 Task: Find connections with filter location Santa Gertrudes with filter topic #wfhwith filter profile language English with filter current company Armstrong Fluid Technology with filter school MAAC with filter industry IT Services and IT Consulting with filter service category Telecommunications with filter keywords title Research Assistant
Action: Mouse moved to (166, 255)
Screenshot: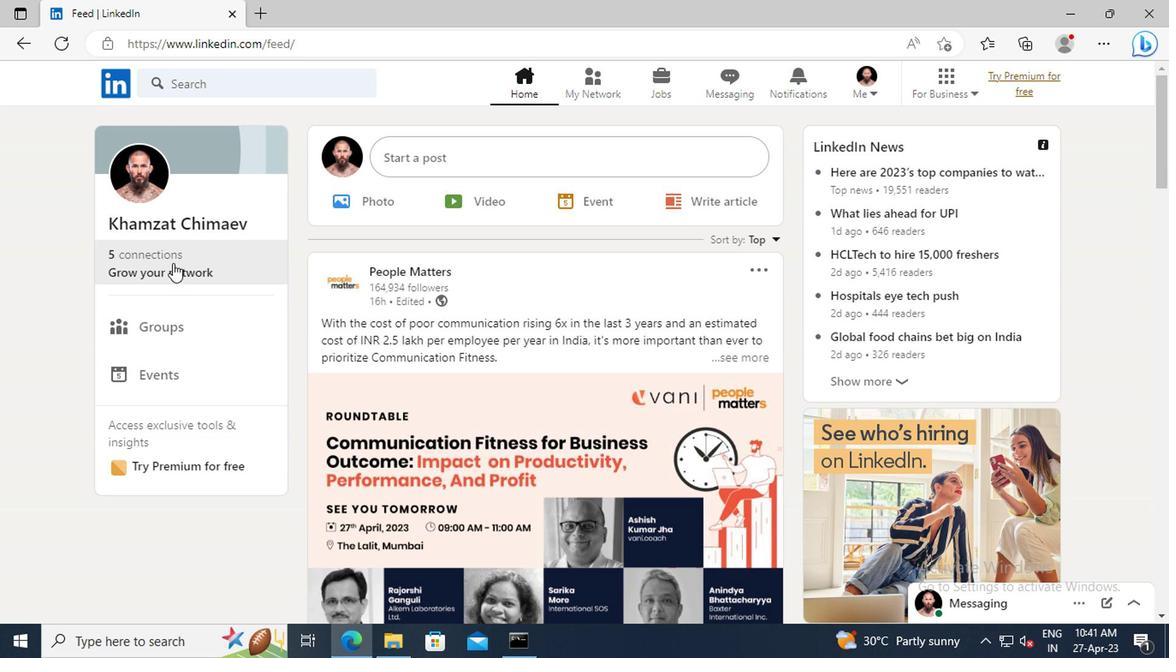 
Action: Mouse pressed left at (166, 255)
Screenshot: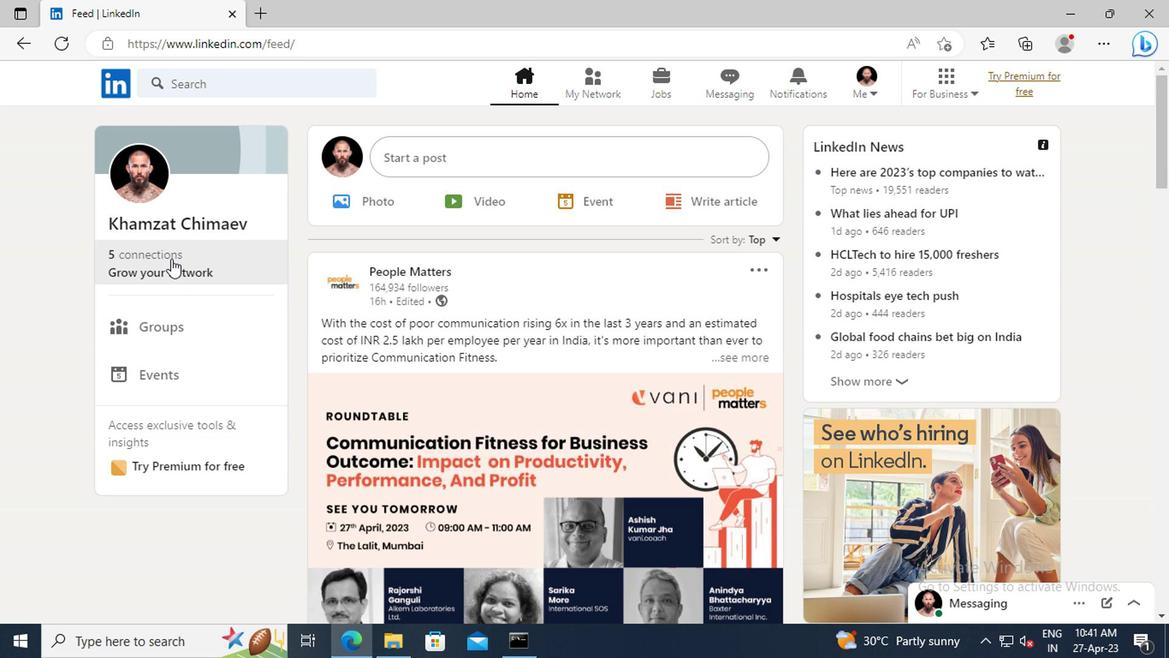 
Action: Mouse moved to (177, 183)
Screenshot: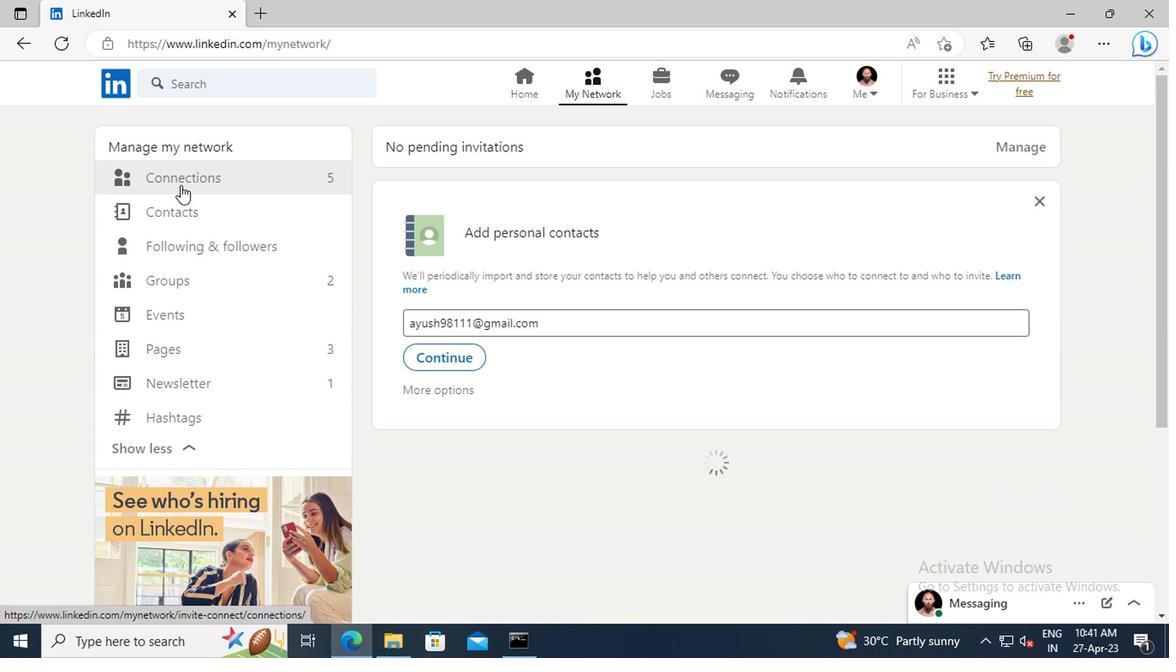 
Action: Mouse pressed left at (177, 183)
Screenshot: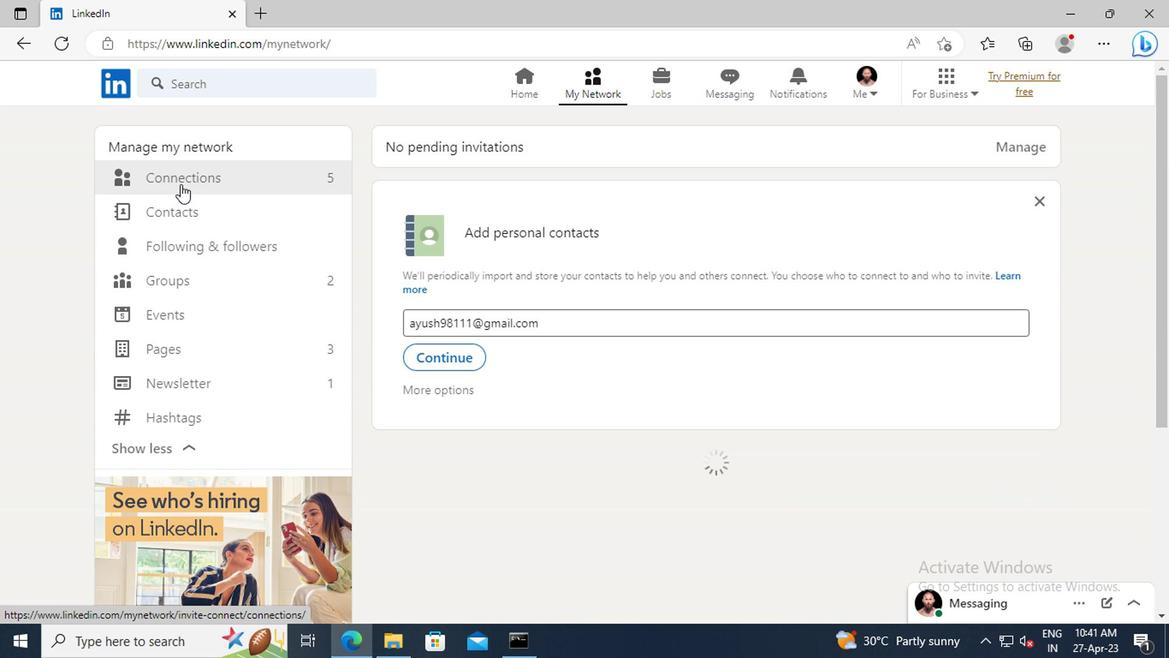 
Action: Mouse moved to (706, 182)
Screenshot: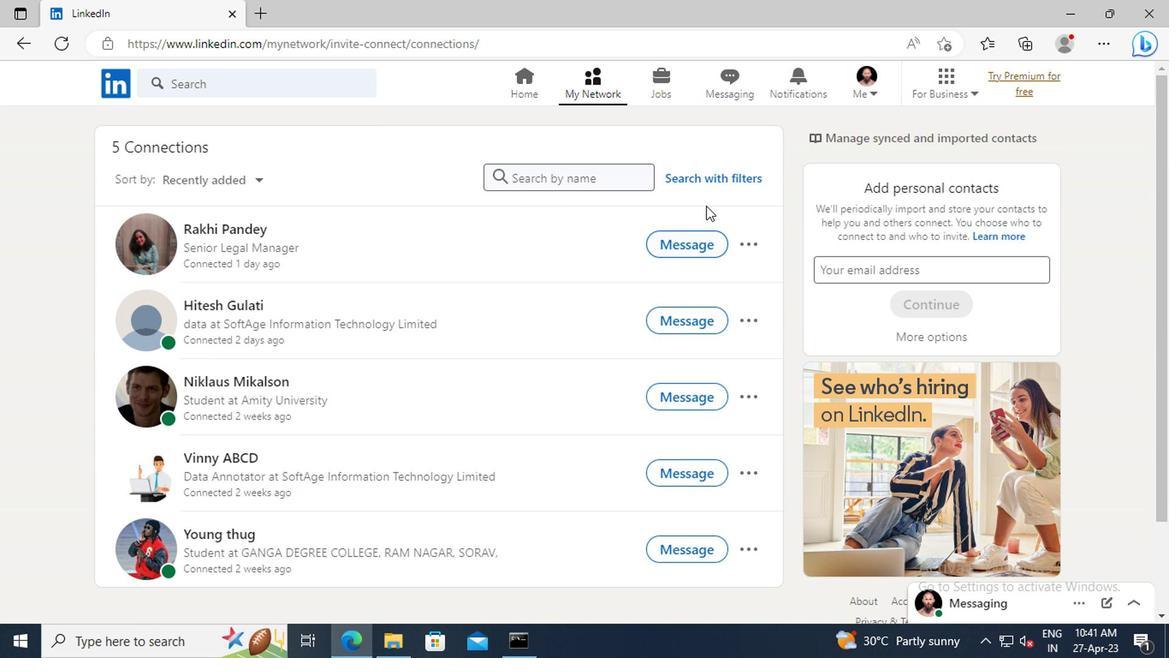 
Action: Mouse pressed left at (706, 182)
Screenshot: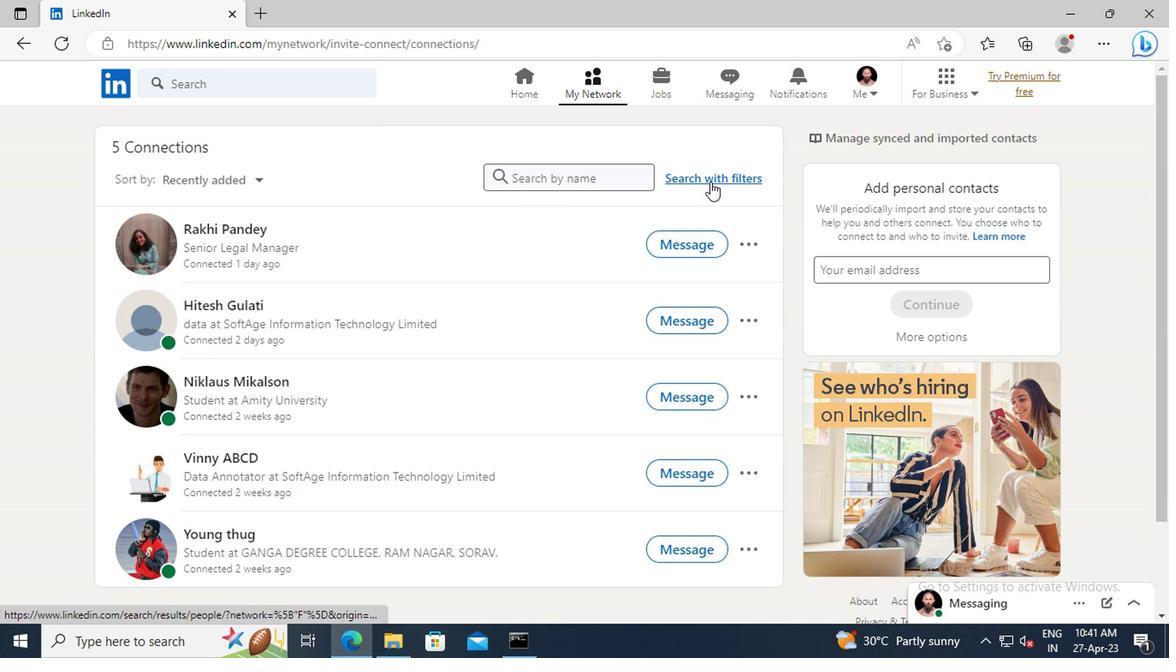 
Action: Mouse moved to (651, 138)
Screenshot: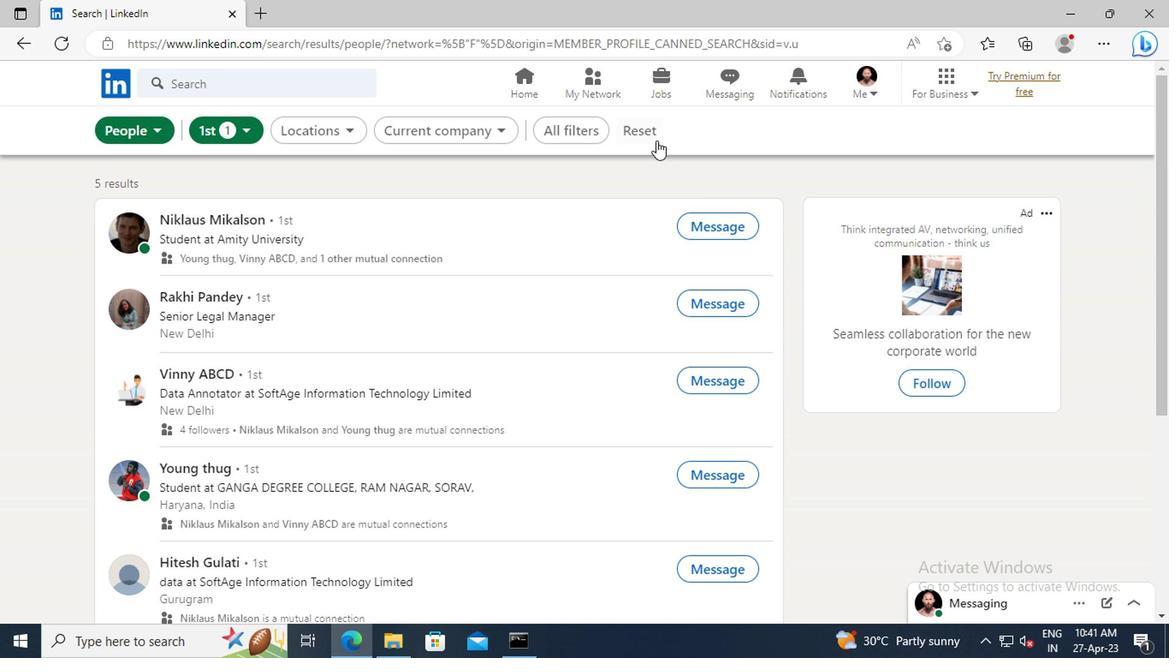 
Action: Mouse pressed left at (651, 138)
Screenshot: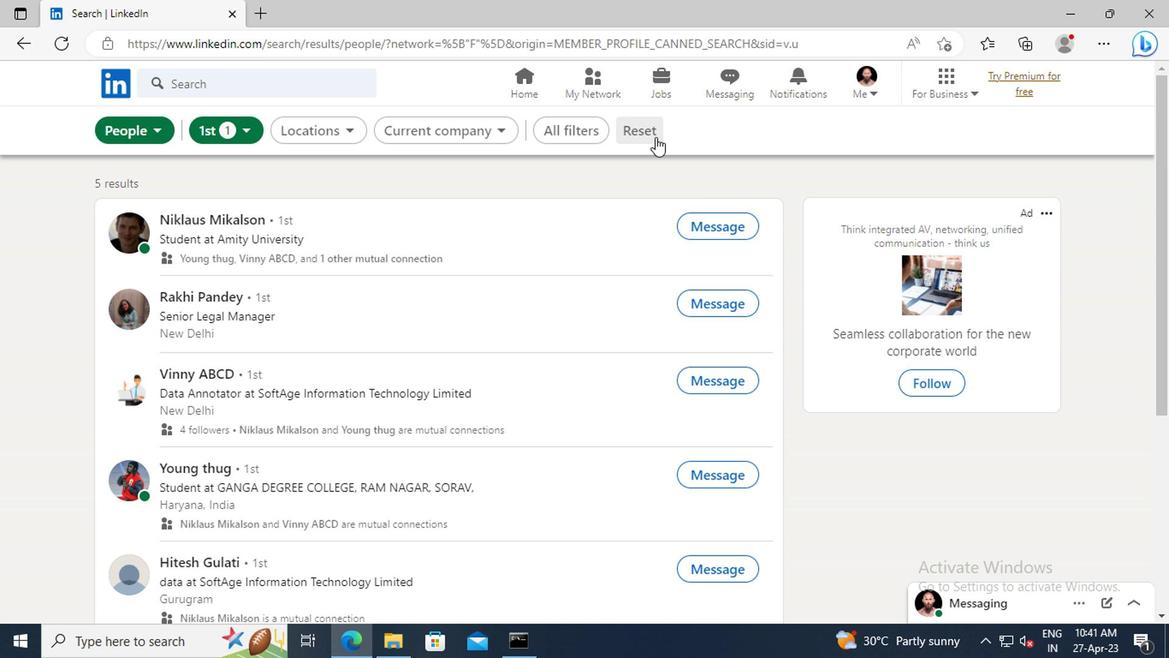 
Action: Mouse moved to (618, 134)
Screenshot: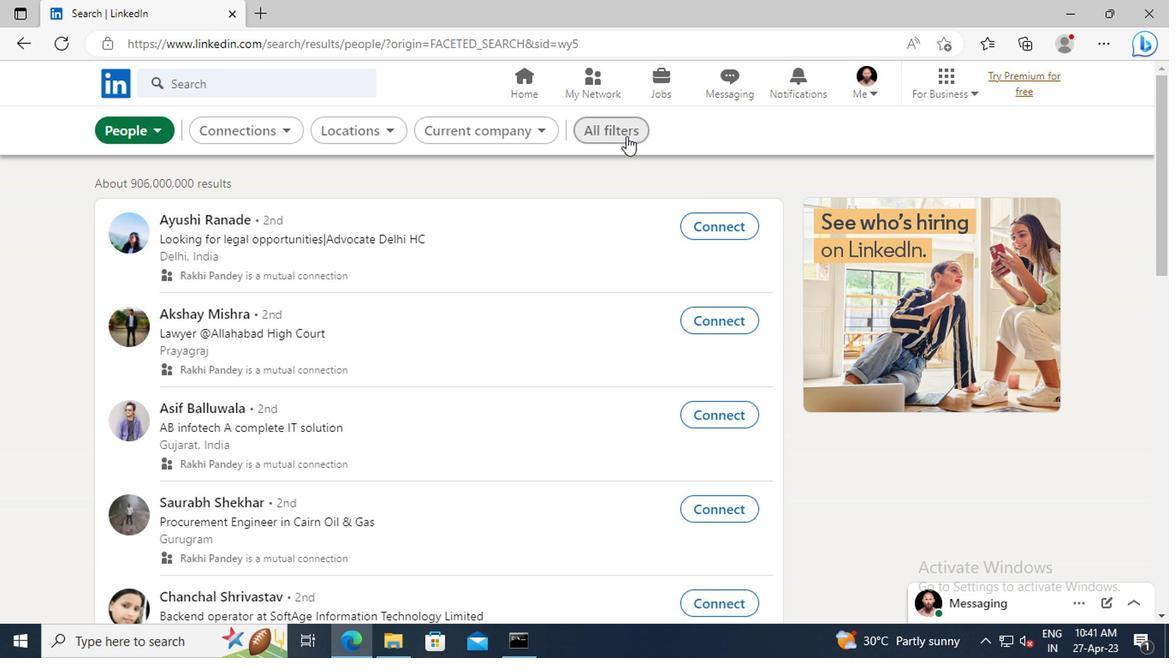
Action: Mouse pressed left at (618, 134)
Screenshot: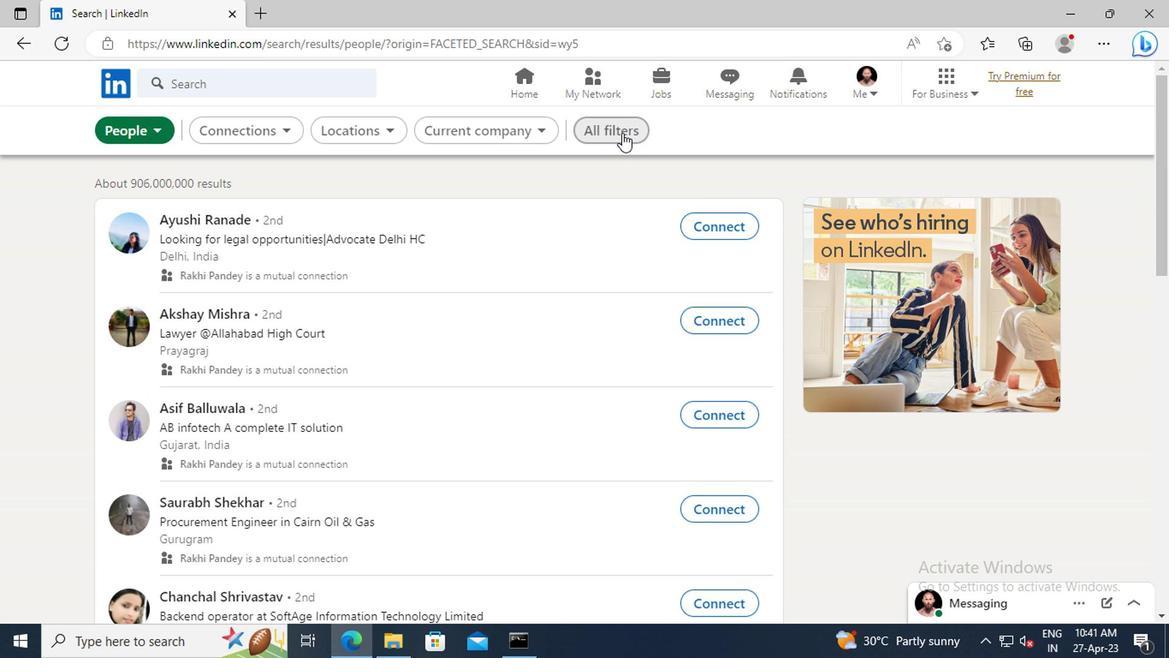 
Action: Mouse moved to (1010, 368)
Screenshot: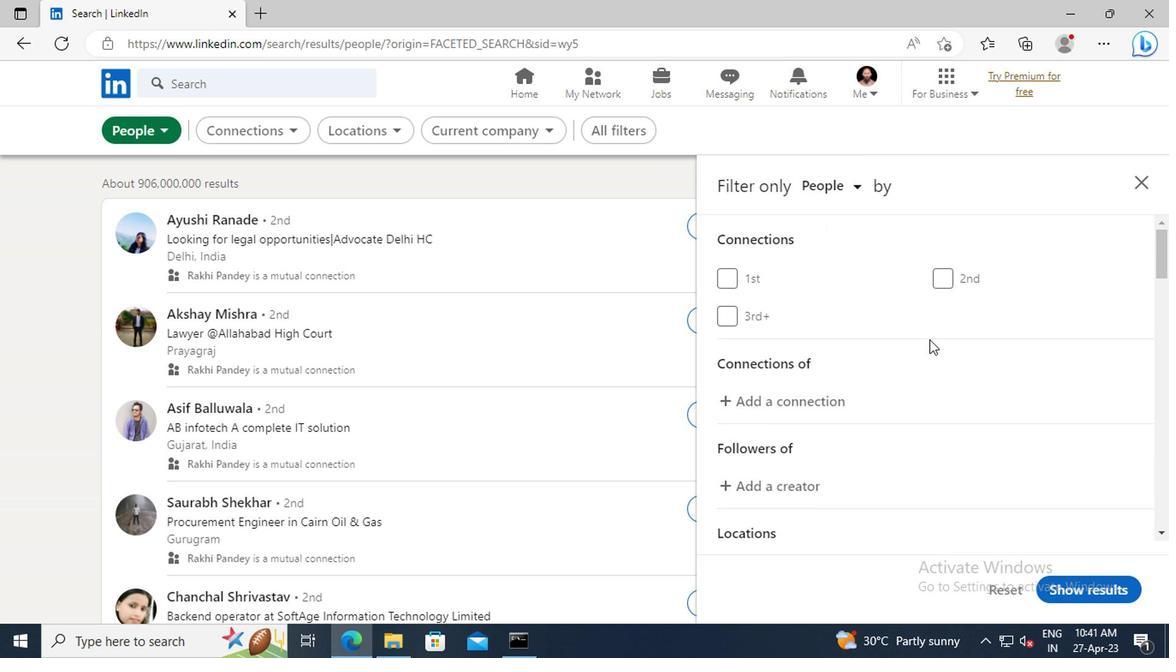 
Action: Mouse scrolled (1010, 366) with delta (0, -1)
Screenshot: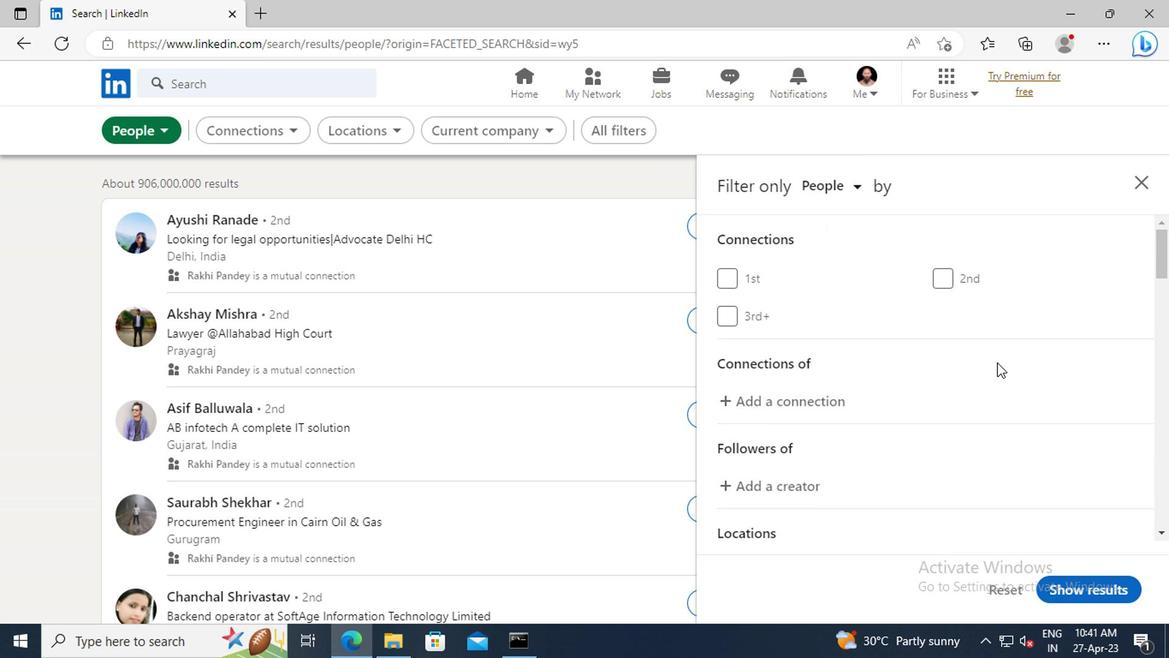 
Action: Mouse scrolled (1010, 366) with delta (0, -1)
Screenshot: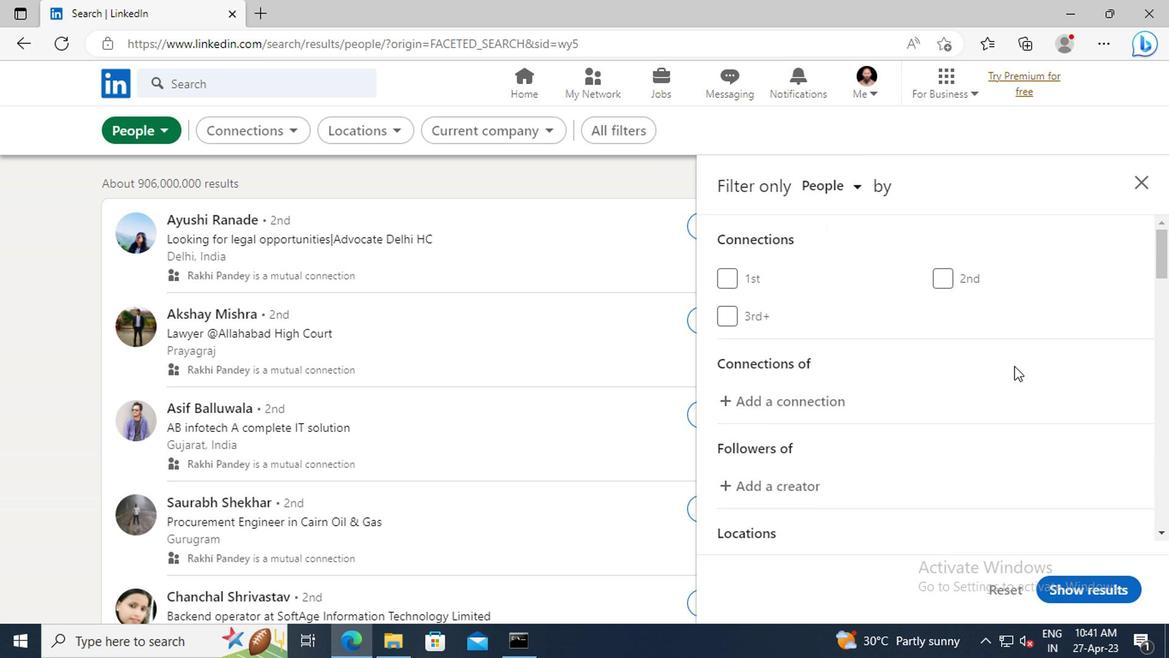 
Action: Mouse scrolled (1010, 366) with delta (0, -1)
Screenshot: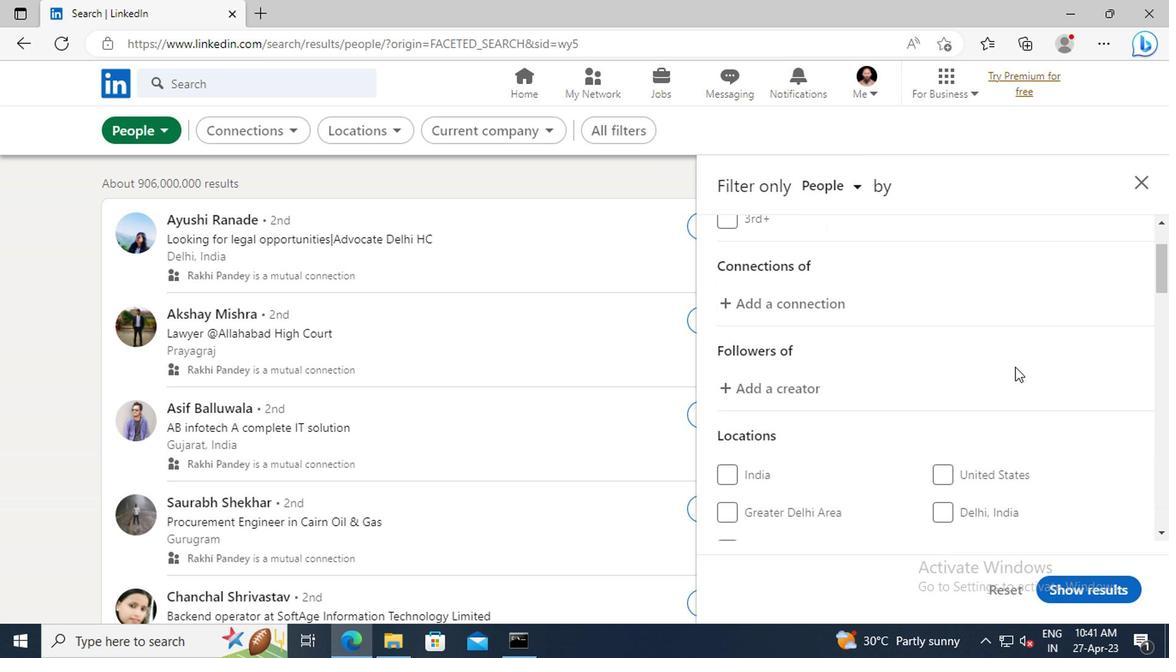 
Action: Mouse scrolled (1010, 366) with delta (0, -1)
Screenshot: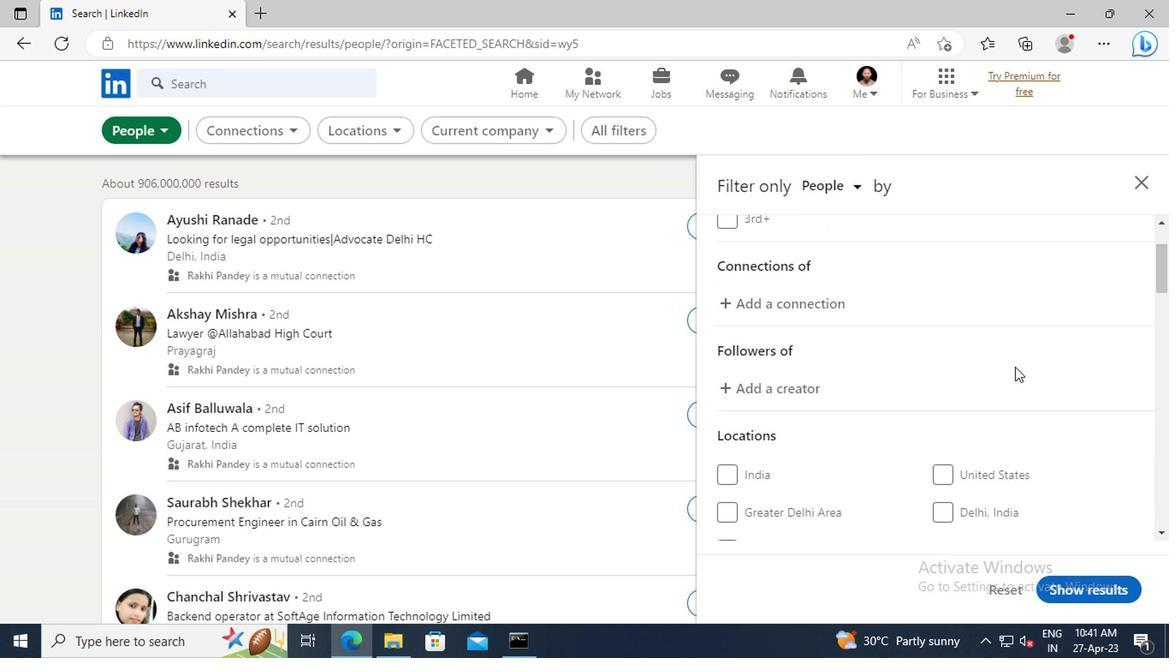
Action: Mouse scrolled (1010, 366) with delta (0, -1)
Screenshot: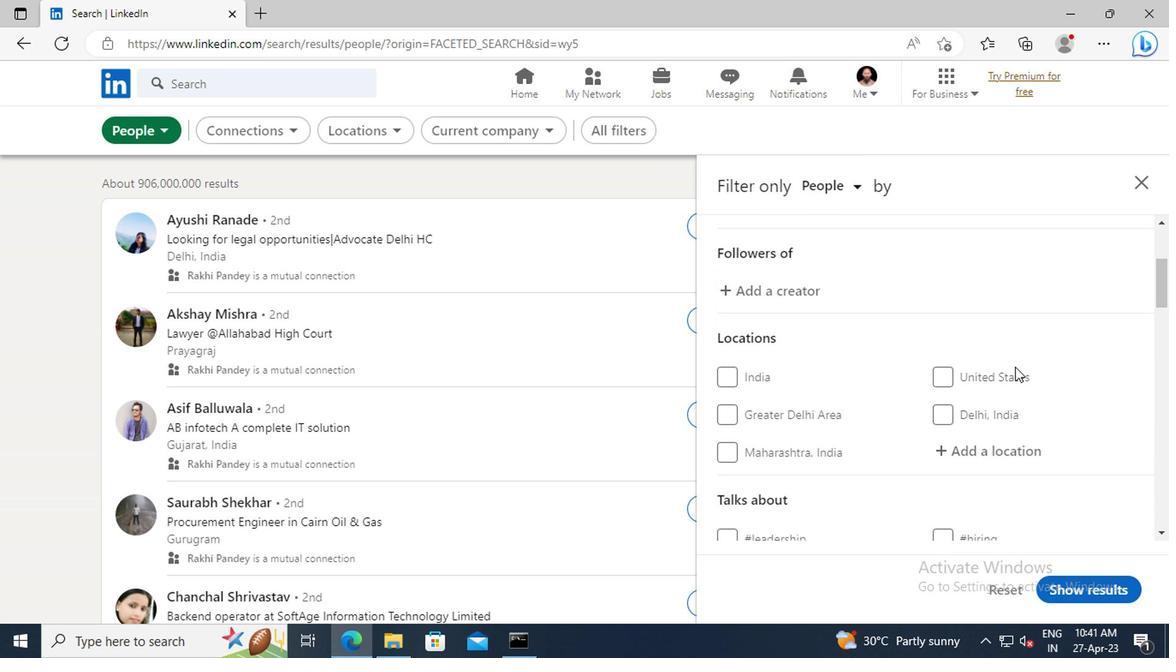 
Action: Mouse scrolled (1010, 366) with delta (0, -1)
Screenshot: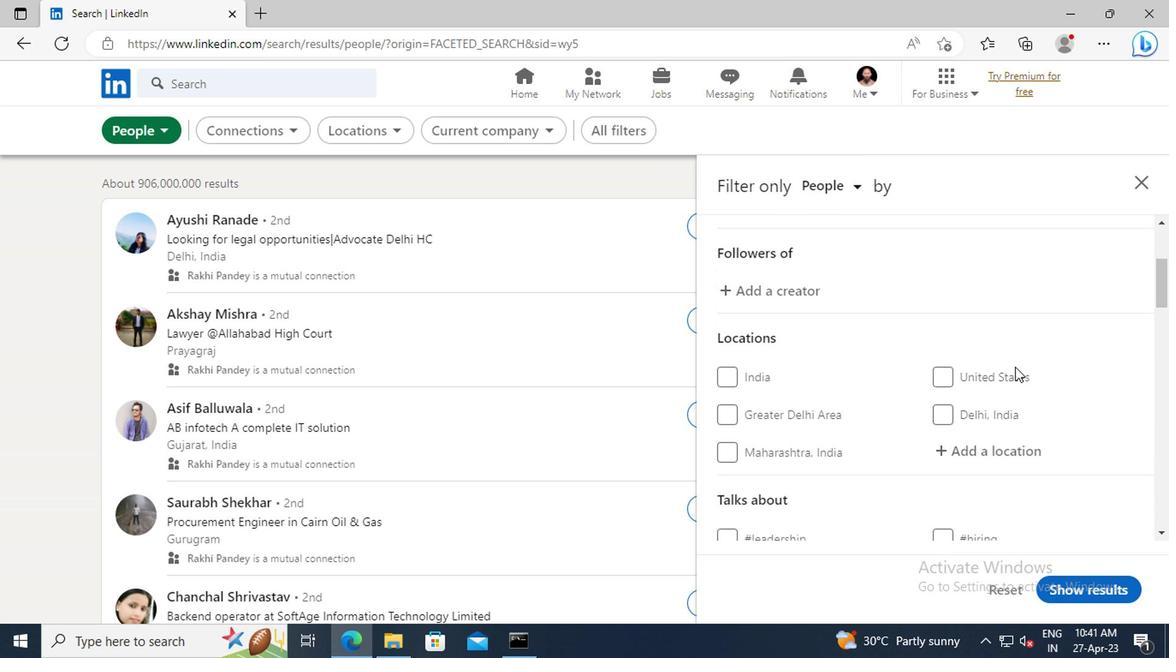 
Action: Mouse moved to (960, 353)
Screenshot: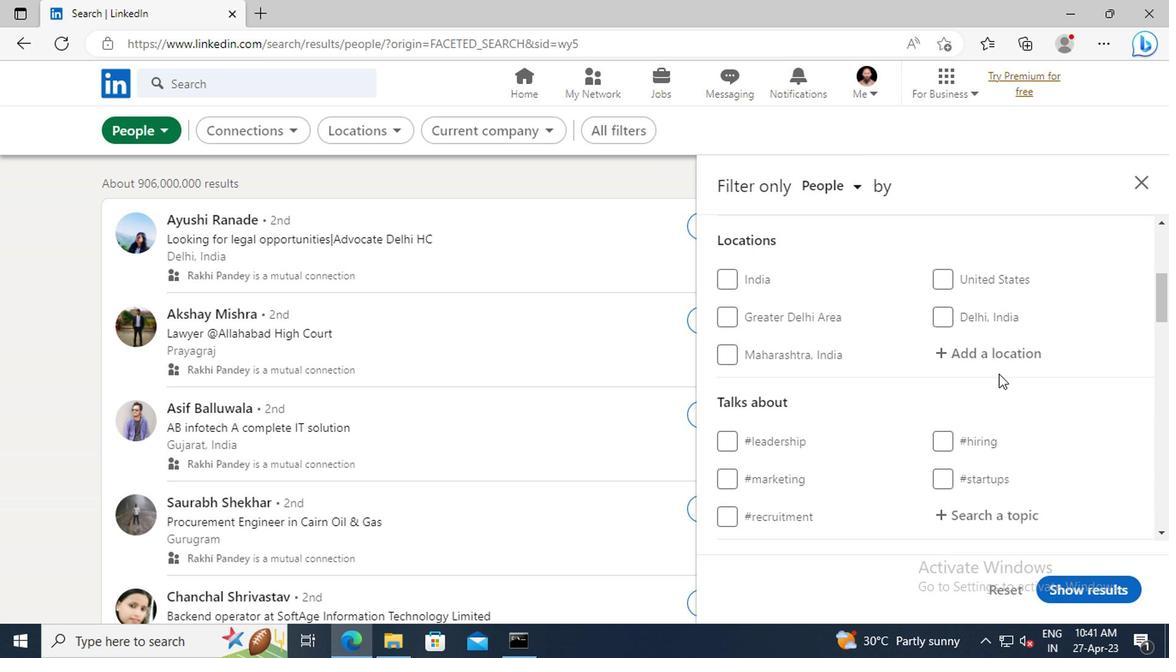 
Action: Mouse pressed left at (960, 353)
Screenshot: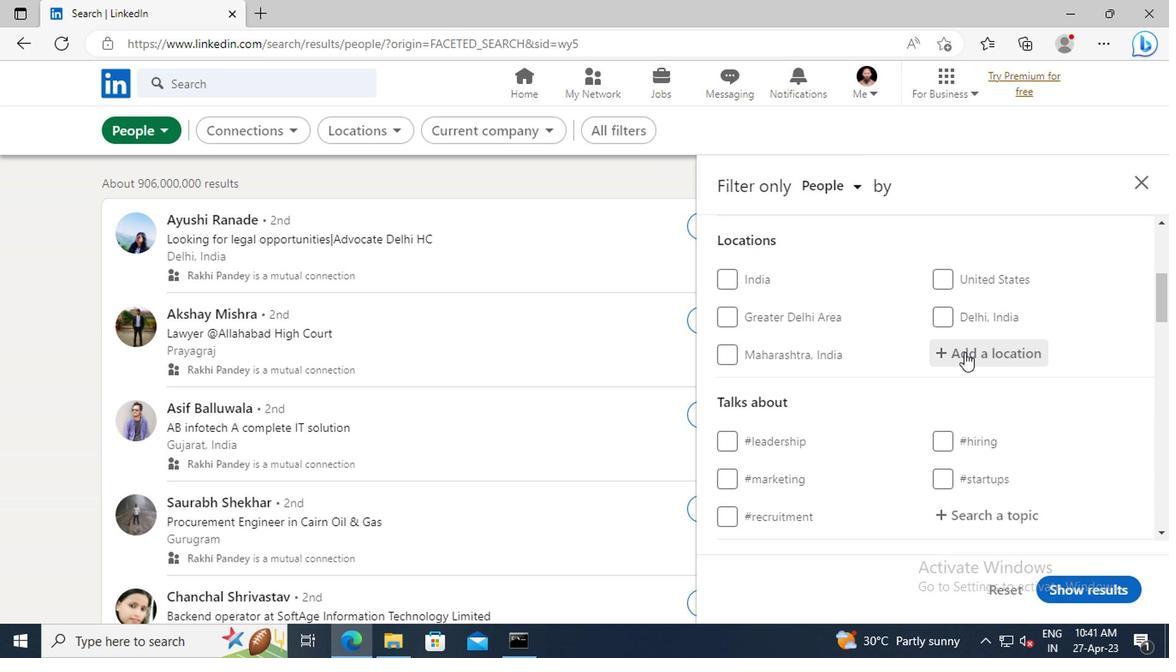 
Action: Key pressed <Key.shift>SANTA<Key.space><Key.shift>GERTRUDES
Screenshot: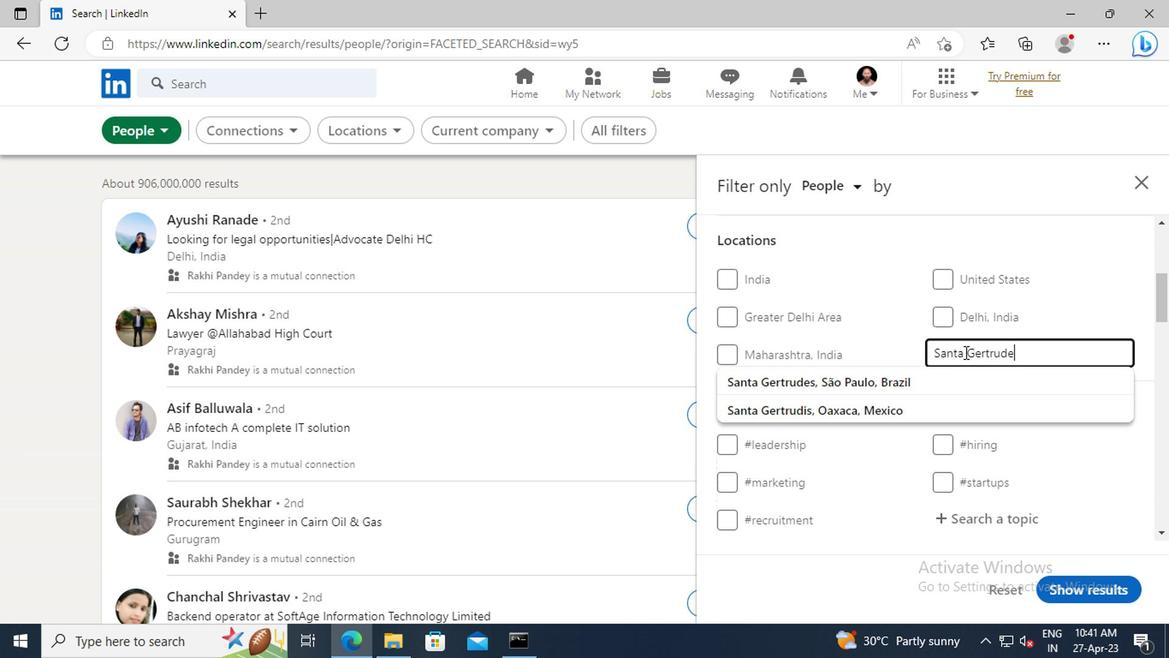
Action: Mouse moved to (960, 377)
Screenshot: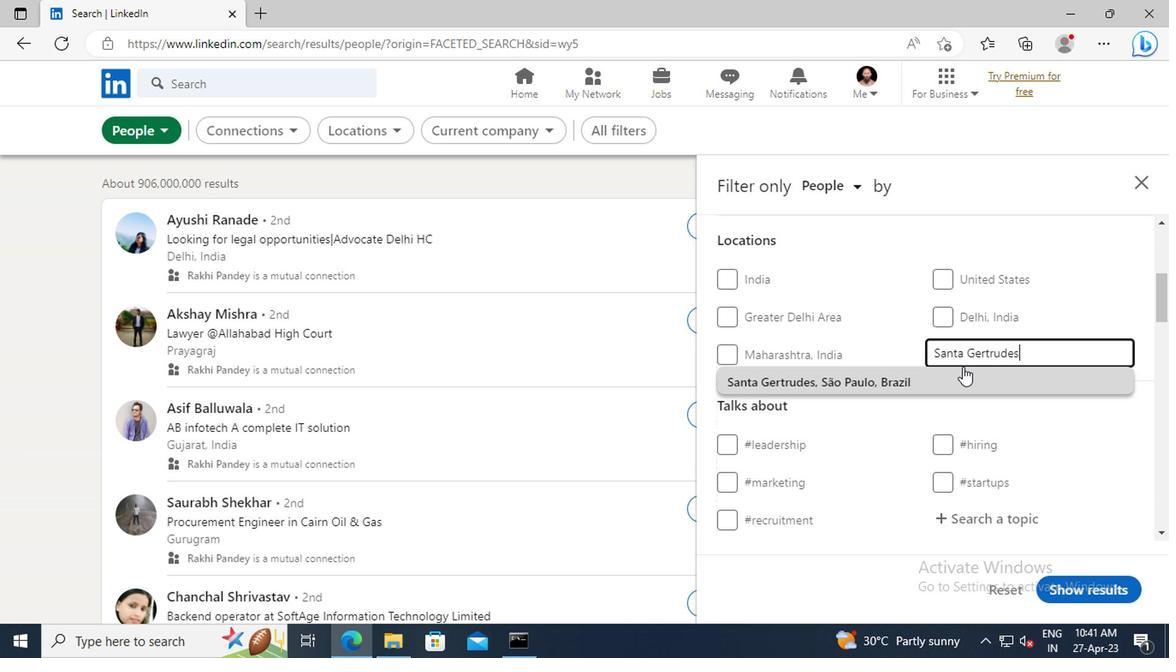 
Action: Mouse pressed left at (960, 377)
Screenshot: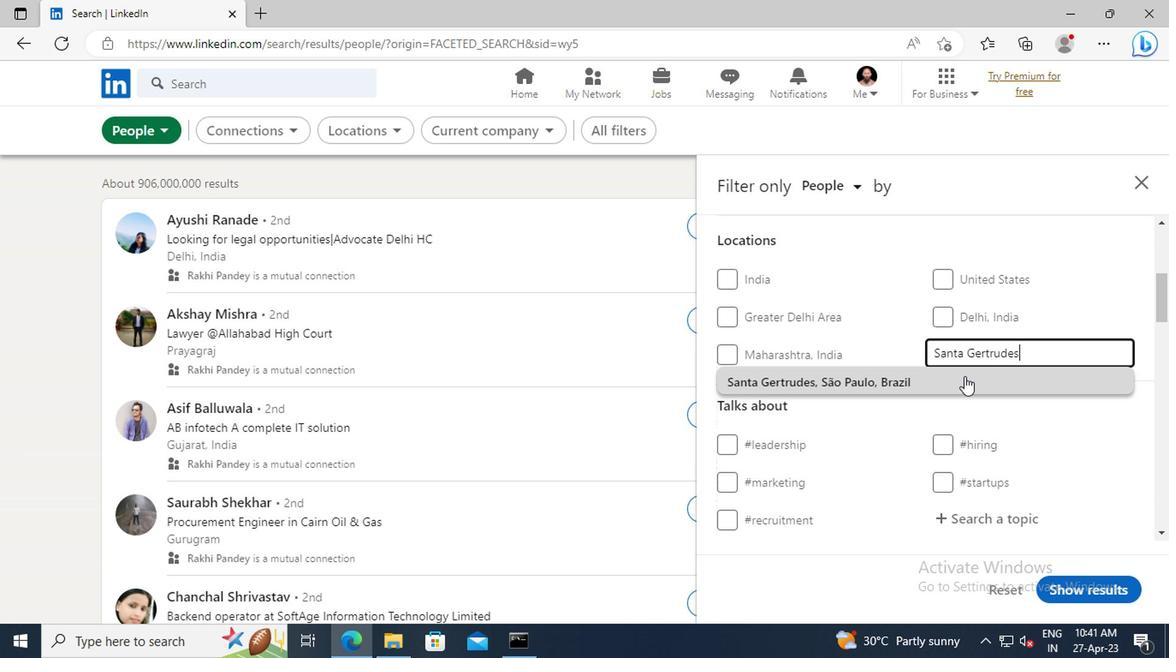 
Action: Mouse moved to (956, 338)
Screenshot: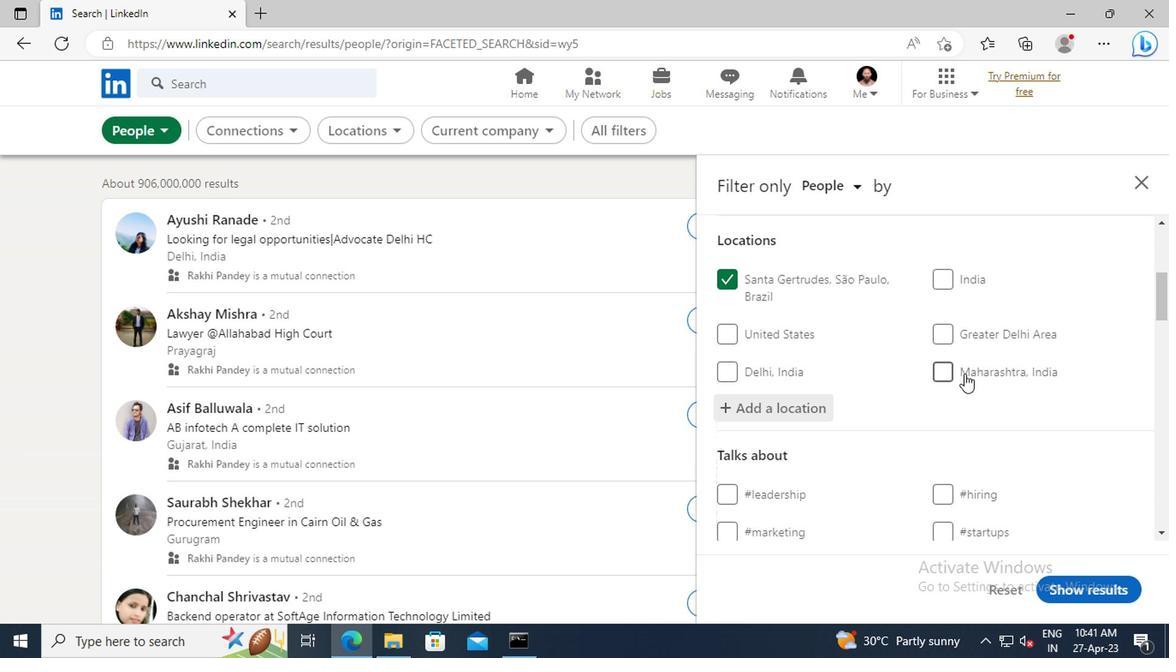 
Action: Mouse scrolled (956, 337) with delta (0, -1)
Screenshot: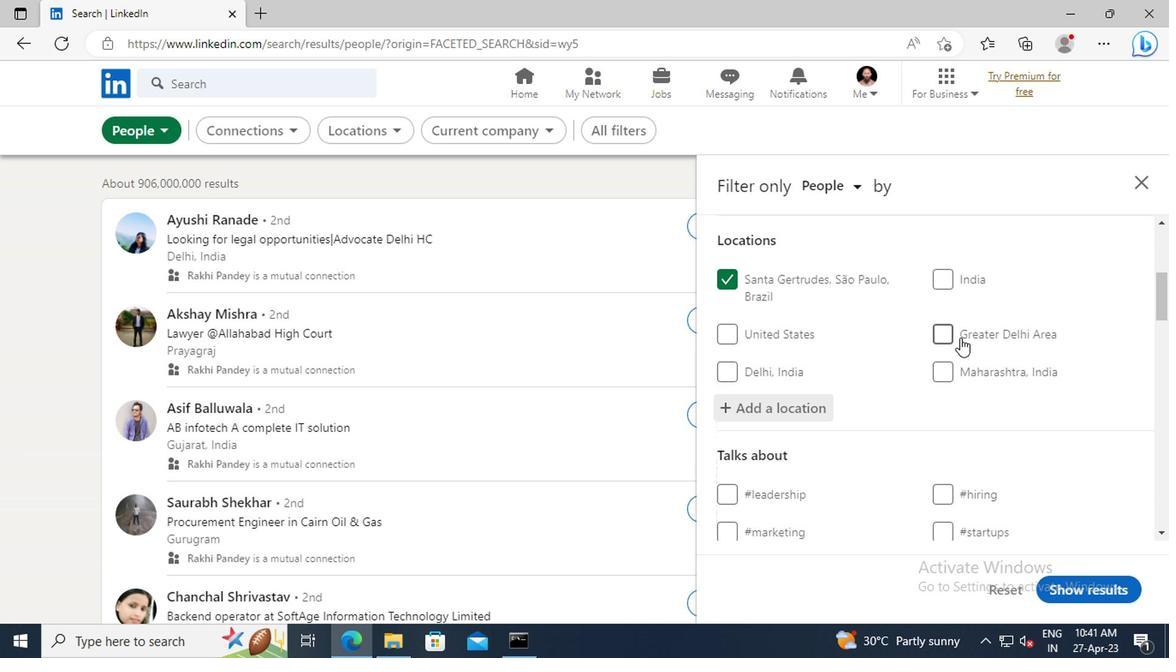 
Action: Mouse scrolled (956, 337) with delta (0, -1)
Screenshot: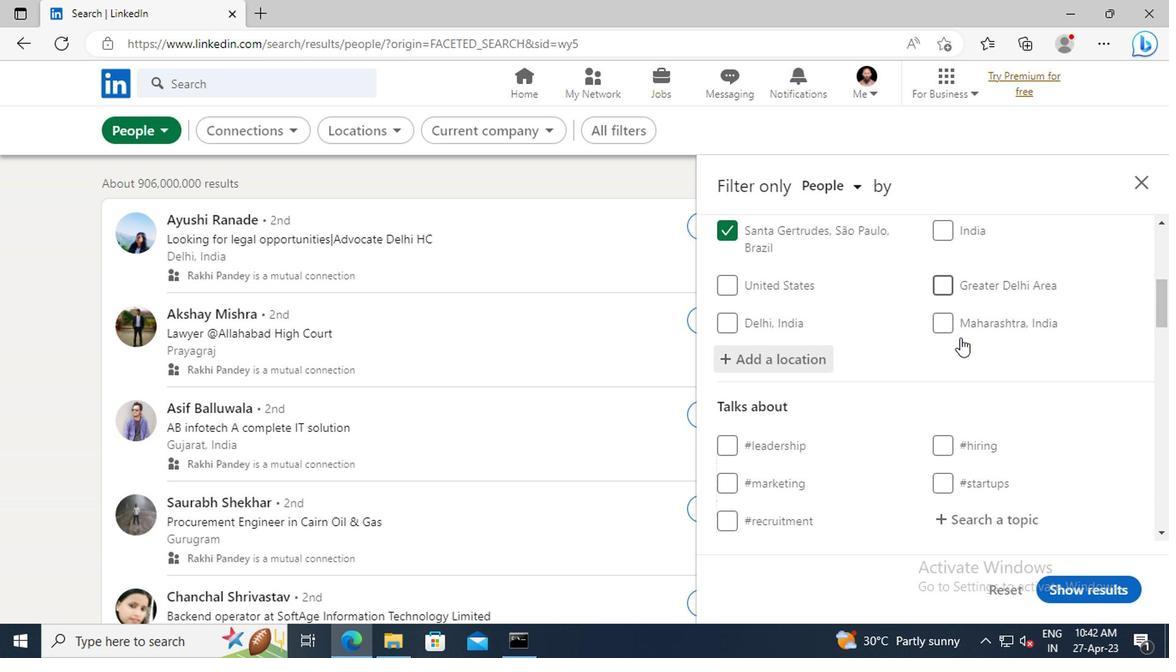 
Action: Mouse scrolled (956, 337) with delta (0, -1)
Screenshot: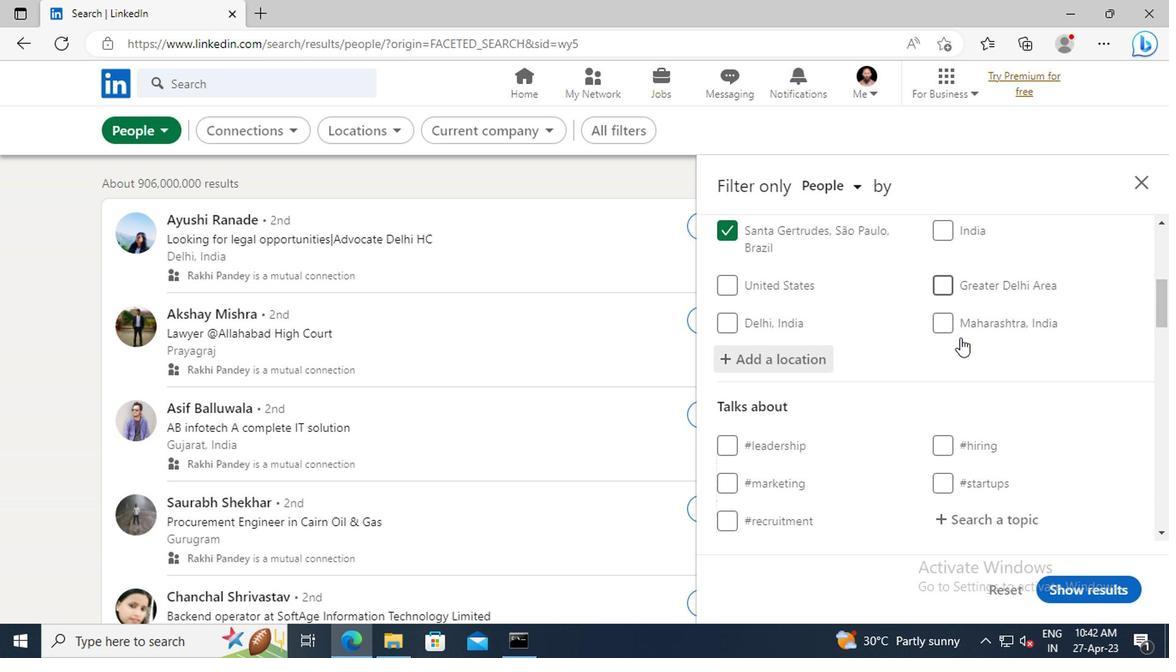 
Action: Mouse moved to (973, 421)
Screenshot: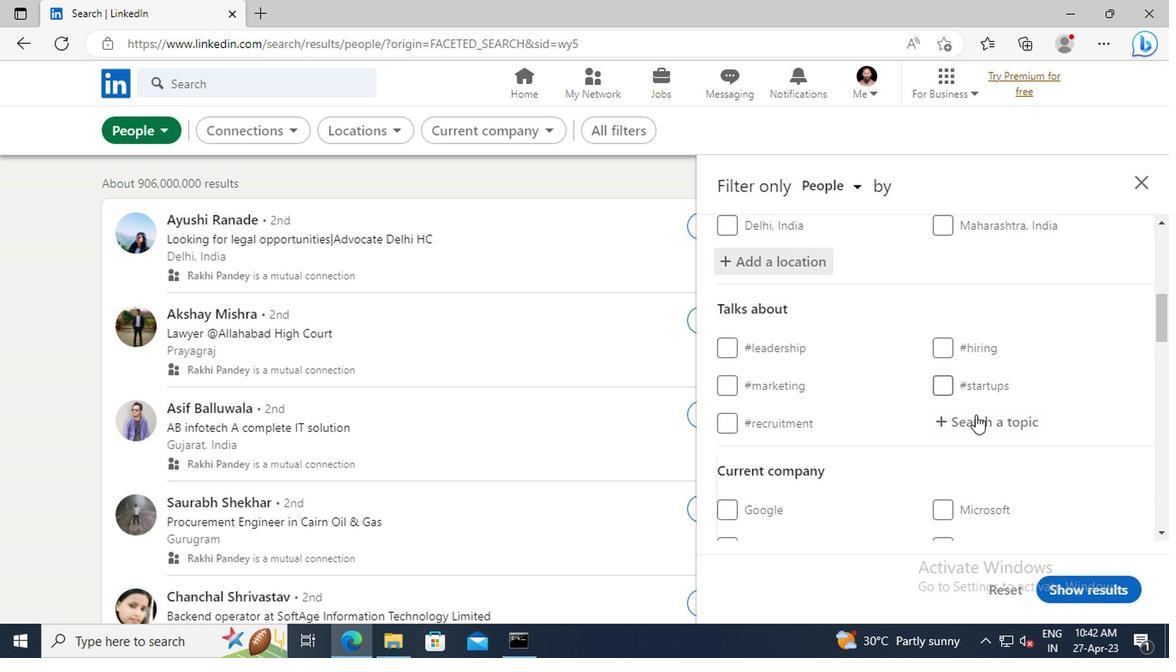 
Action: Mouse pressed left at (973, 421)
Screenshot: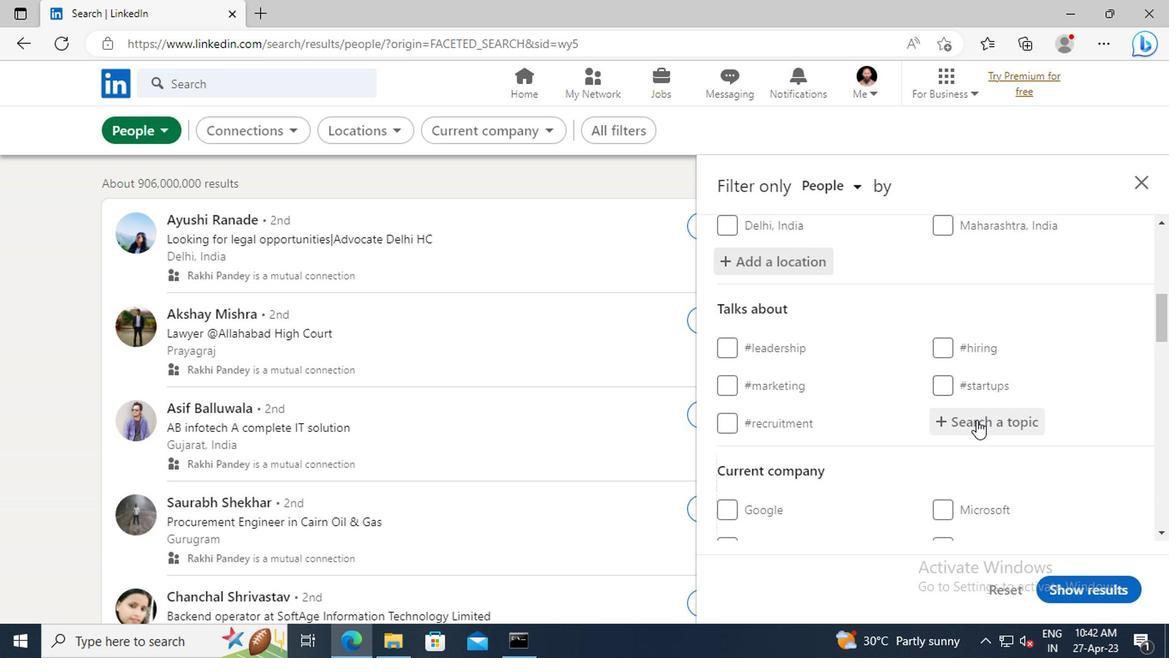
Action: Key pressed <Key.shift>#WFHWITH<Key.enter>
Screenshot: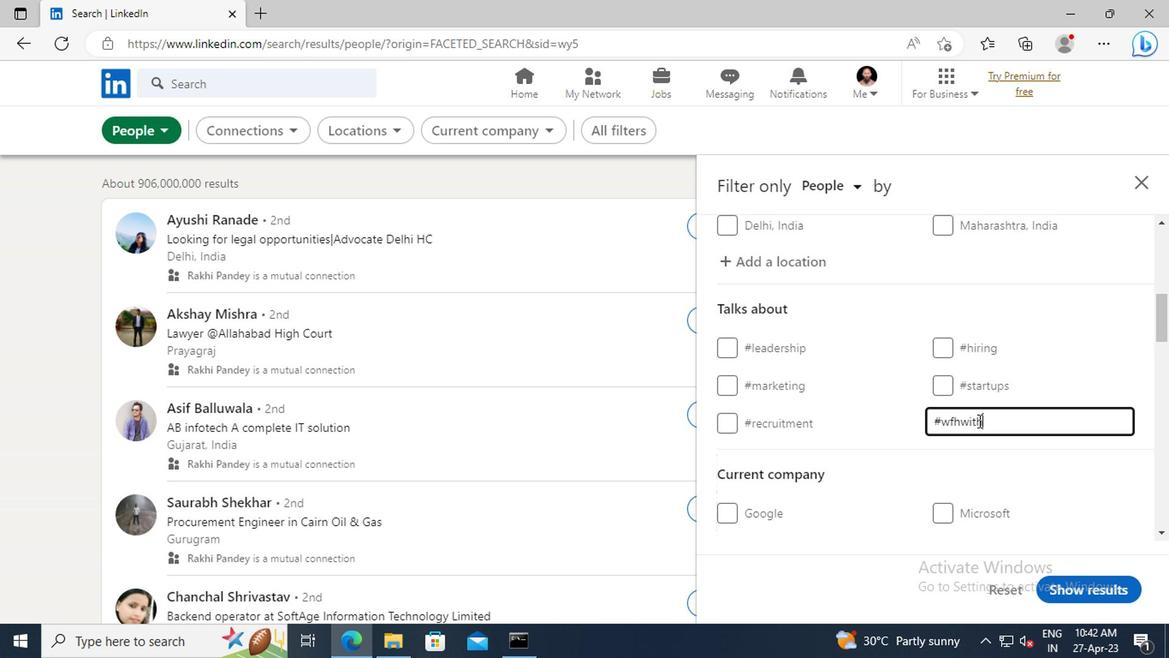 
Action: Mouse moved to (917, 393)
Screenshot: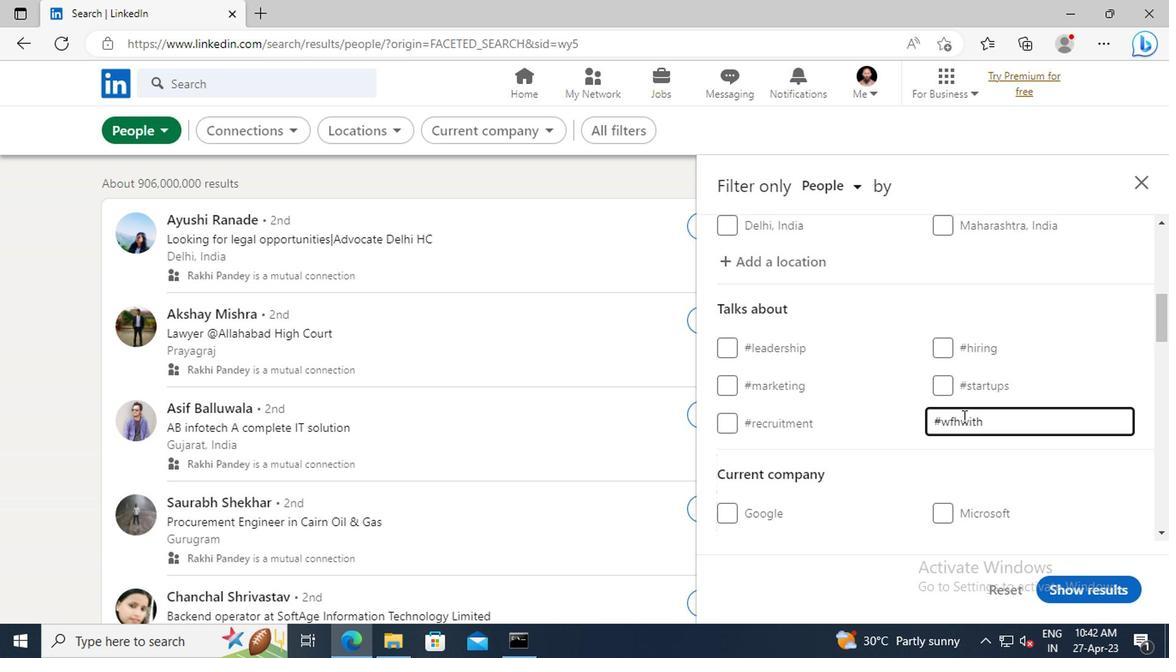 
Action: Mouse scrolled (917, 392) with delta (0, -1)
Screenshot: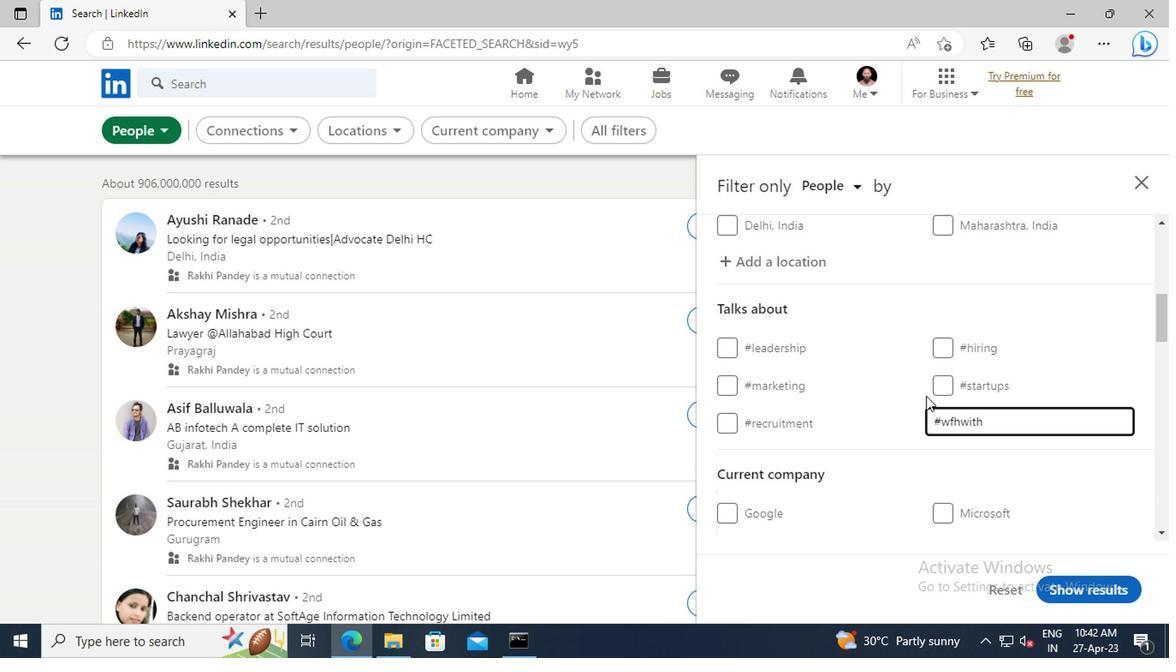 
Action: Mouse scrolled (917, 392) with delta (0, -1)
Screenshot: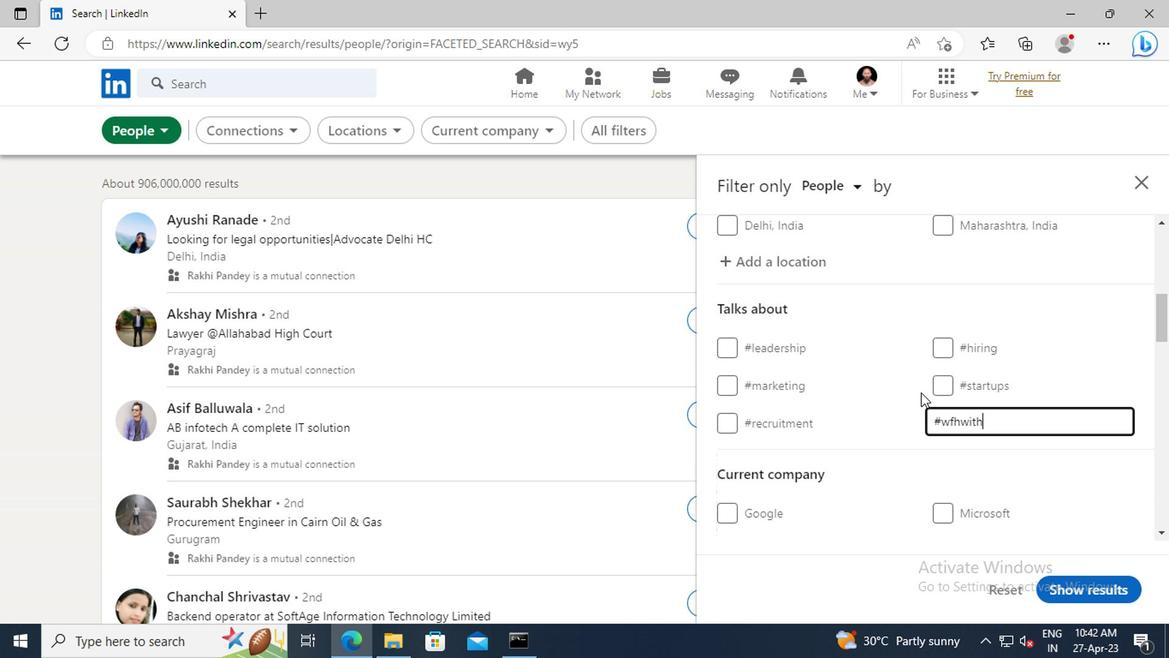 
Action: Mouse scrolled (917, 392) with delta (0, -1)
Screenshot: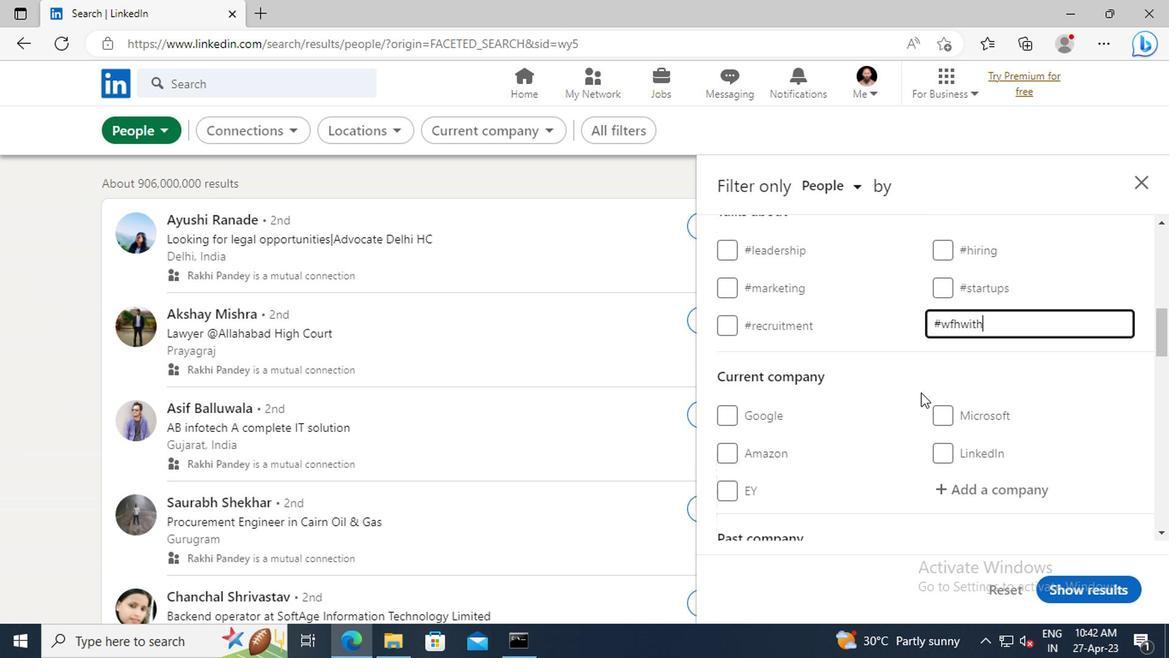 
Action: Mouse scrolled (917, 392) with delta (0, -1)
Screenshot: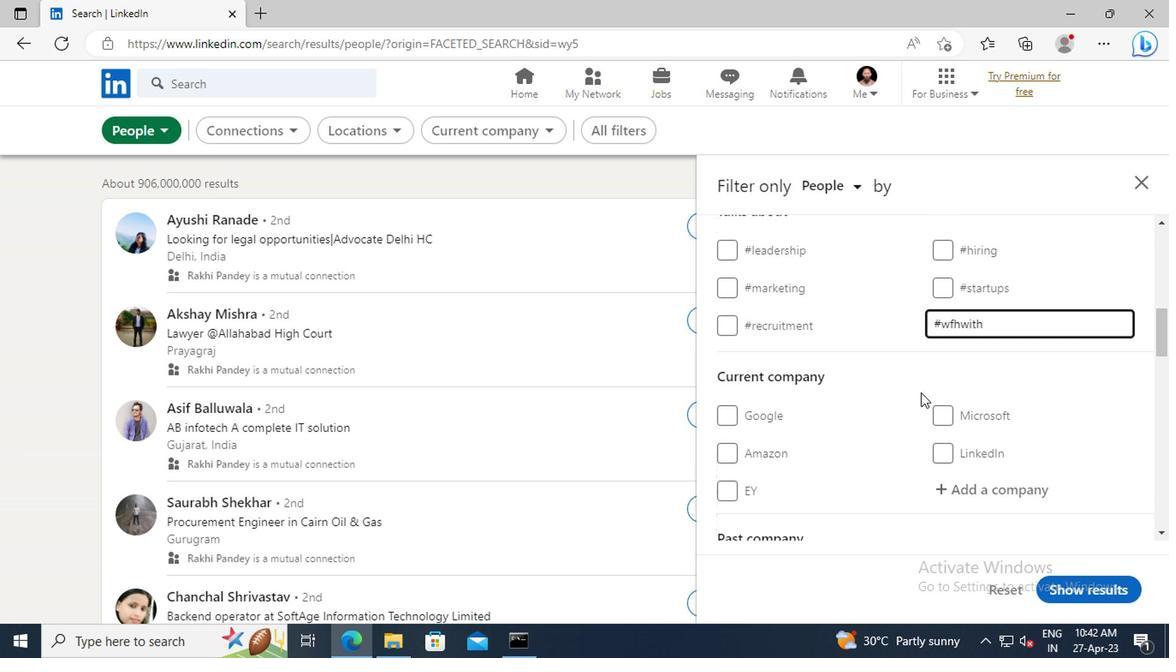 
Action: Mouse scrolled (917, 392) with delta (0, -1)
Screenshot: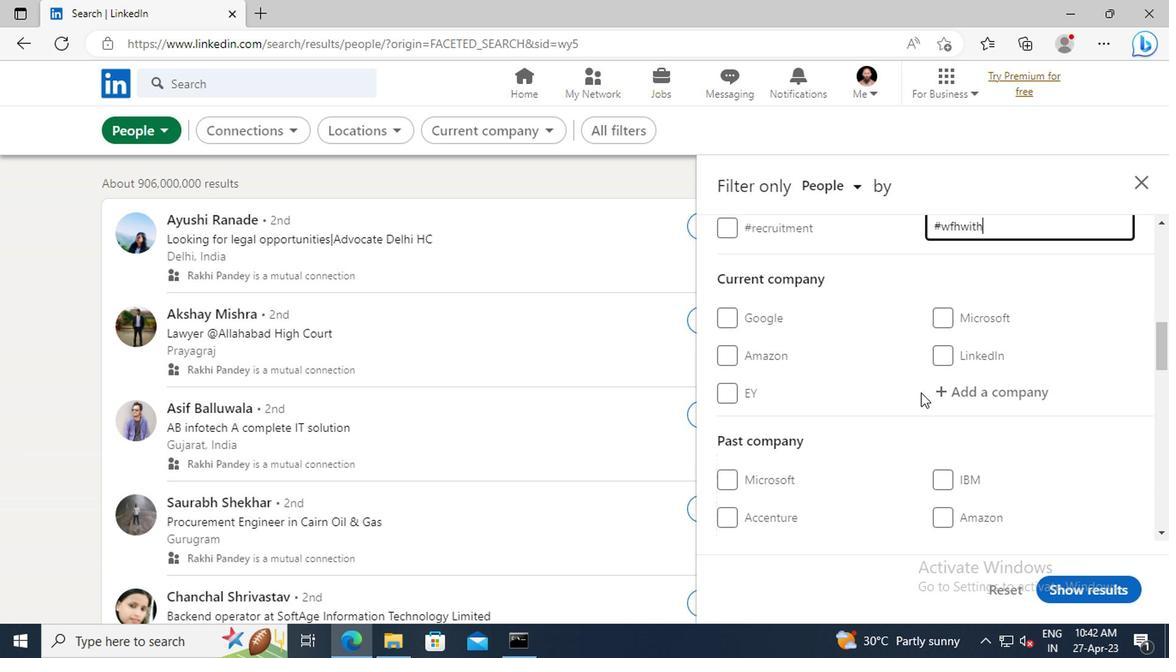 
Action: Mouse scrolled (917, 392) with delta (0, -1)
Screenshot: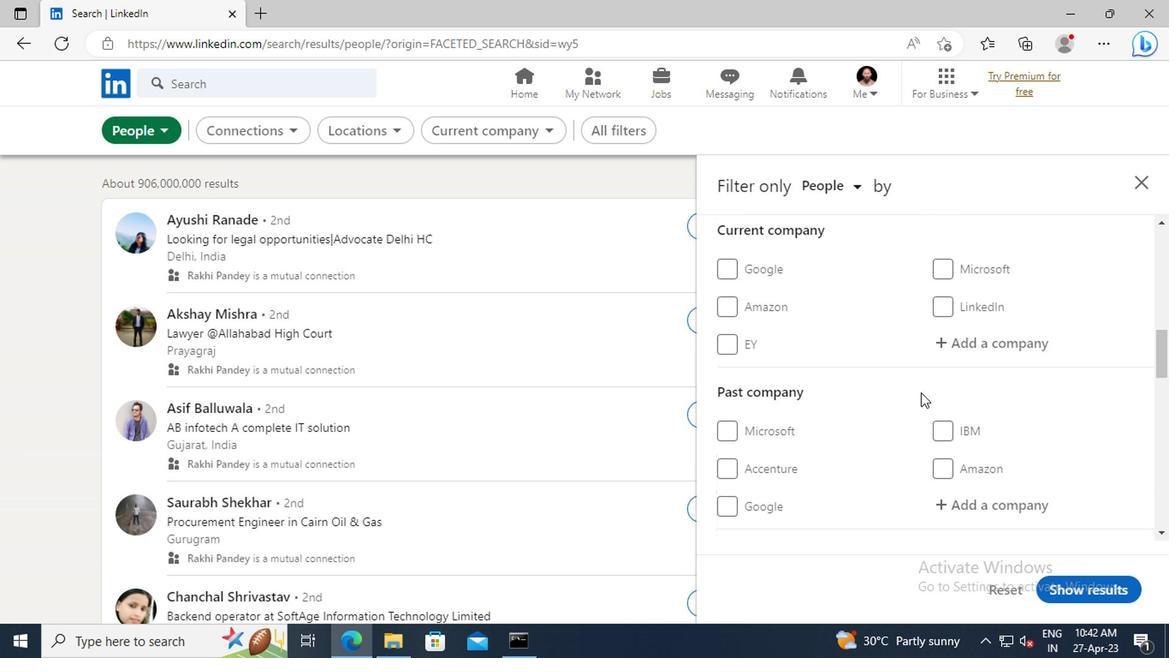 
Action: Mouse scrolled (917, 392) with delta (0, -1)
Screenshot: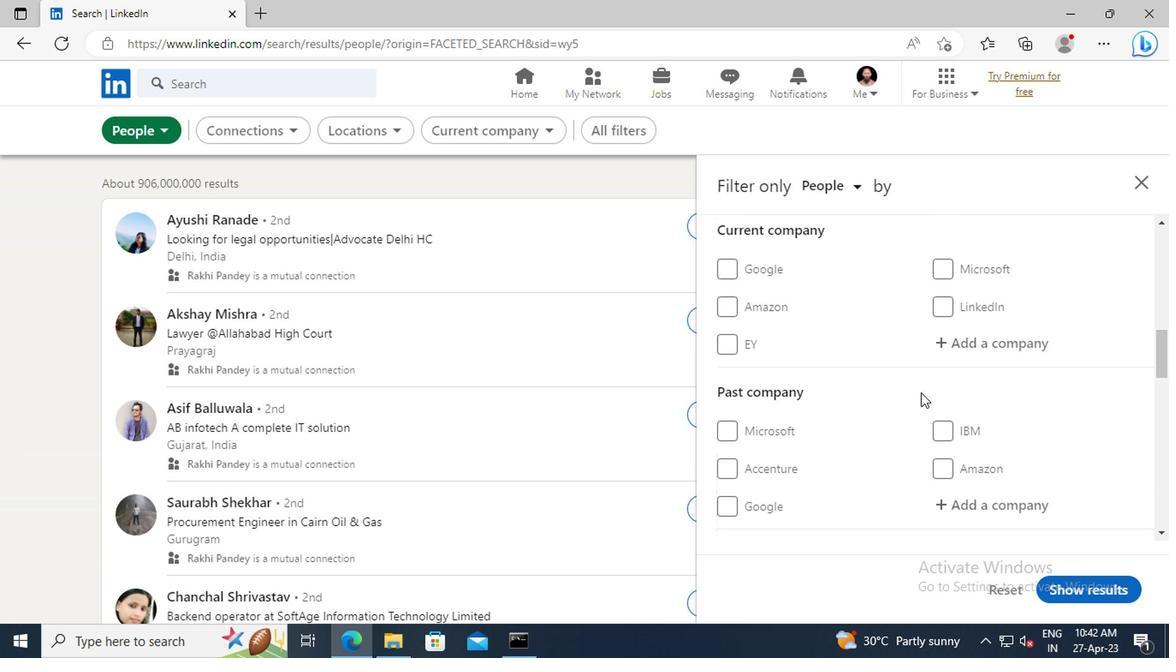 
Action: Mouse scrolled (917, 392) with delta (0, -1)
Screenshot: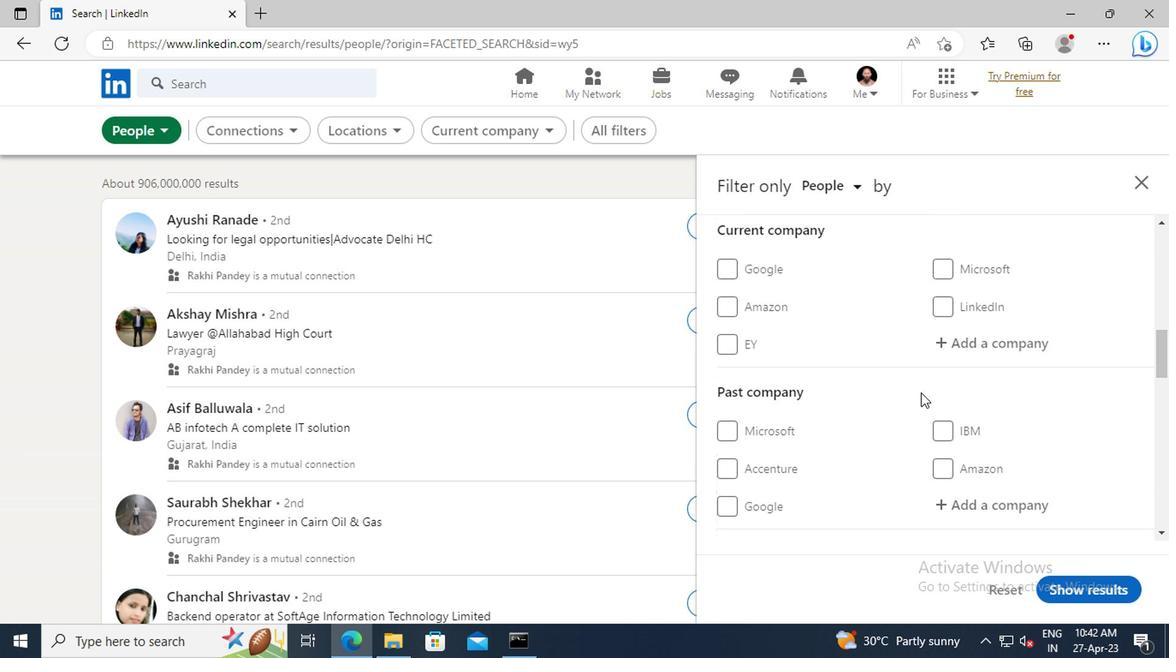 
Action: Mouse scrolled (917, 392) with delta (0, -1)
Screenshot: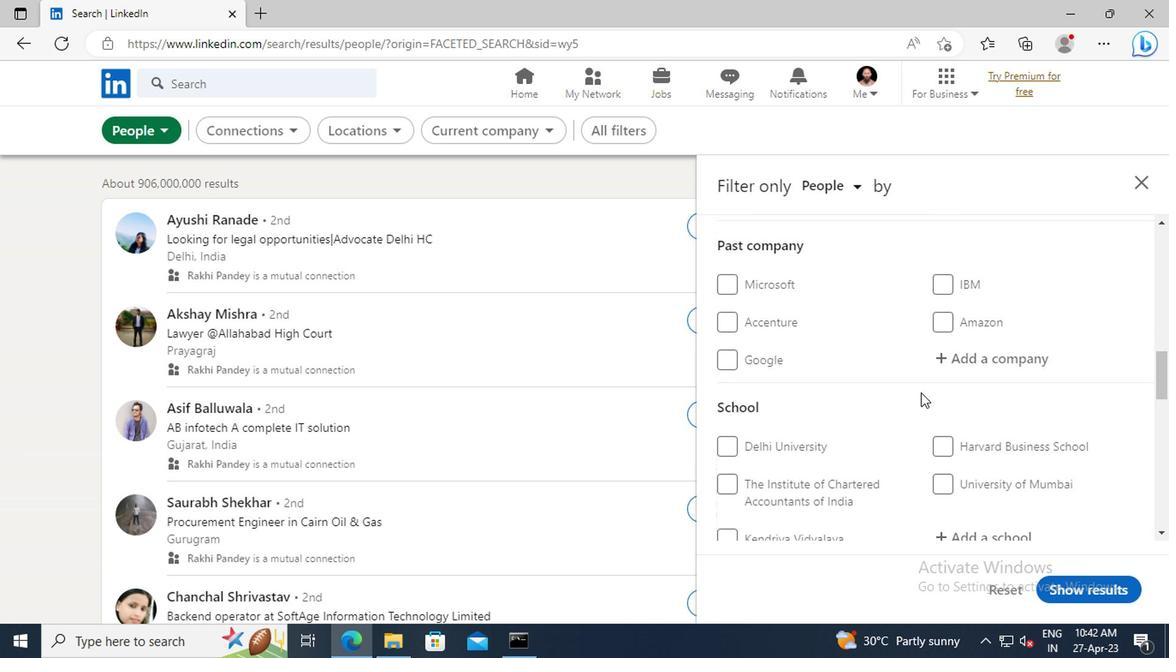 
Action: Mouse scrolled (917, 392) with delta (0, -1)
Screenshot: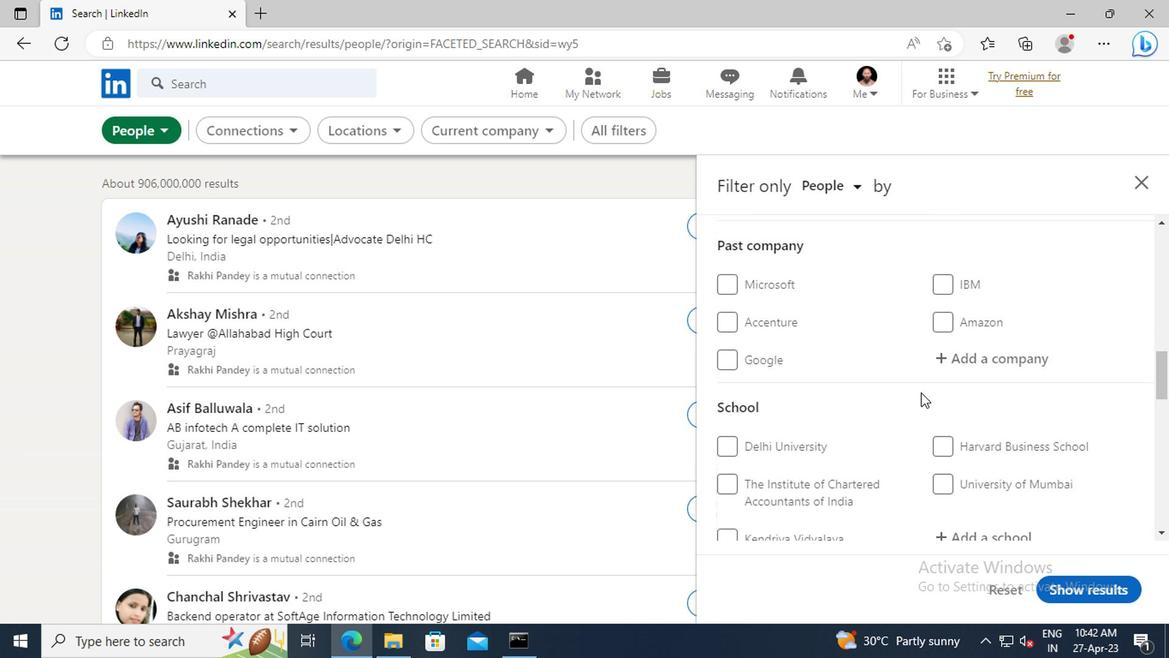 
Action: Mouse scrolled (917, 392) with delta (0, -1)
Screenshot: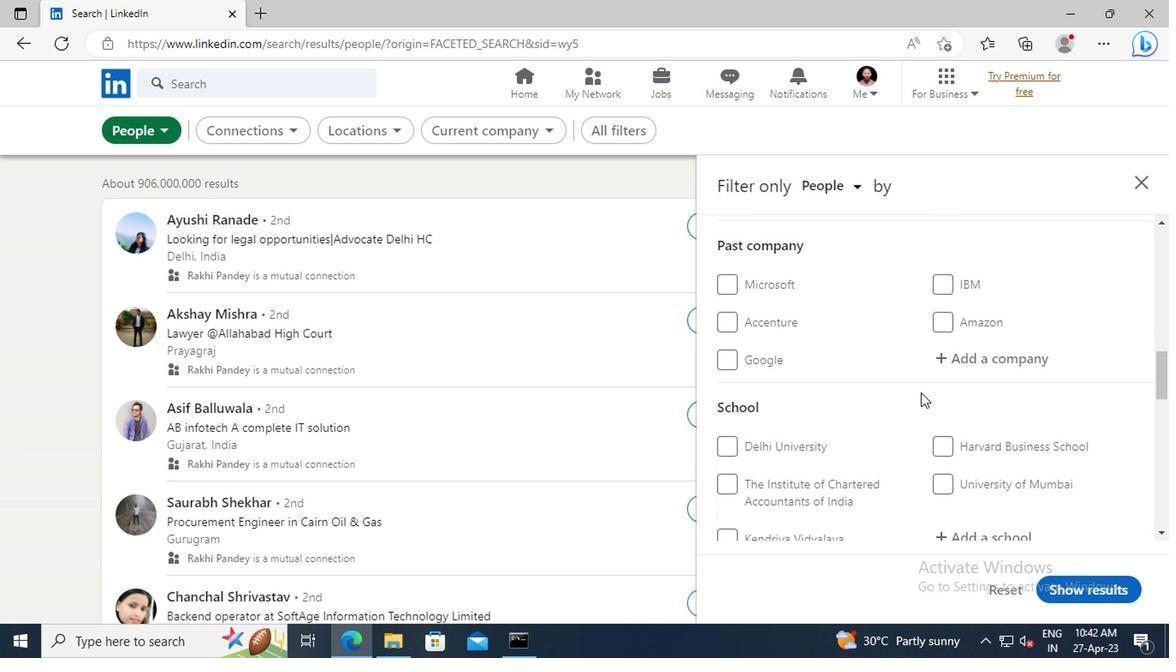 
Action: Mouse scrolled (917, 392) with delta (0, -1)
Screenshot: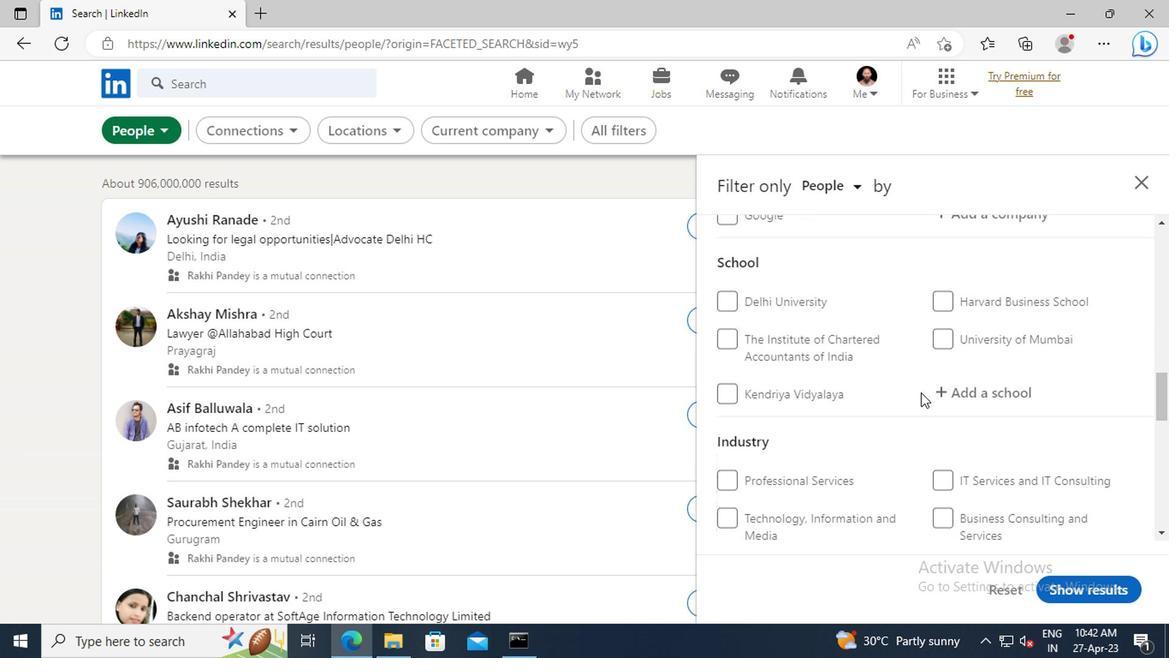 
Action: Mouse scrolled (917, 392) with delta (0, -1)
Screenshot: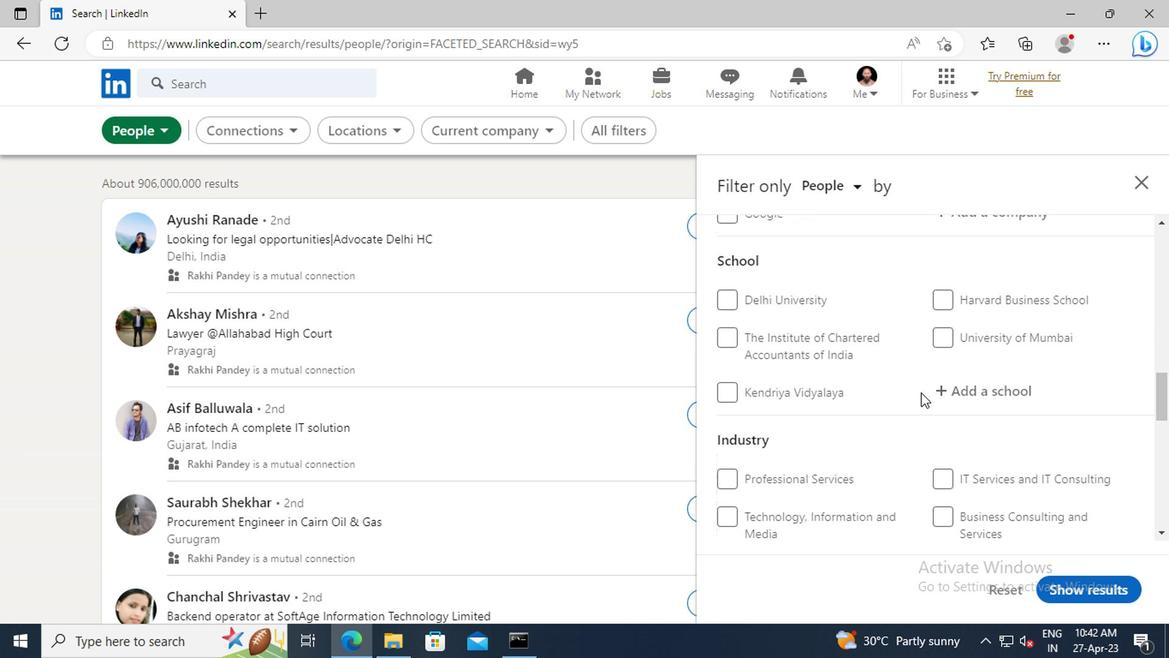 
Action: Mouse scrolled (917, 392) with delta (0, -1)
Screenshot: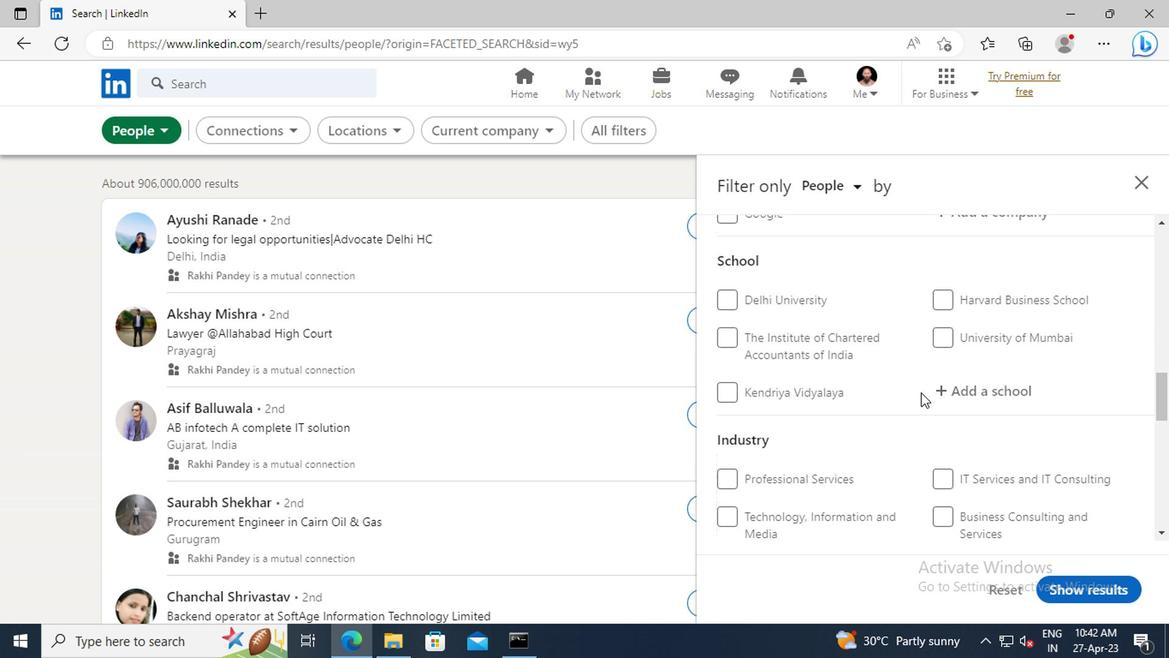 
Action: Mouse scrolled (917, 392) with delta (0, -1)
Screenshot: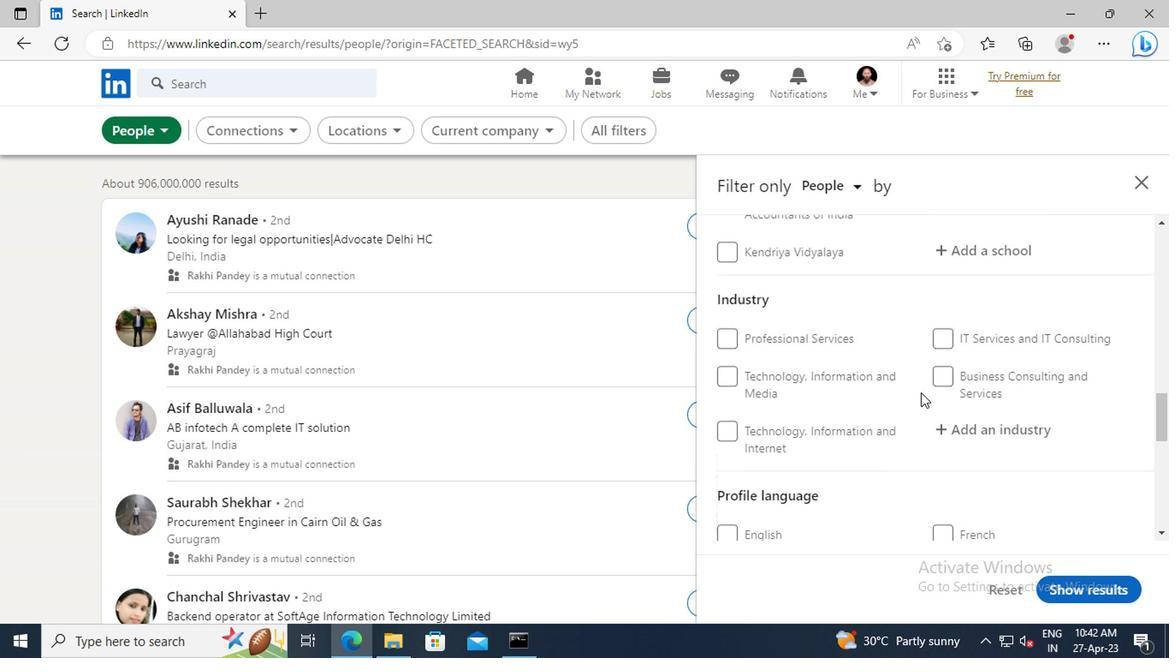
Action: Mouse scrolled (917, 392) with delta (0, -1)
Screenshot: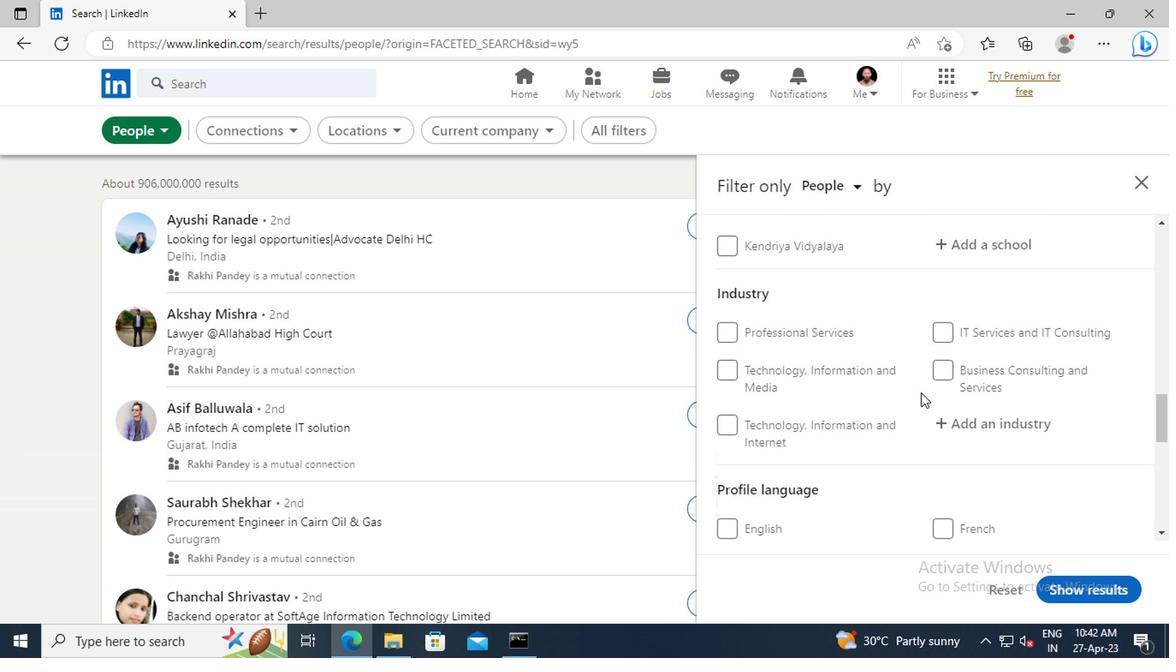 
Action: Mouse moved to (728, 434)
Screenshot: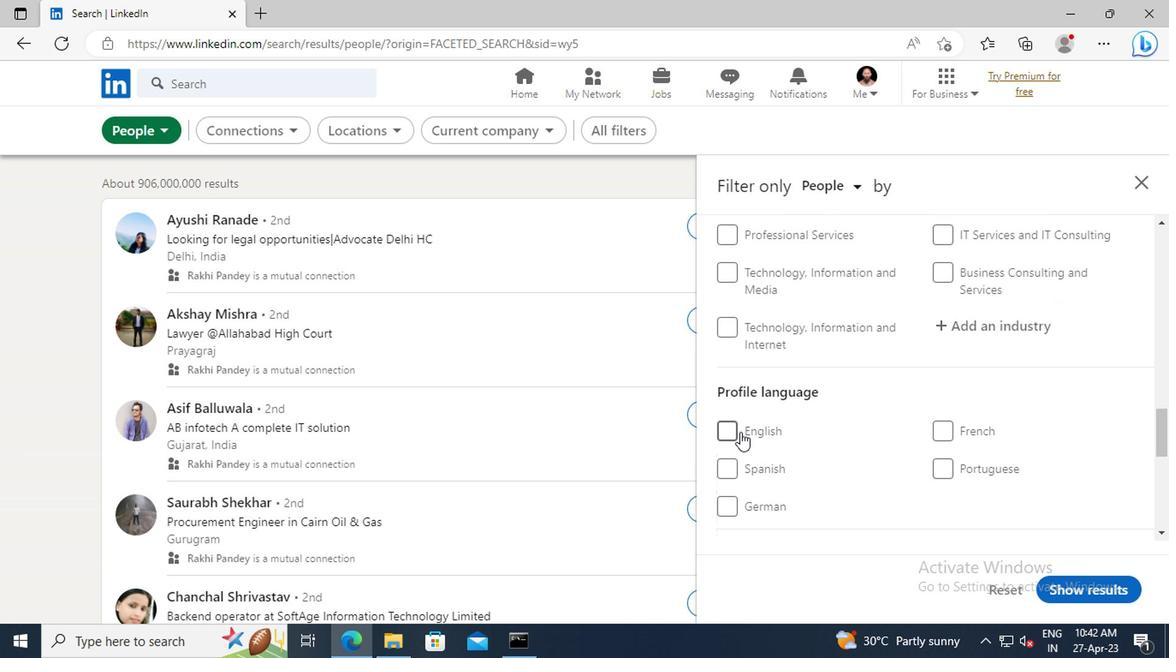 
Action: Mouse pressed left at (728, 434)
Screenshot: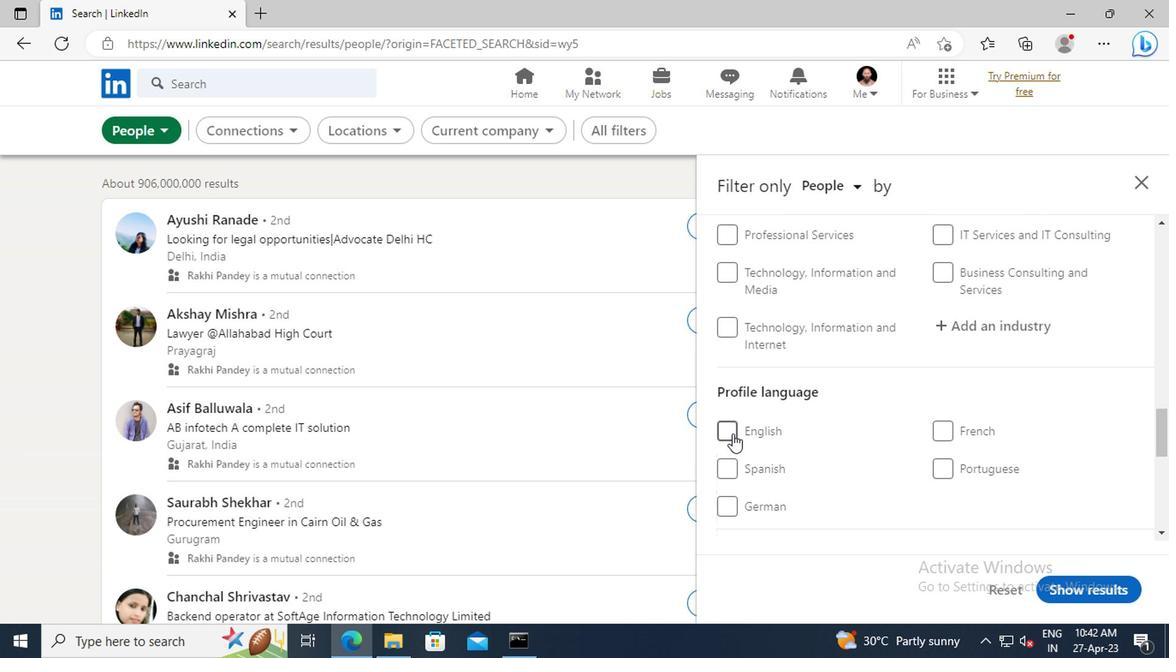 
Action: Mouse moved to (878, 421)
Screenshot: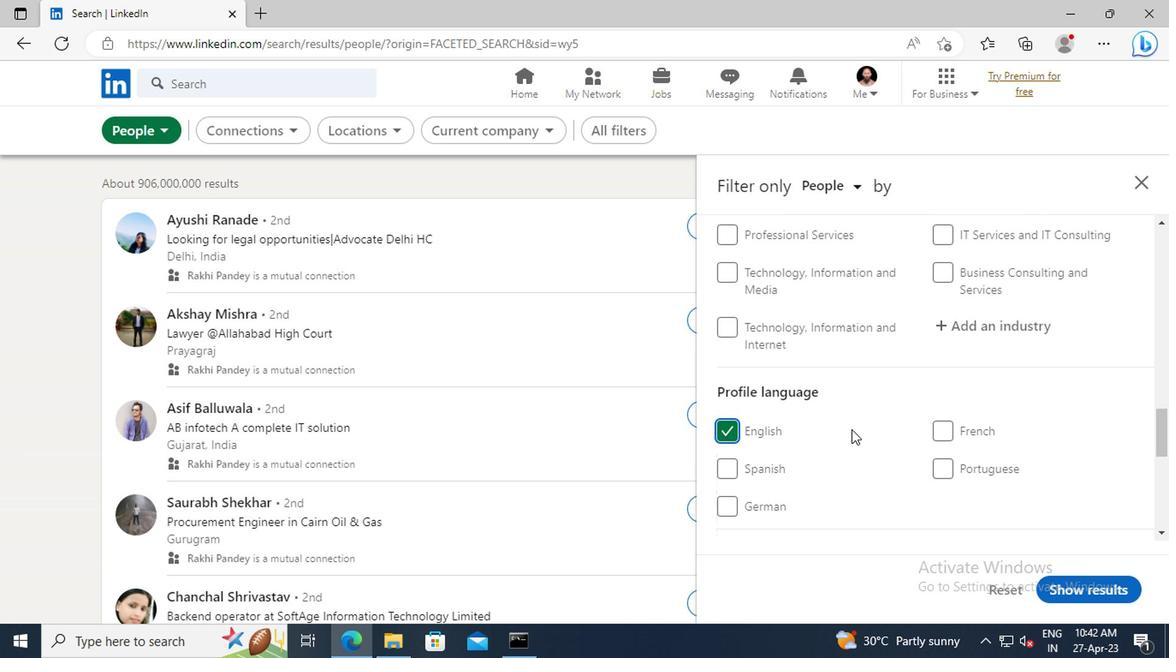 
Action: Mouse scrolled (878, 422) with delta (0, 1)
Screenshot: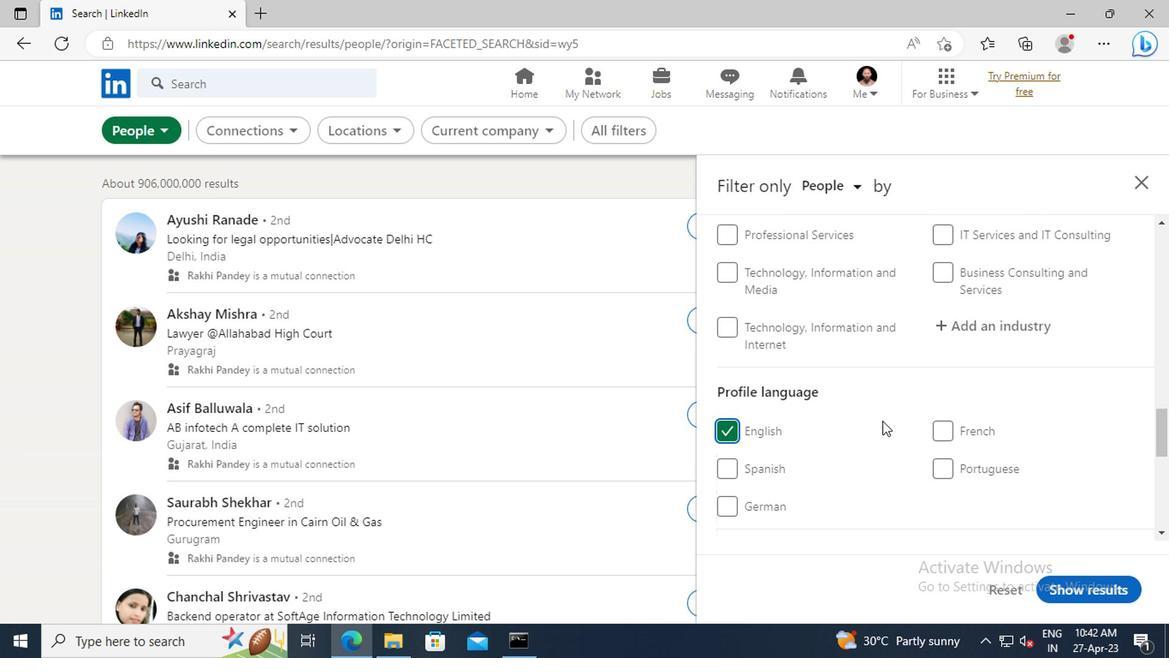 
Action: Mouse scrolled (878, 422) with delta (0, 1)
Screenshot: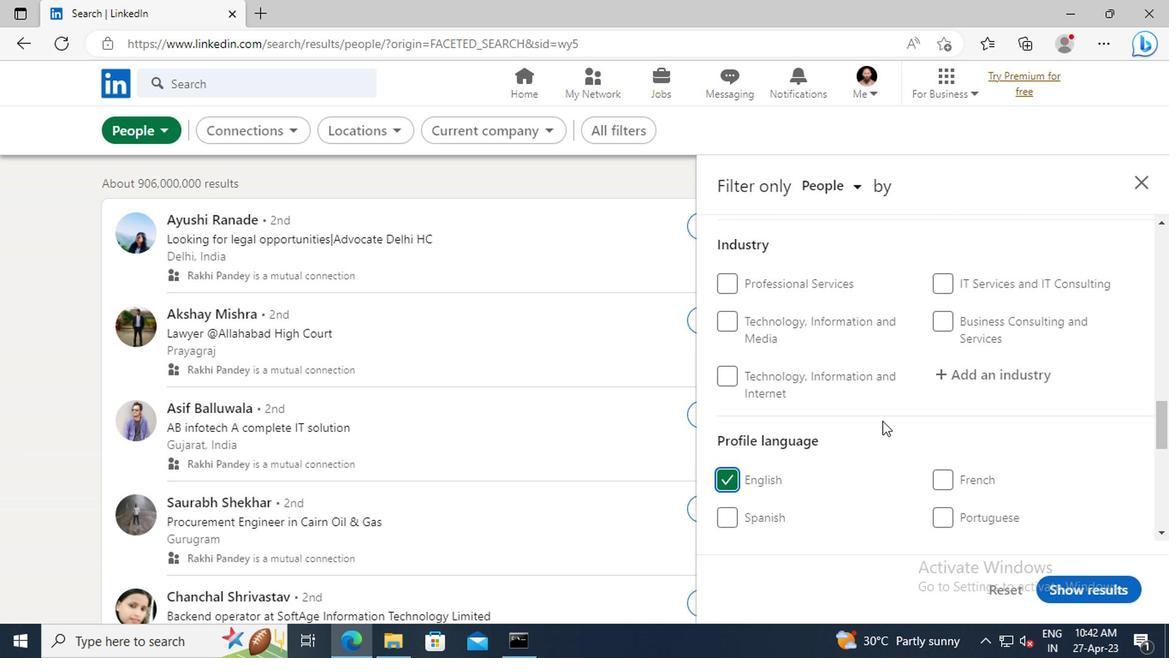 
Action: Mouse scrolled (878, 422) with delta (0, 1)
Screenshot: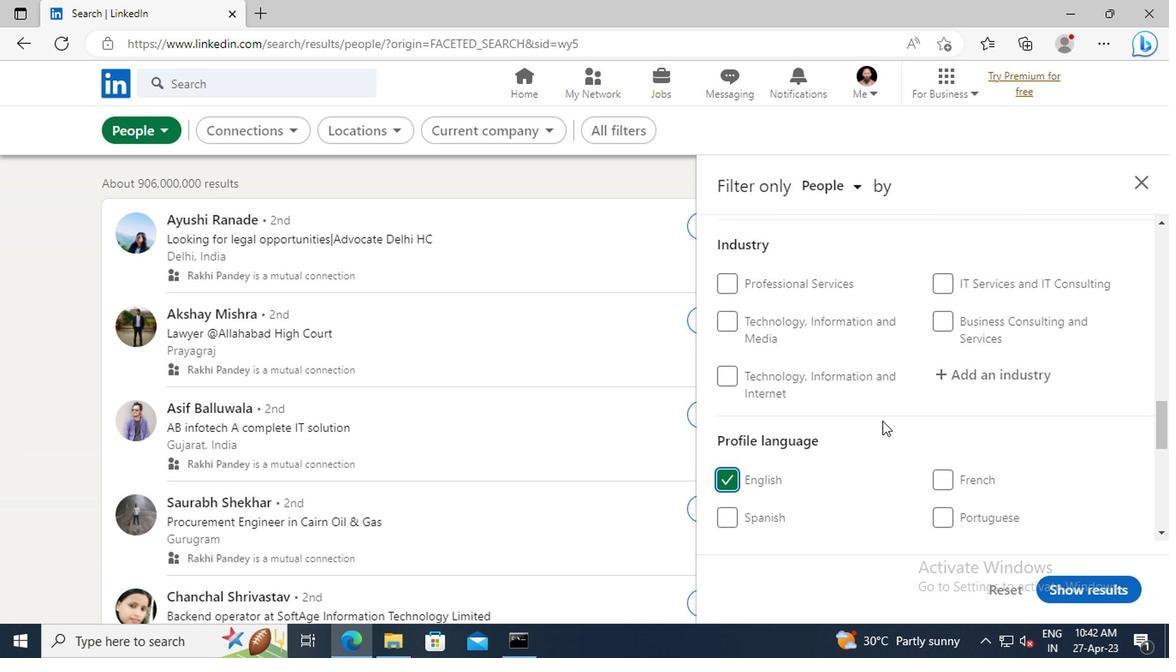 
Action: Mouse scrolled (878, 422) with delta (0, 1)
Screenshot: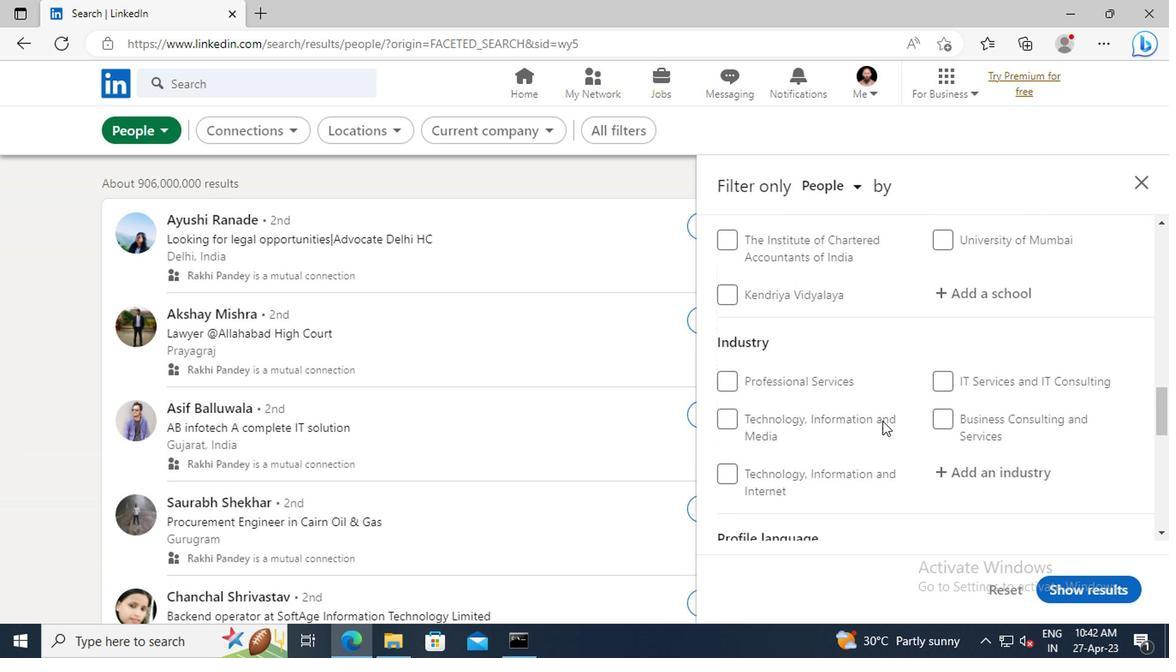 
Action: Mouse scrolled (878, 422) with delta (0, 1)
Screenshot: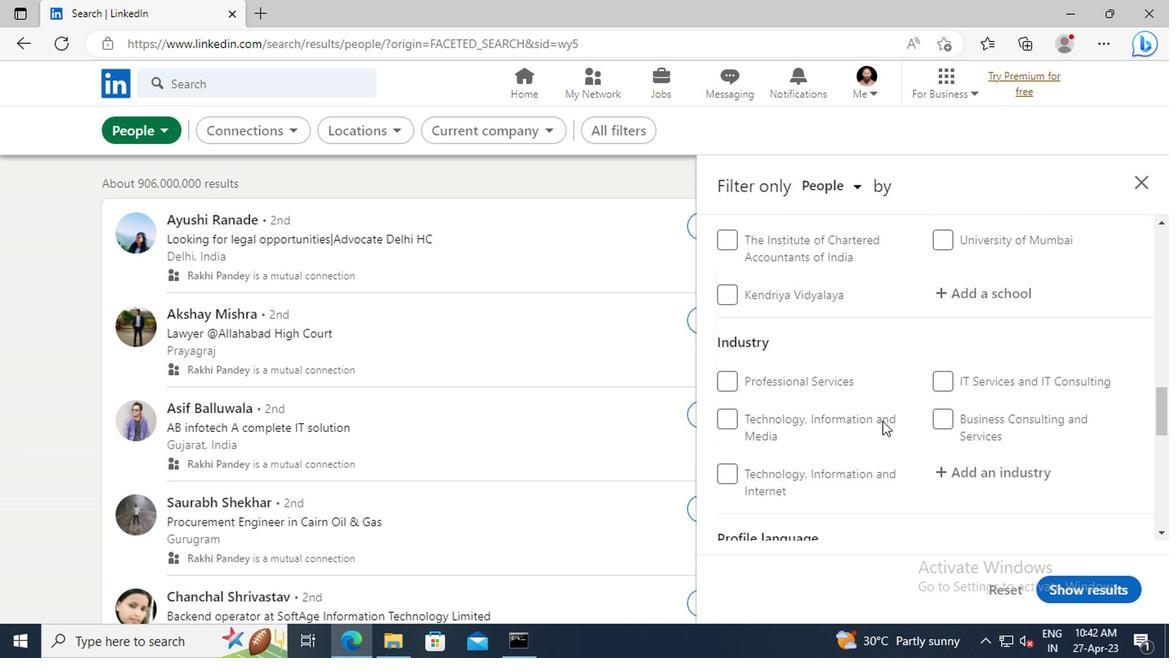 
Action: Mouse scrolled (878, 422) with delta (0, 1)
Screenshot: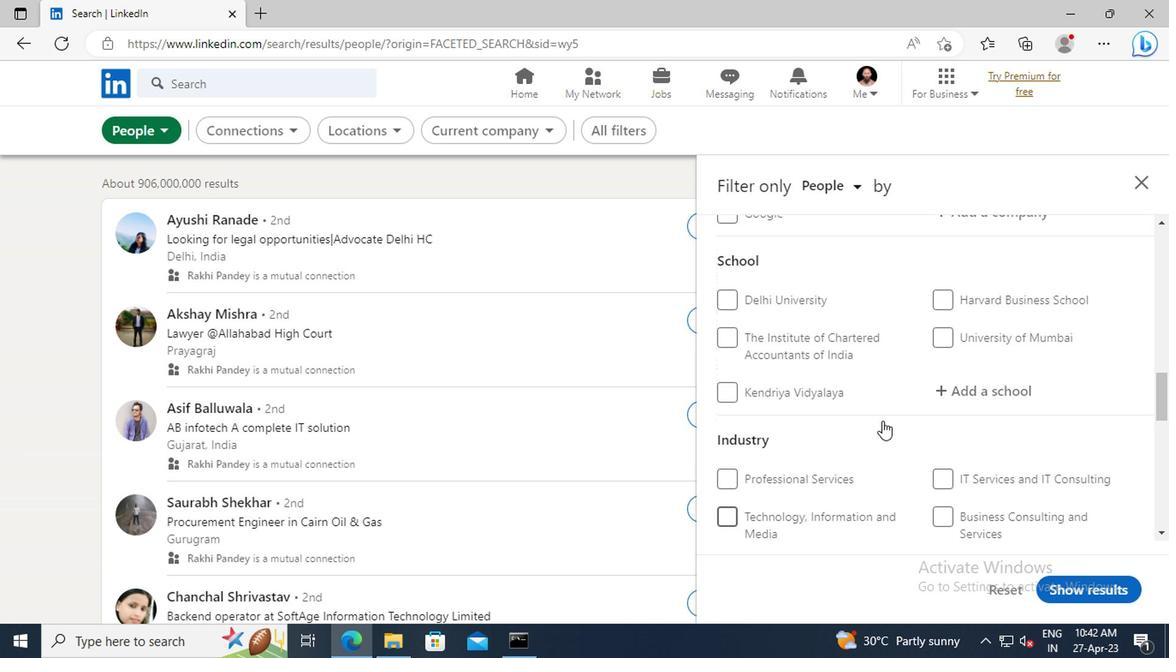 
Action: Mouse scrolled (878, 422) with delta (0, 1)
Screenshot: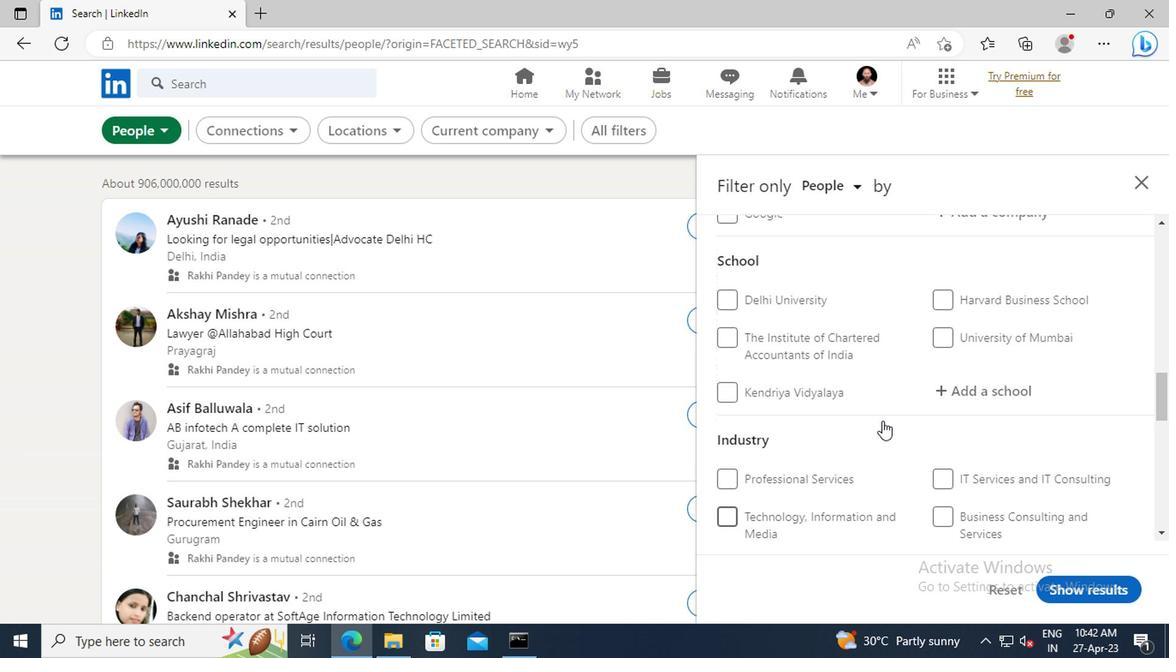 
Action: Mouse moved to (879, 414)
Screenshot: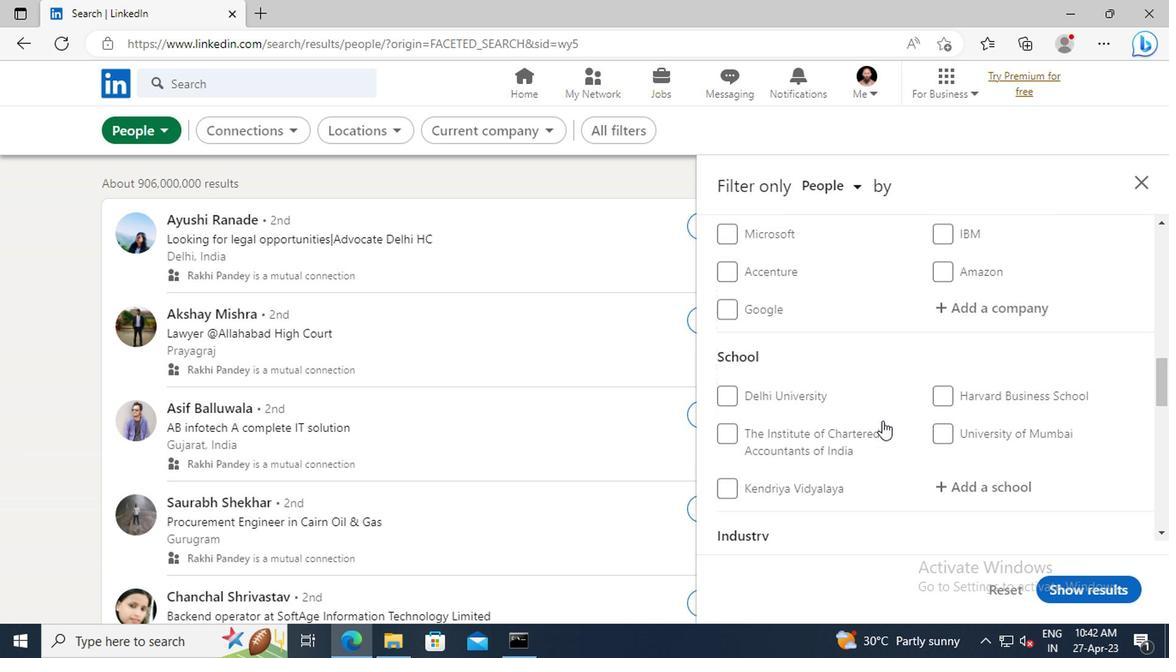 
Action: Mouse scrolled (879, 415) with delta (0, 0)
Screenshot: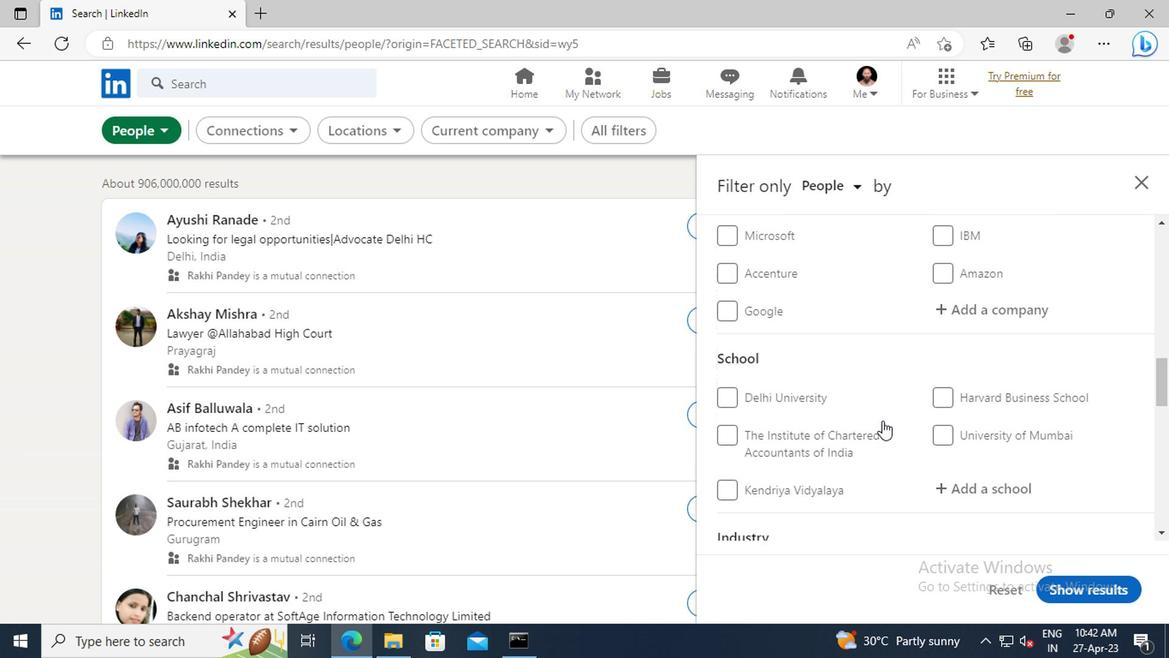 
Action: Mouse scrolled (879, 415) with delta (0, 0)
Screenshot: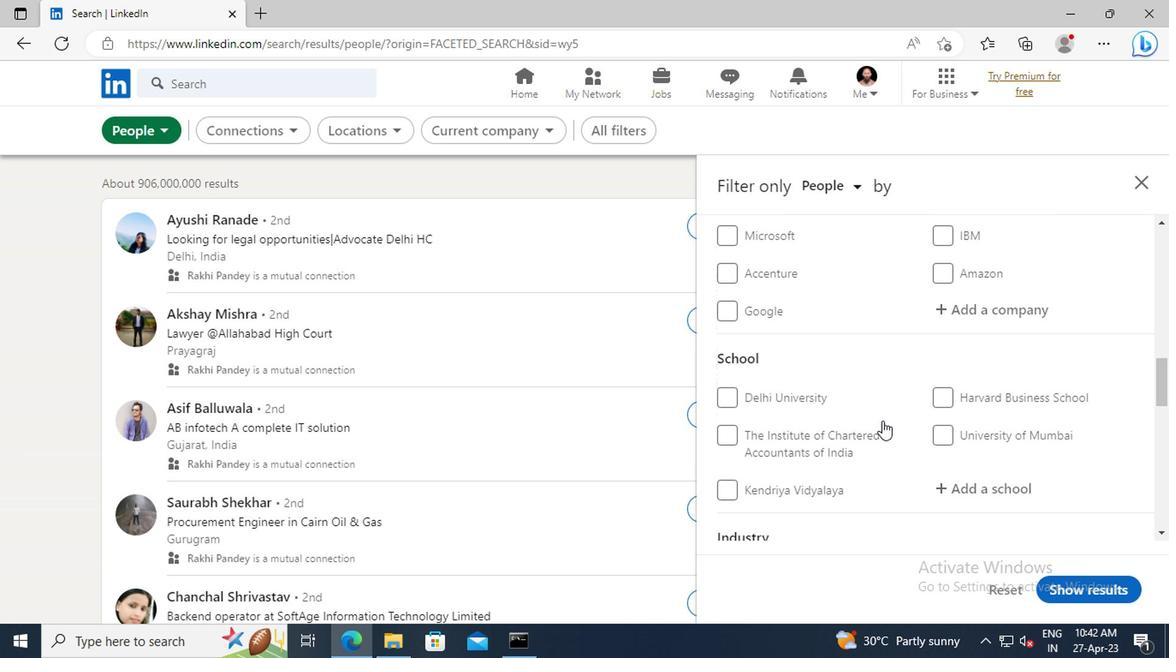 
Action: Mouse scrolled (879, 415) with delta (0, 0)
Screenshot: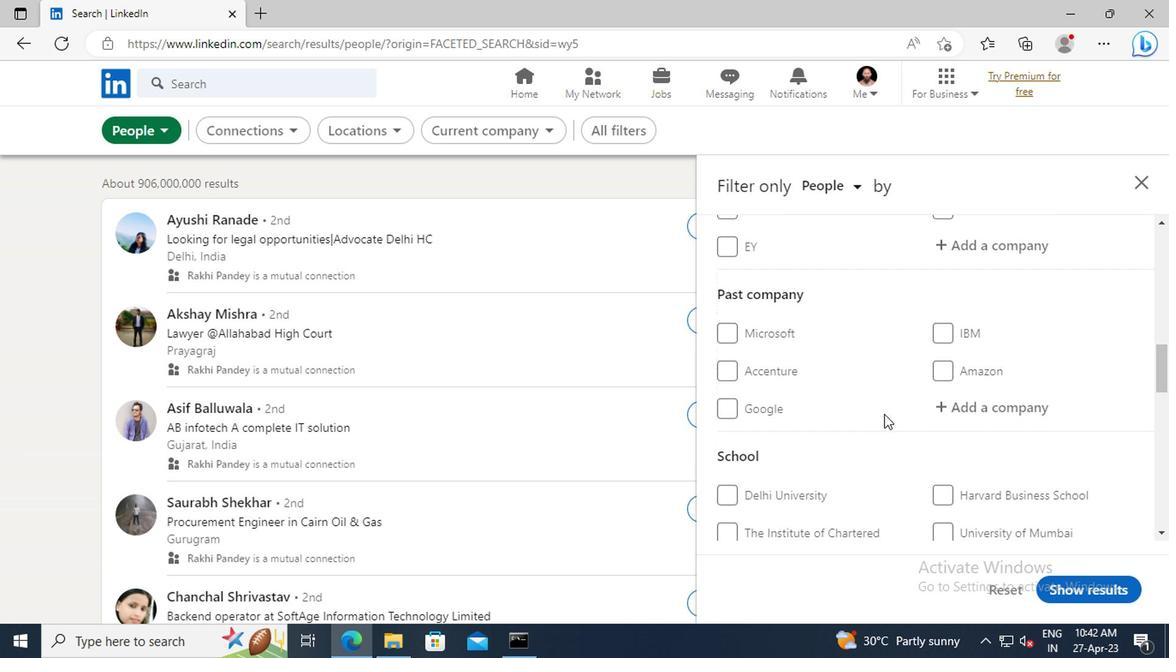 
Action: Mouse scrolled (879, 415) with delta (0, 0)
Screenshot: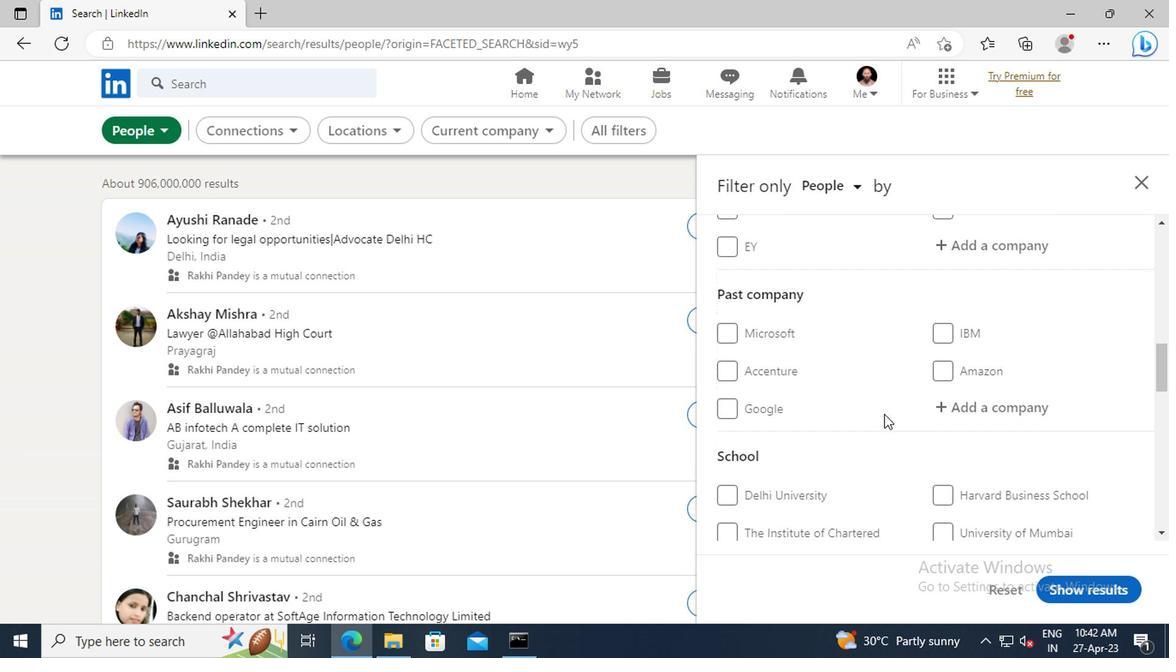 
Action: Mouse scrolled (879, 415) with delta (0, 0)
Screenshot: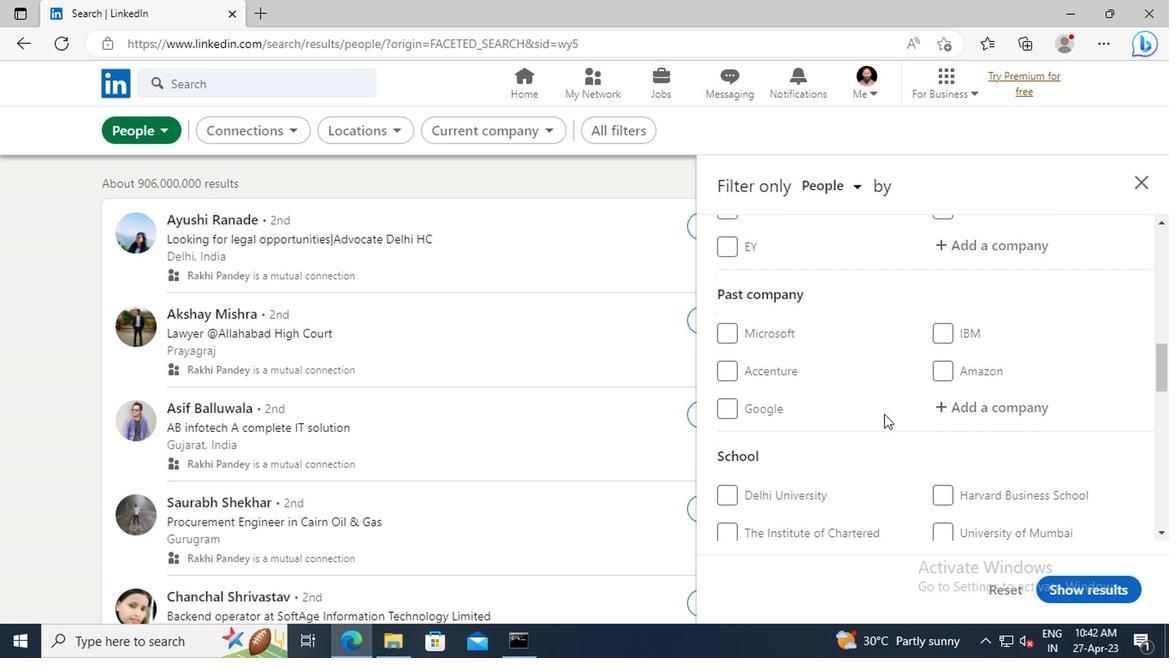 
Action: Mouse moved to (948, 393)
Screenshot: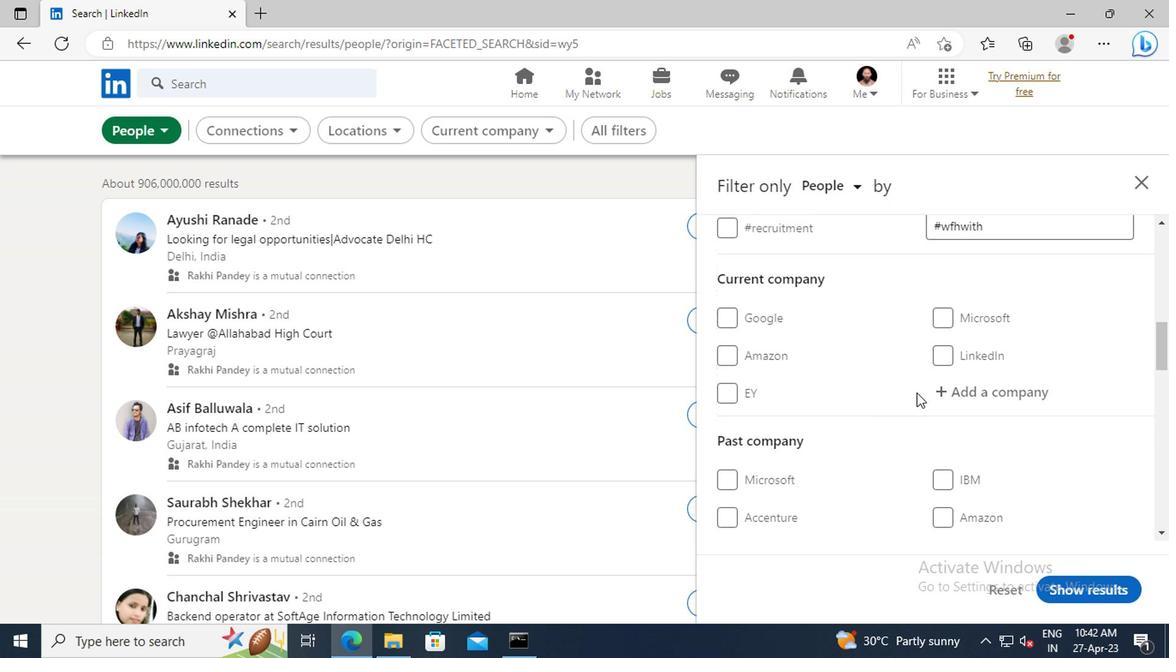
Action: Mouse pressed left at (948, 393)
Screenshot: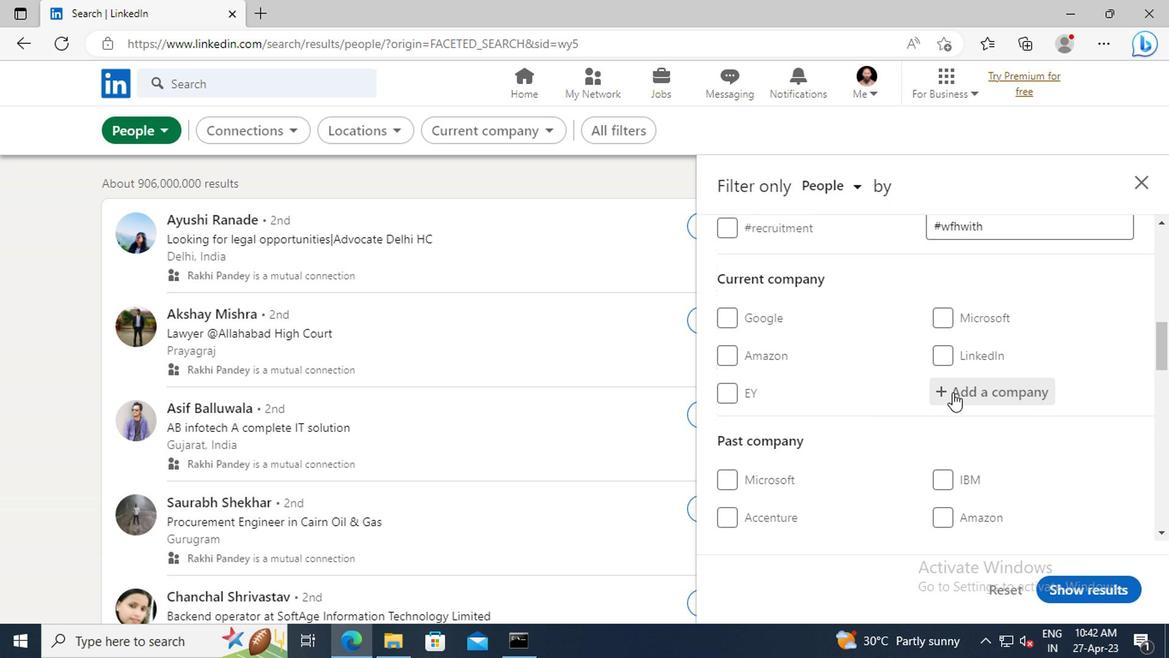 
Action: Key pressed <Key.shift>ARMSTRONG<Key.space><Key.shift>FLUID<Key.space><Key.shift>TECHNOLOGY
Screenshot: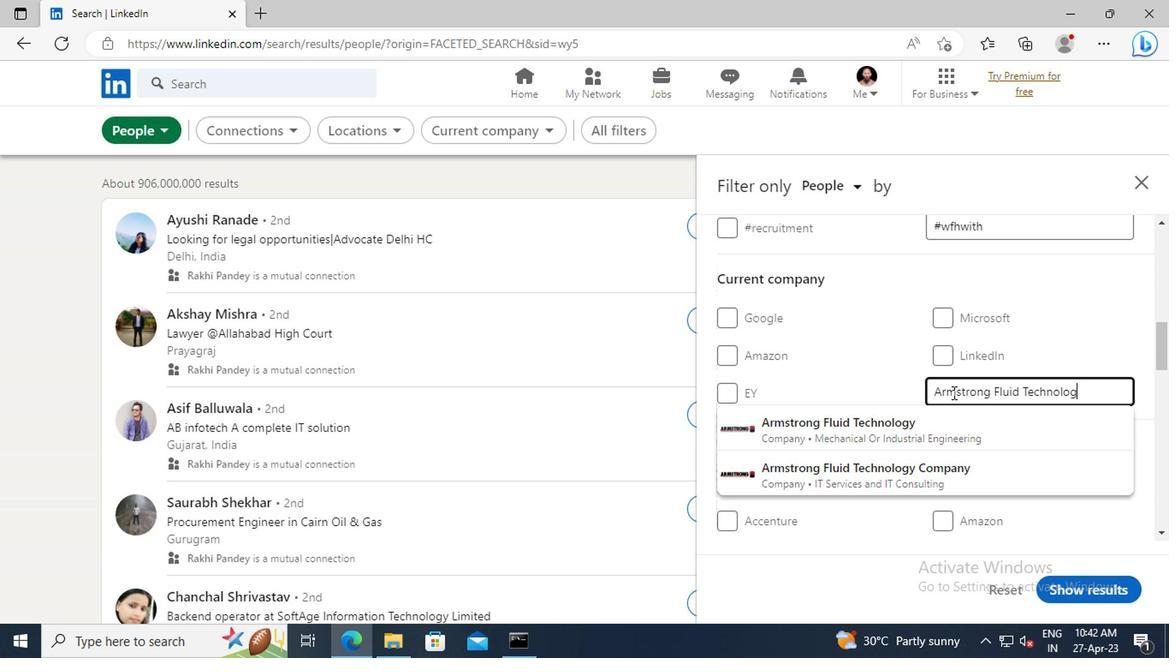 
Action: Mouse moved to (941, 423)
Screenshot: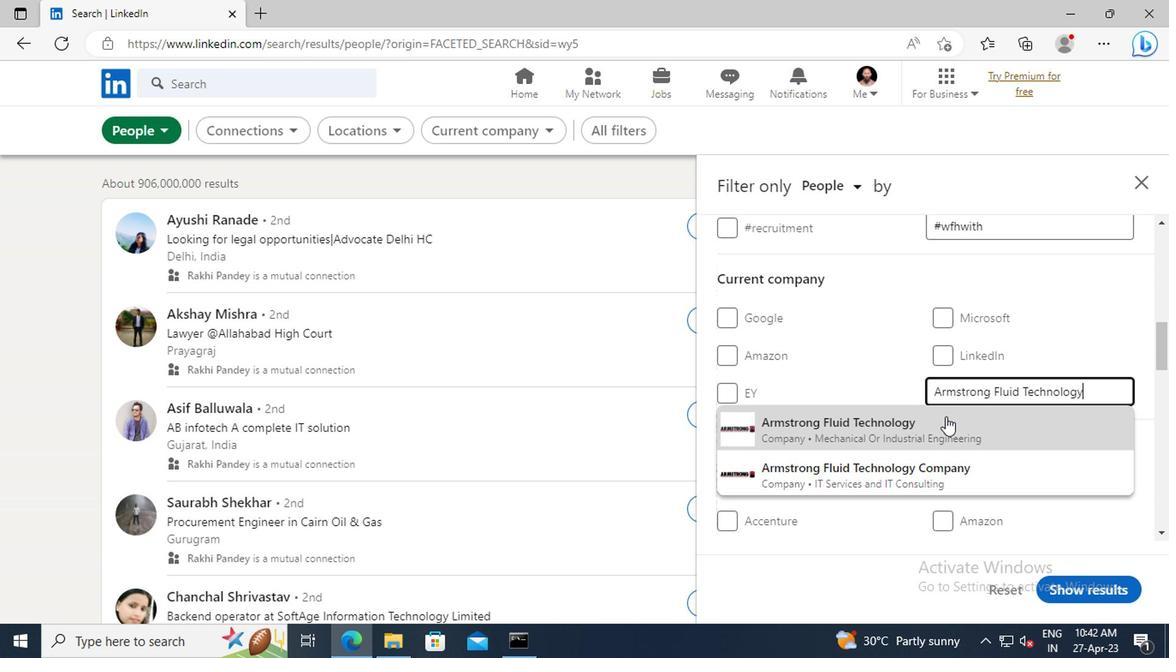 
Action: Mouse pressed left at (941, 423)
Screenshot: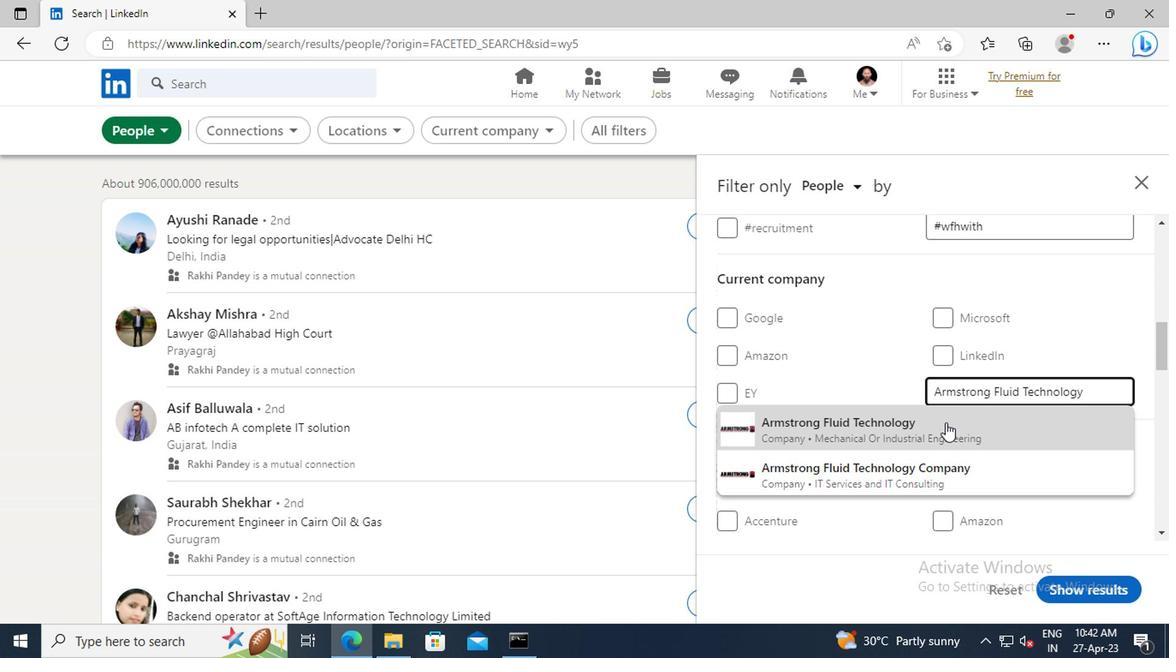 
Action: Mouse moved to (924, 349)
Screenshot: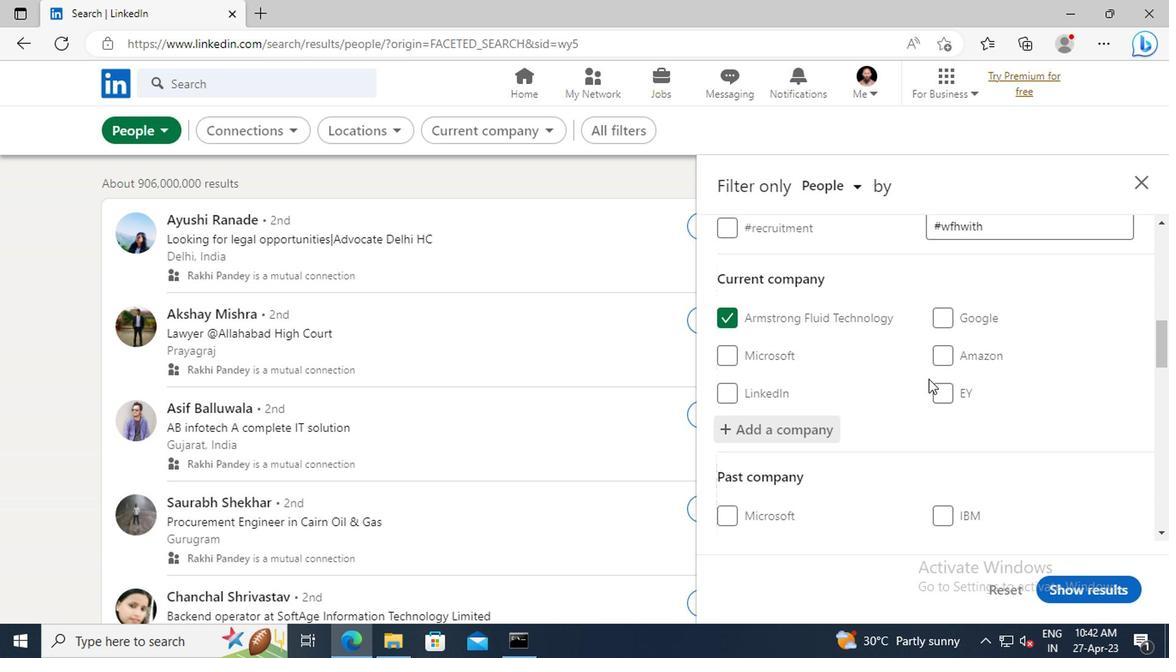 
Action: Mouse scrolled (924, 349) with delta (0, 0)
Screenshot: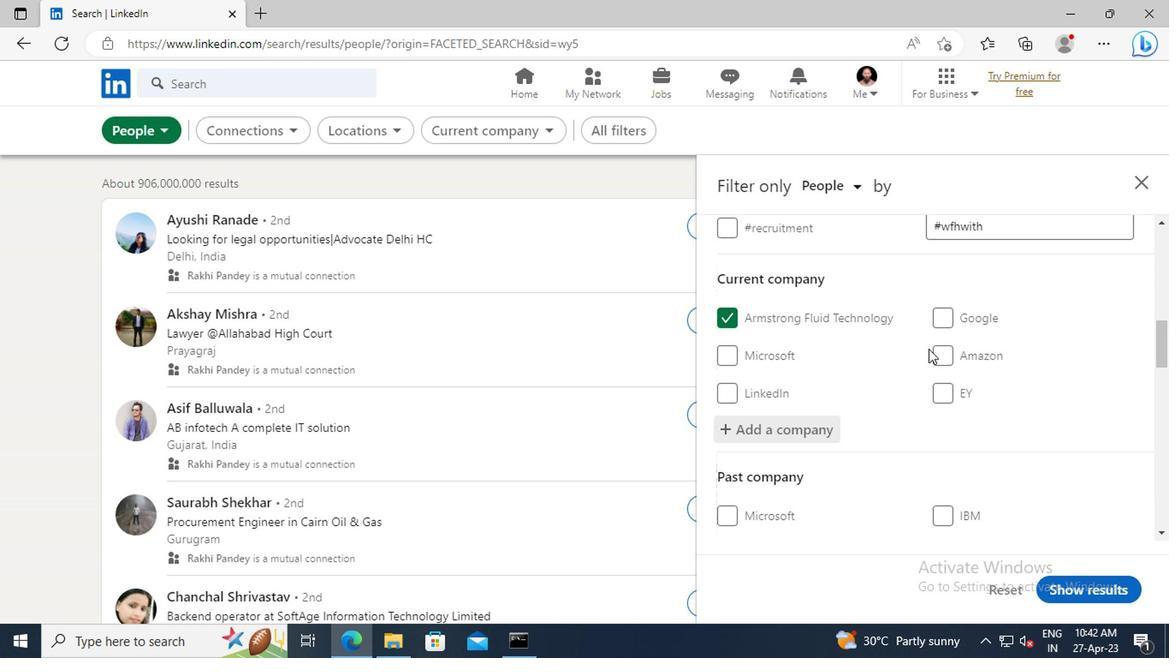 
Action: Mouse scrolled (924, 349) with delta (0, 0)
Screenshot: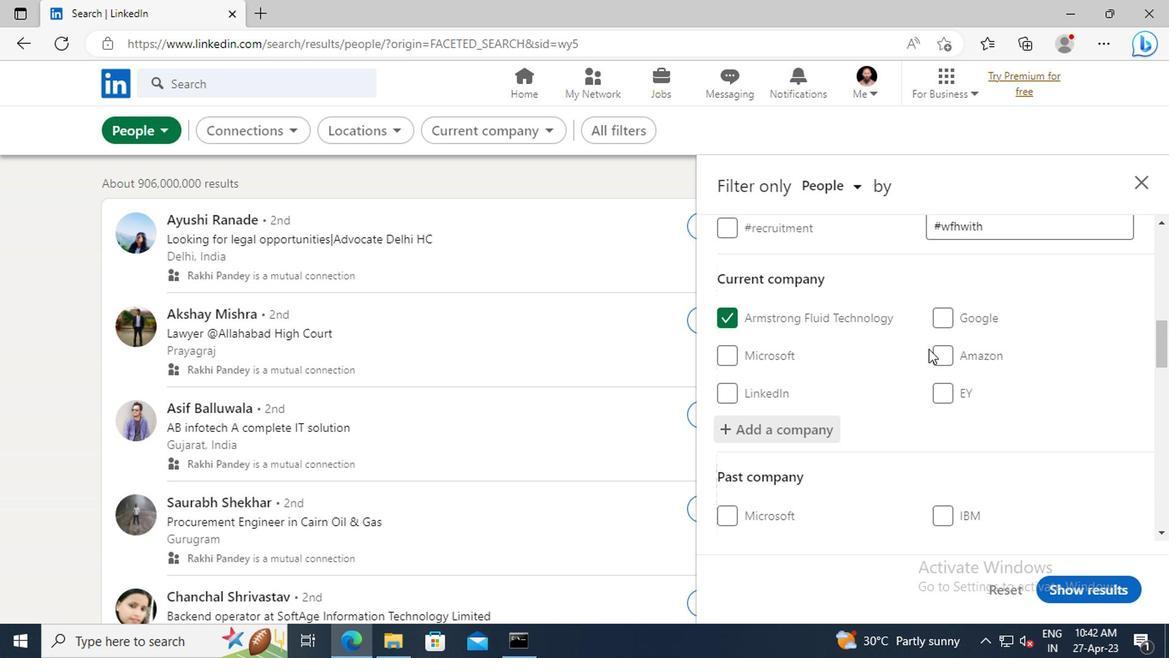 
Action: Mouse scrolled (924, 349) with delta (0, 0)
Screenshot: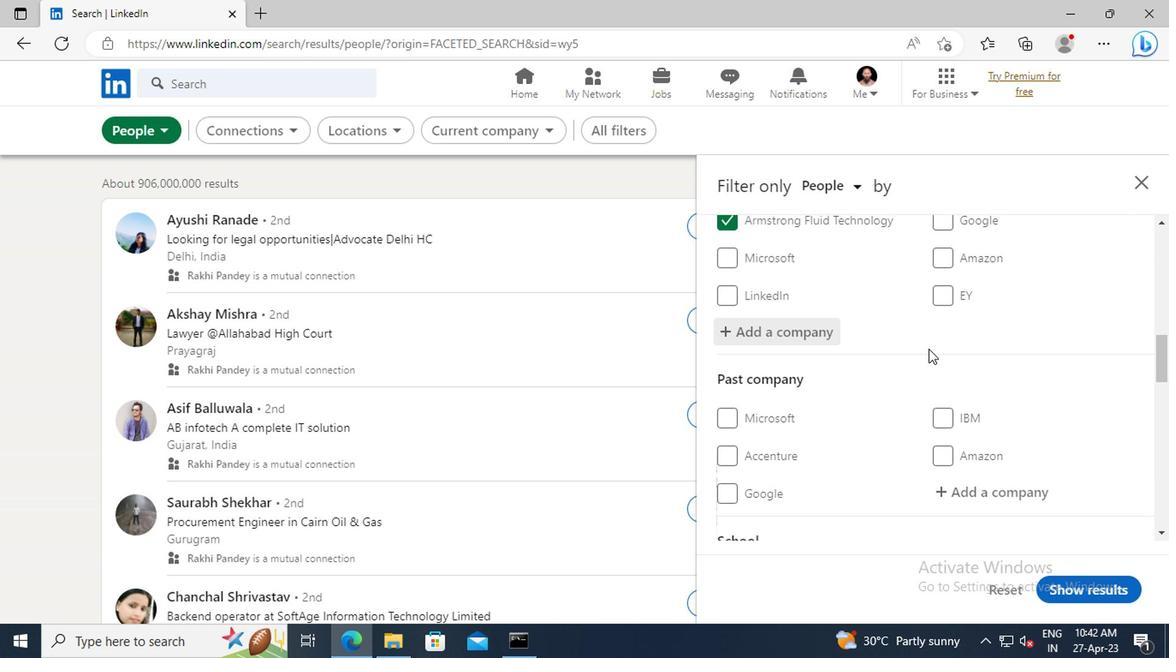 
Action: Mouse scrolled (924, 349) with delta (0, 0)
Screenshot: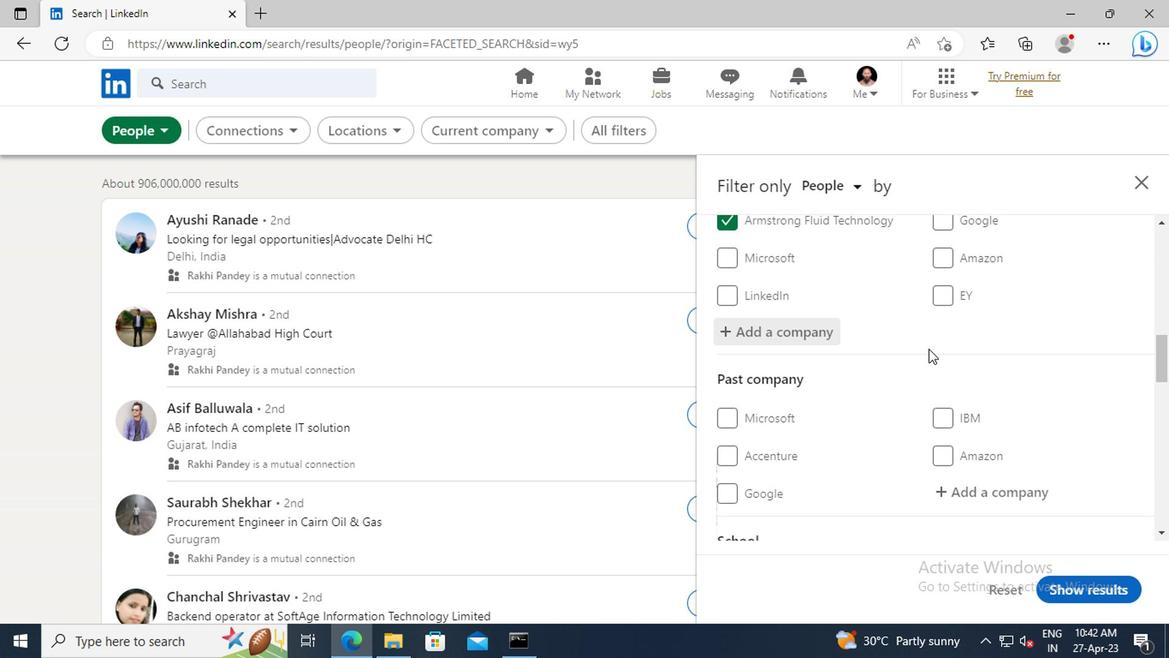 
Action: Mouse scrolled (924, 349) with delta (0, 0)
Screenshot: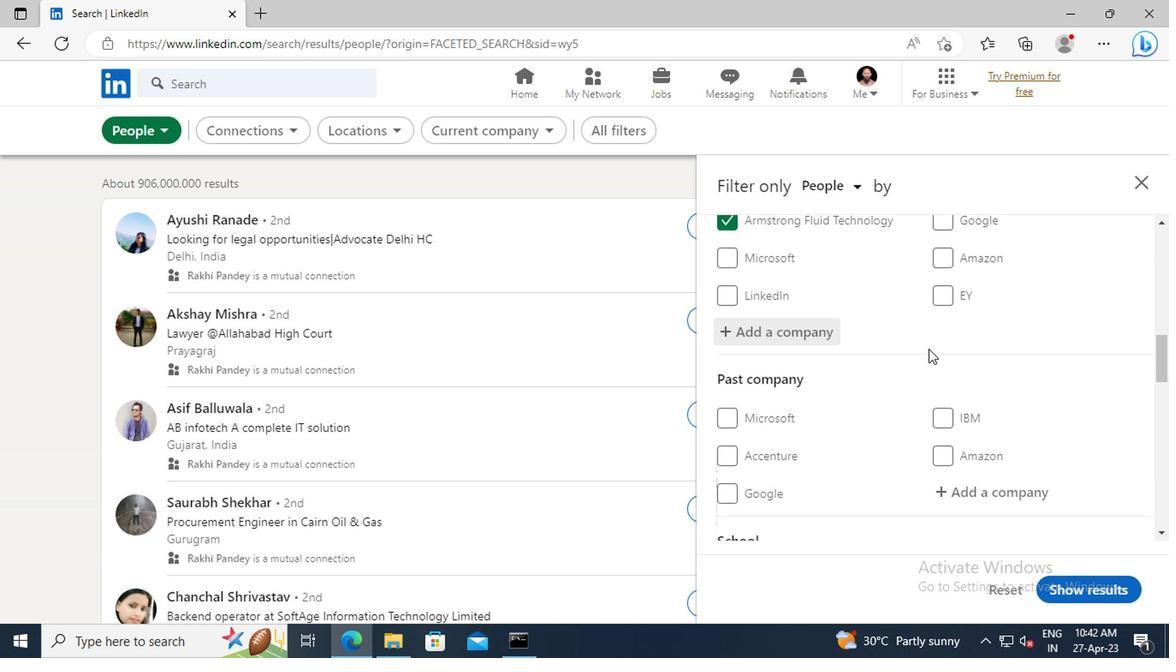 
Action: Mouse scrolled (924, 349) with delta (0, 0)
Screenshot: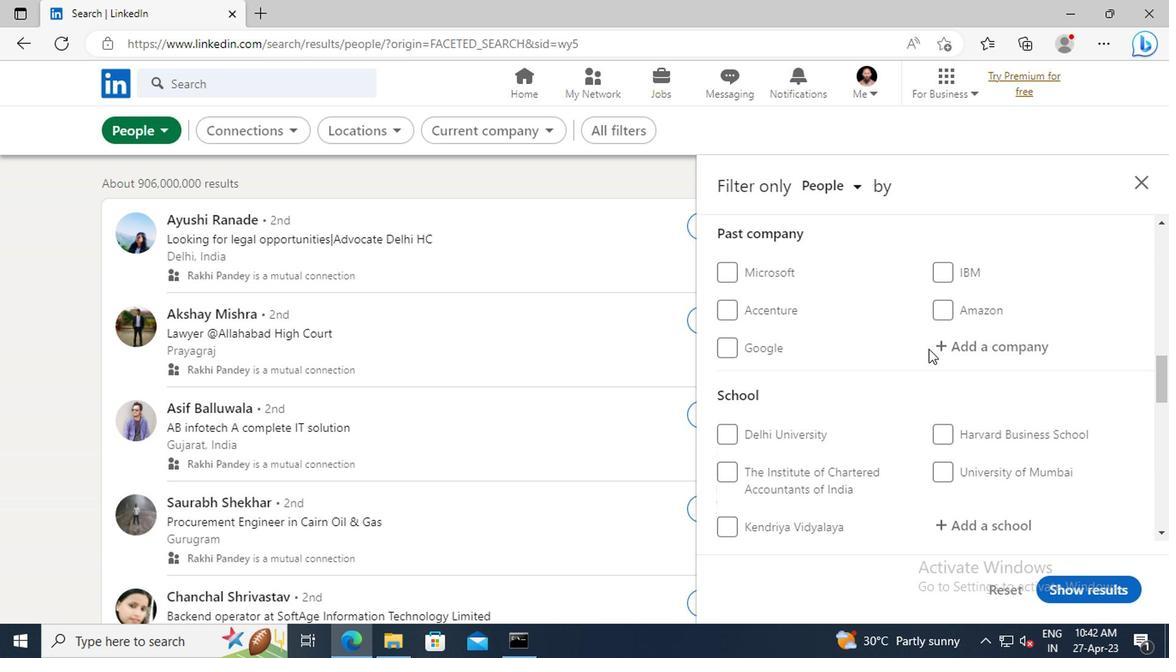 
Action: Mouse scrolled (924, 349) with delta (0, 0)
Screenshot: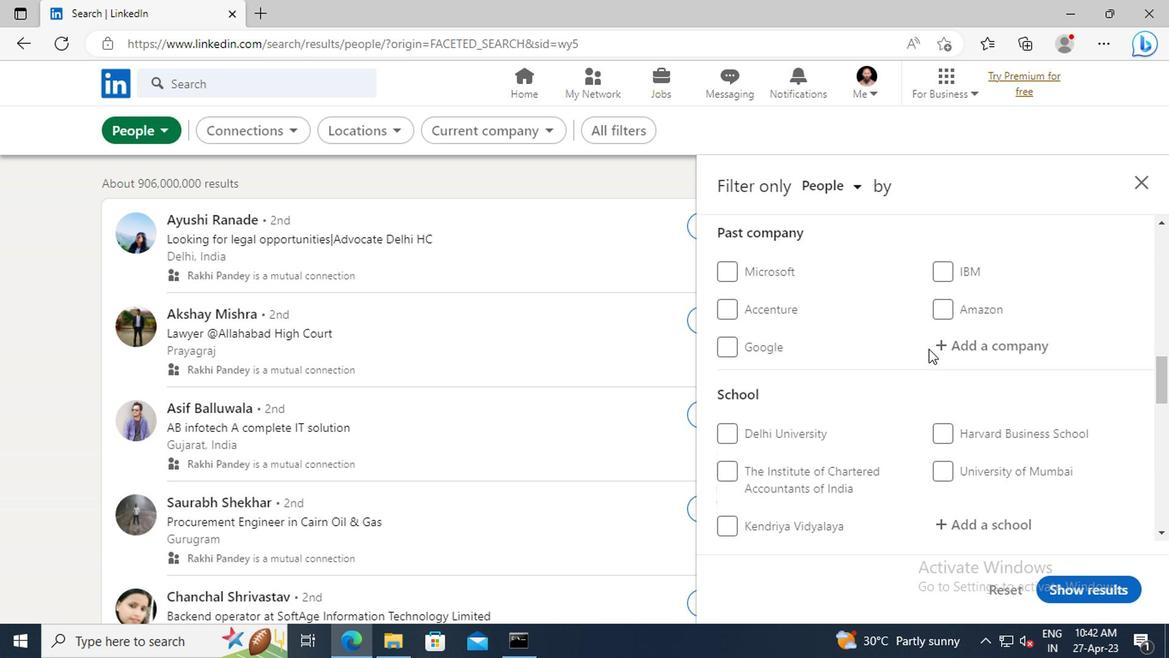 
Action: Mouse scrolled (924, 349) with delta (0, 0)
Screenshot: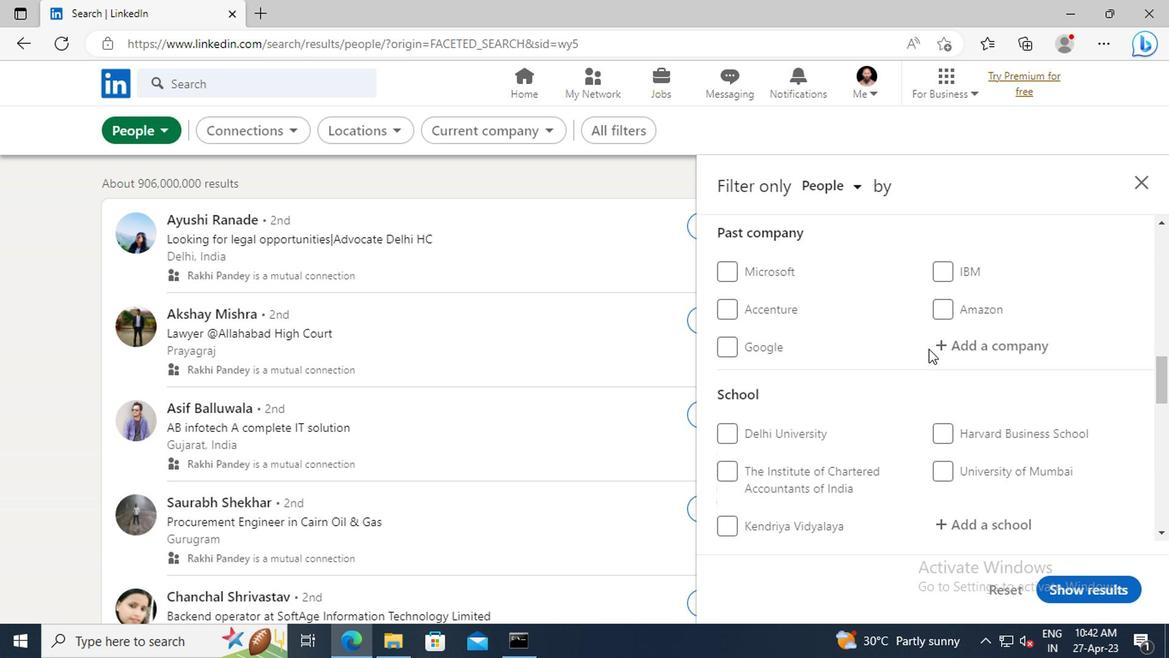 
Action: Mouse moved to (951, 379)
Screenshot: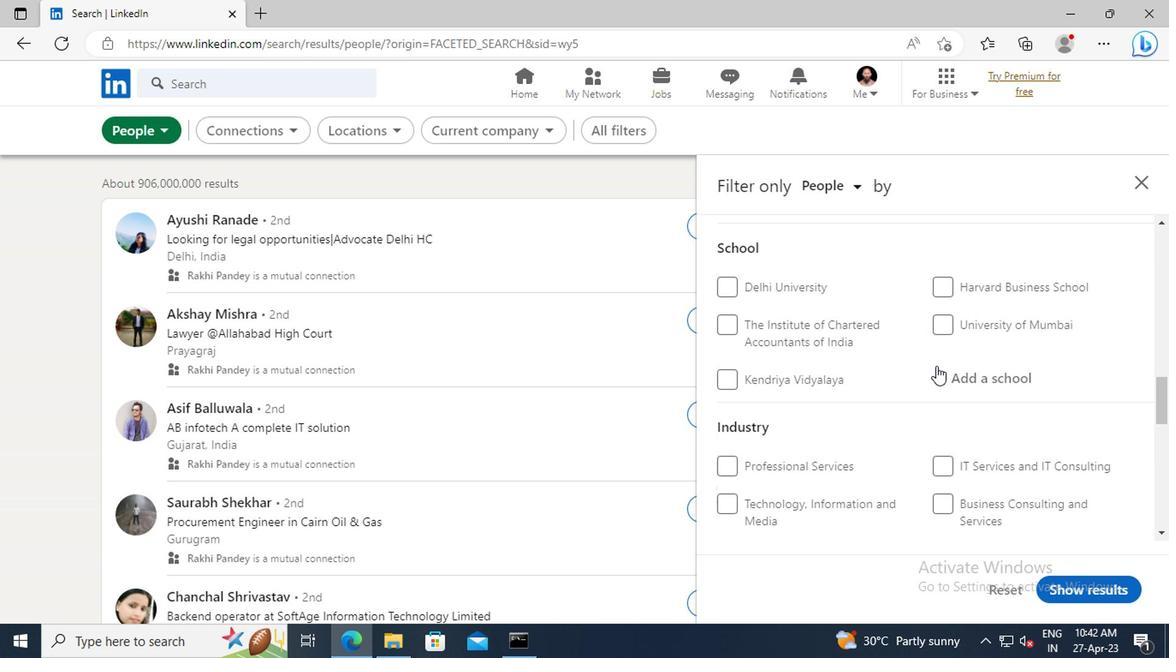 
Action: Mouse pressed left at (951, 379)
Screenshot: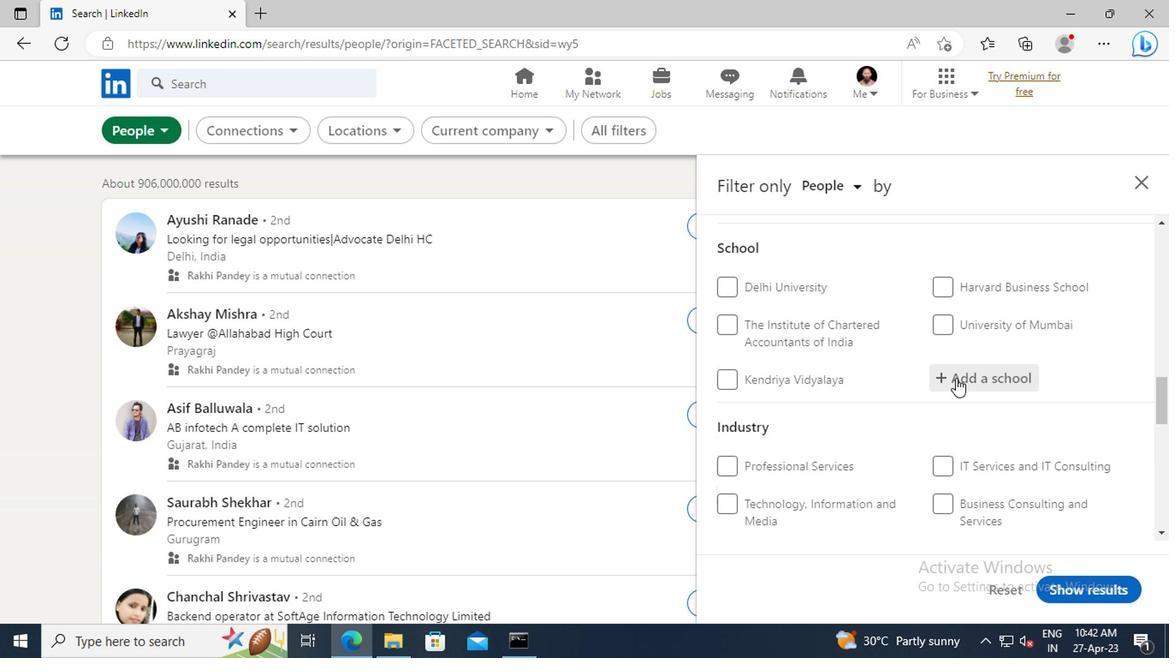
Action: Key pressed <Key.shift>MAAC<Key.space>
Screenshot: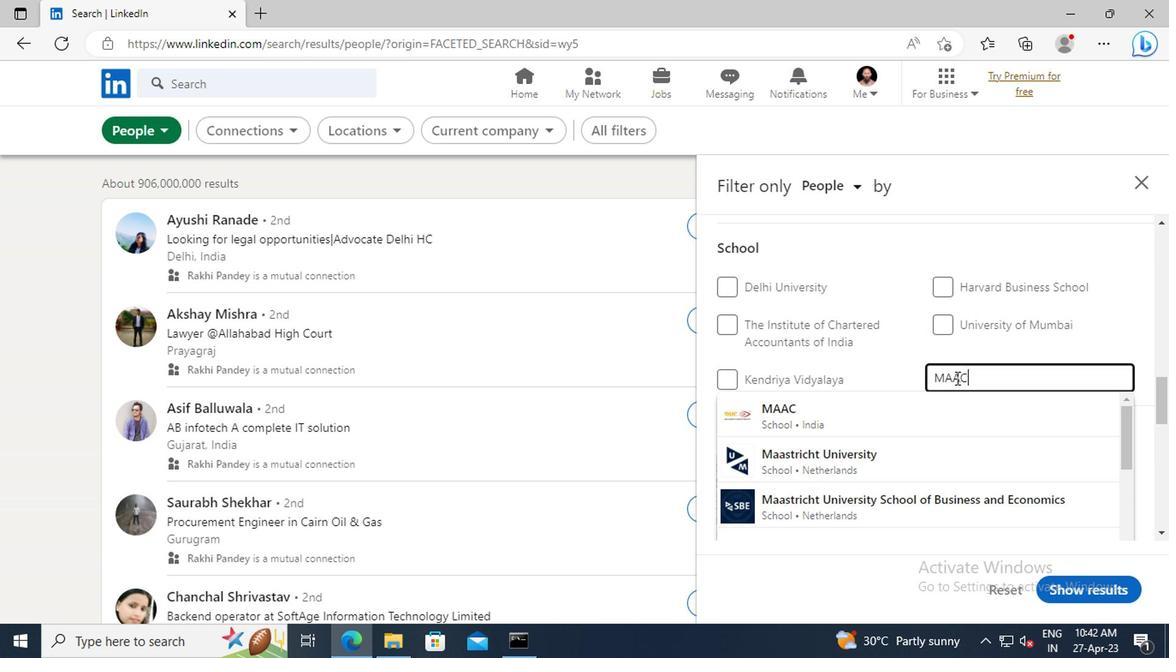 
Action: Mouse moved to (946, 416)
Screenshot: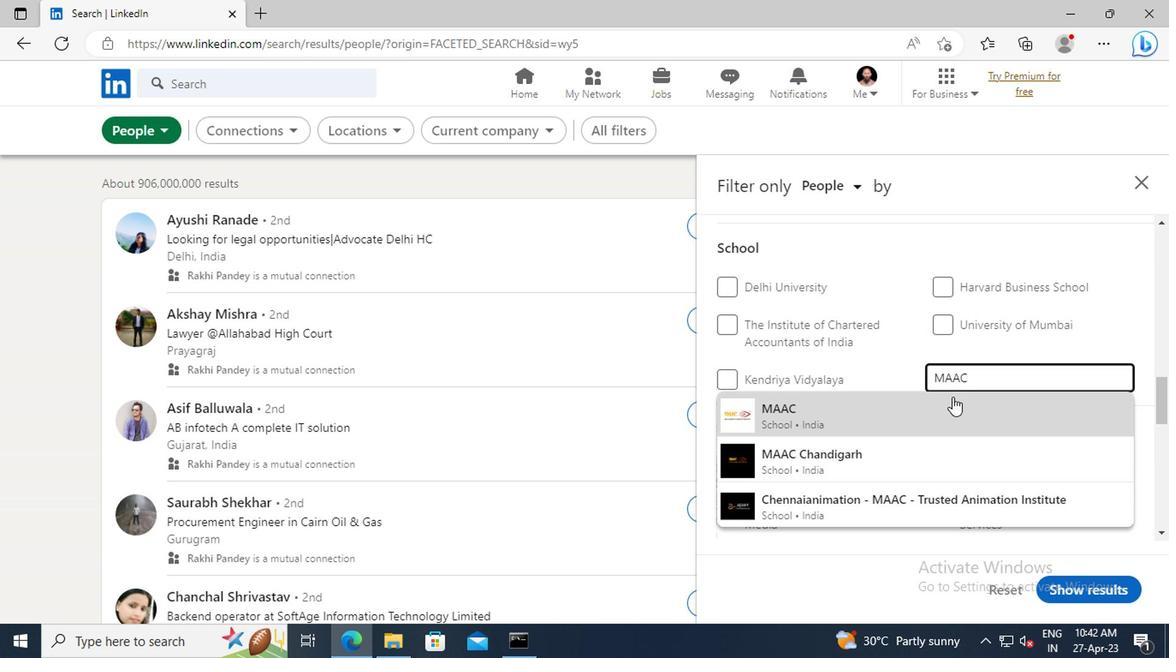 
Action: Mouse pressed left at (946, 416)
Screenshot: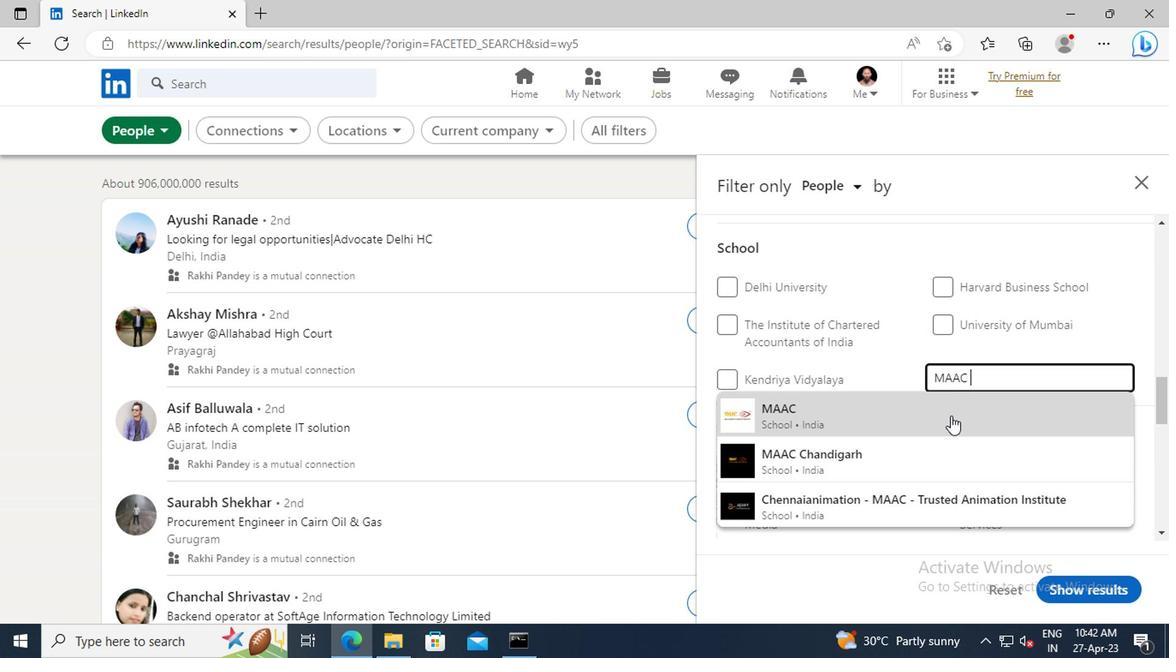 
Action: Mouse moved to (934, 321)
Screenshot: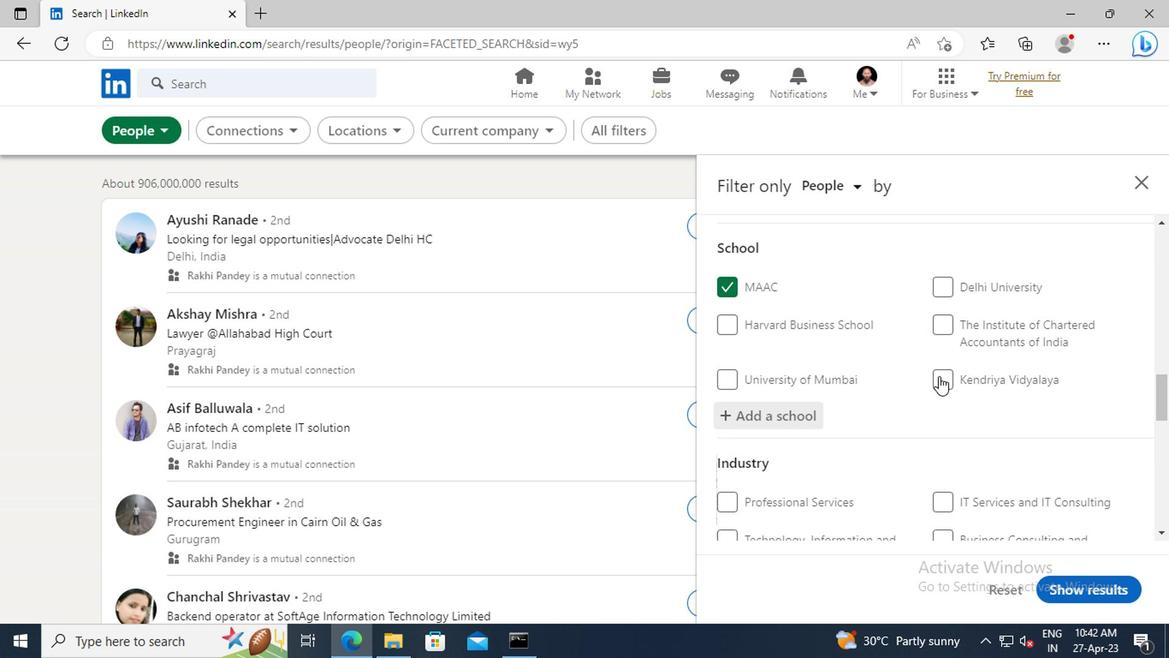 
Action: Mouse scrolled (934, 320) with delta (0, -1)
Screenshot: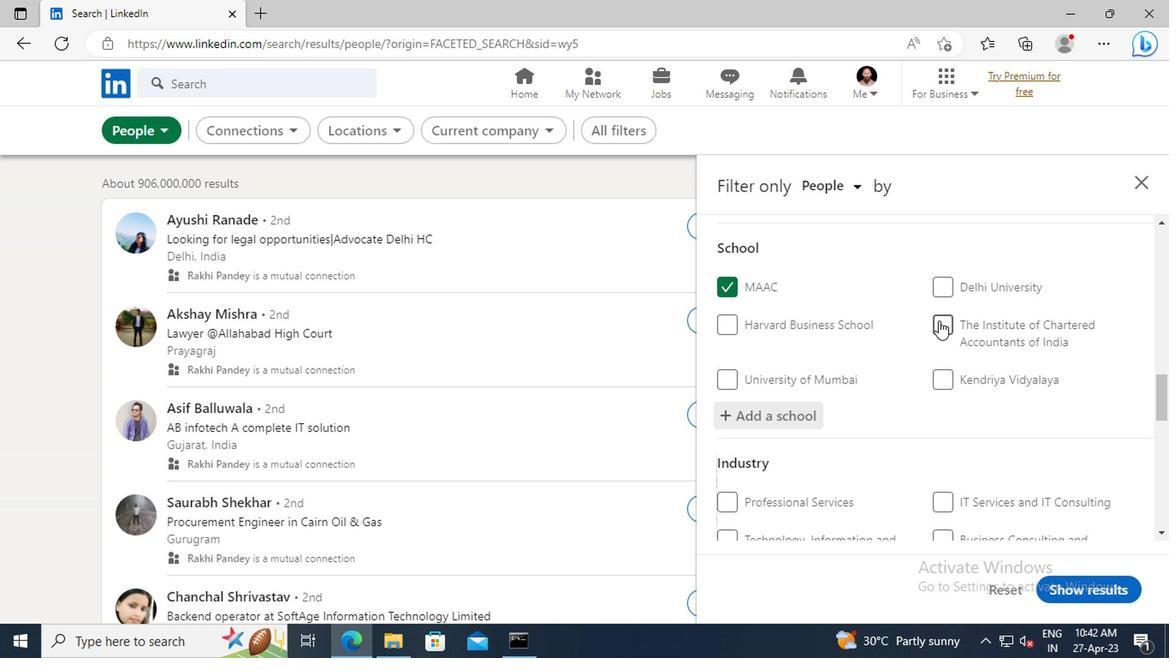 
Action: Mouse scrolled (934, 320) with delta (0, -1)
Screenshot: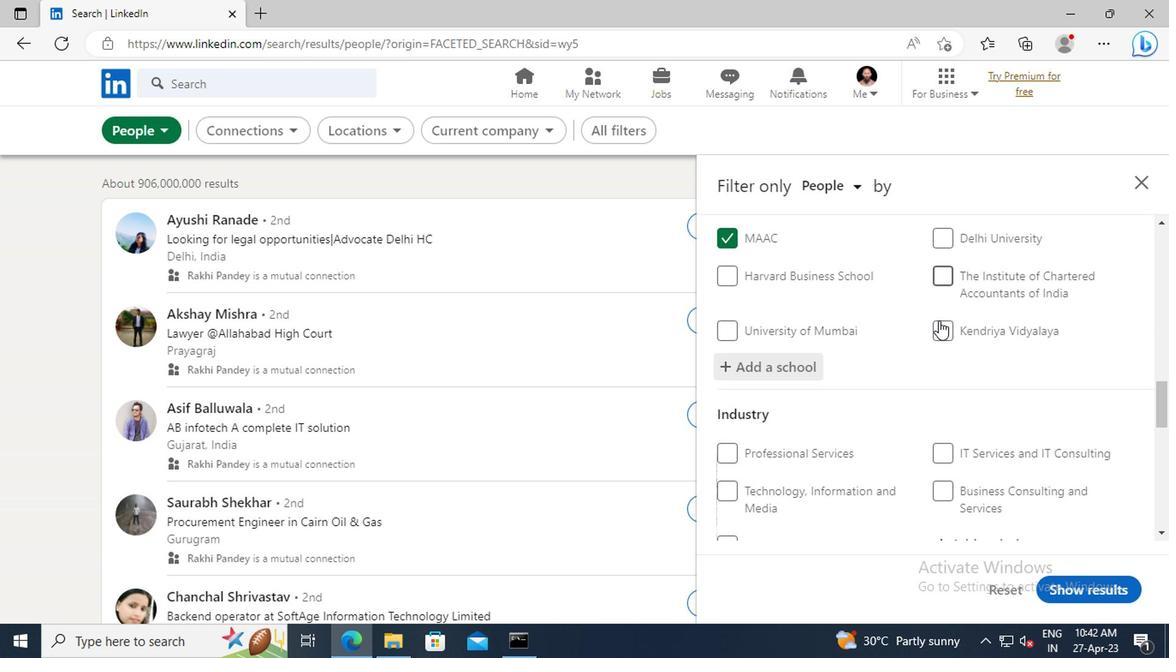
Action: Mouse scrolled (934, 320) with delta (0, -1)
Screenshot: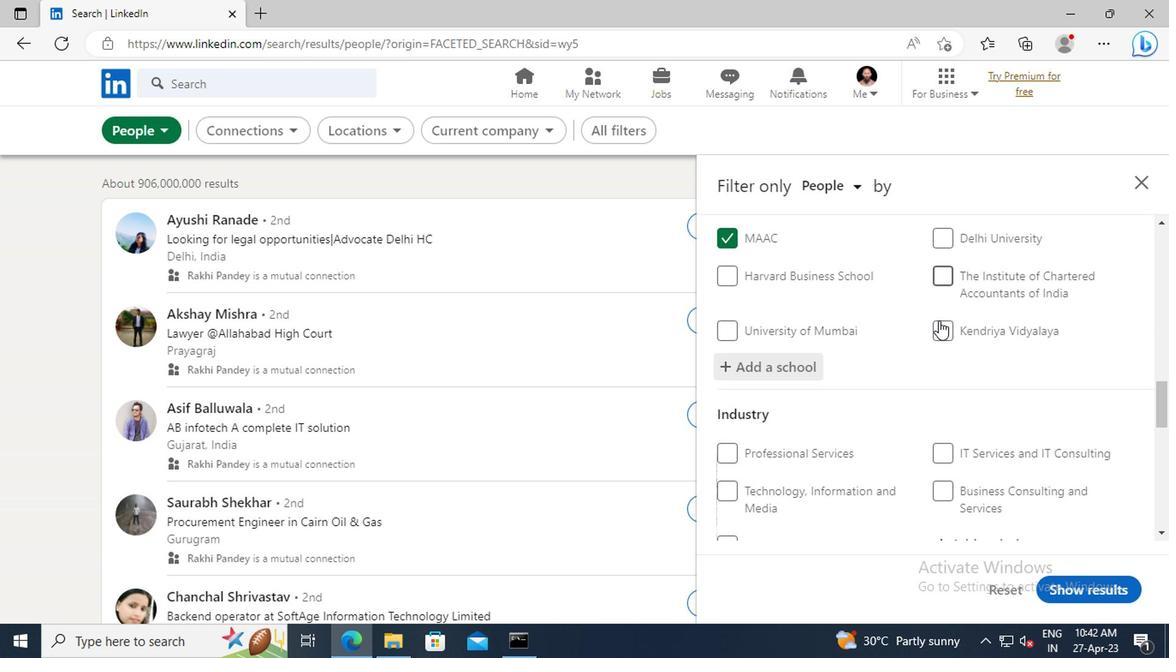 
Action: Mouse scrolled (934, 320) with delta (0, -1)
Screenshot: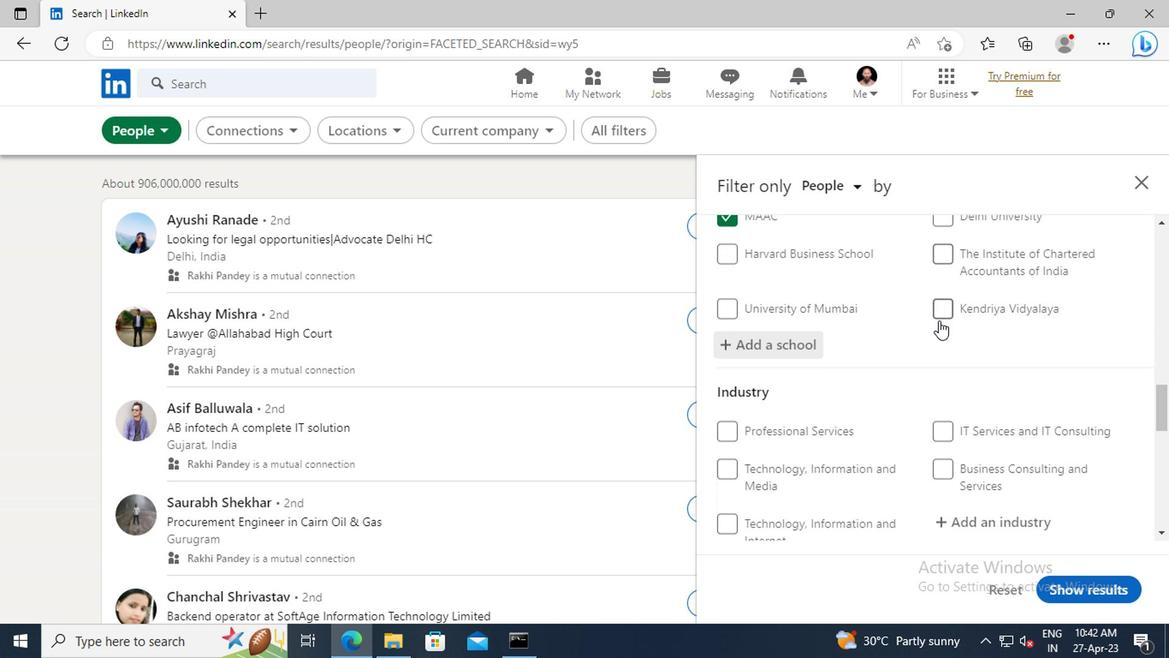 
Action: Mouse moved to (959, 395)
Screenshot: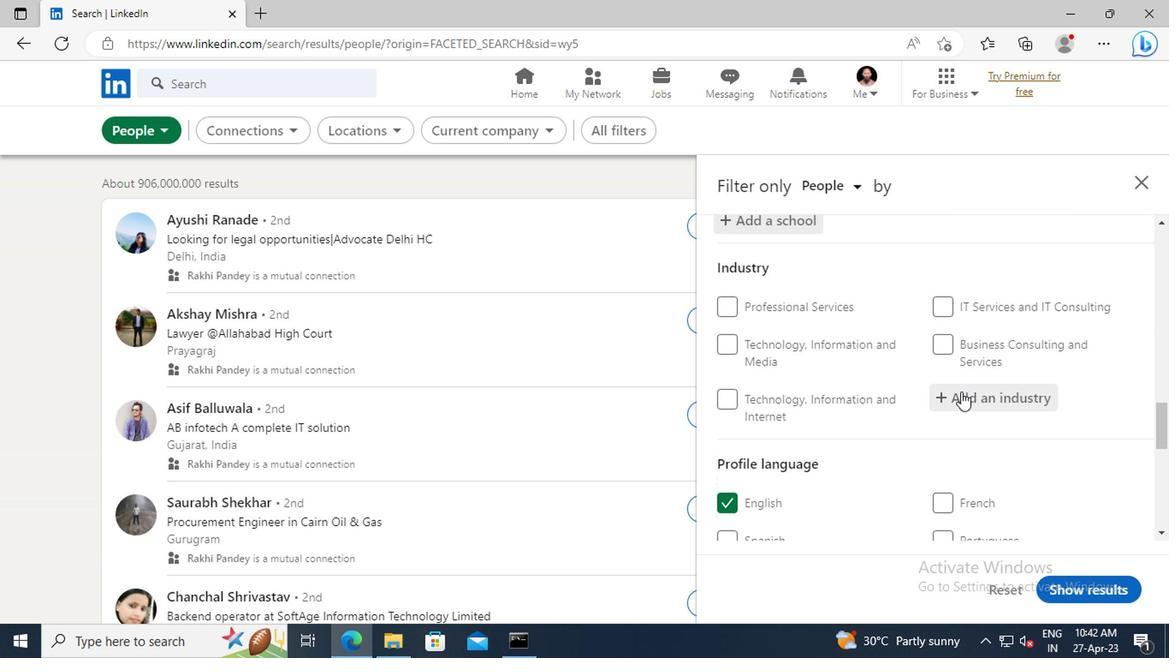 
Action: Mouse pressed left at (959, 395)
Screenshot: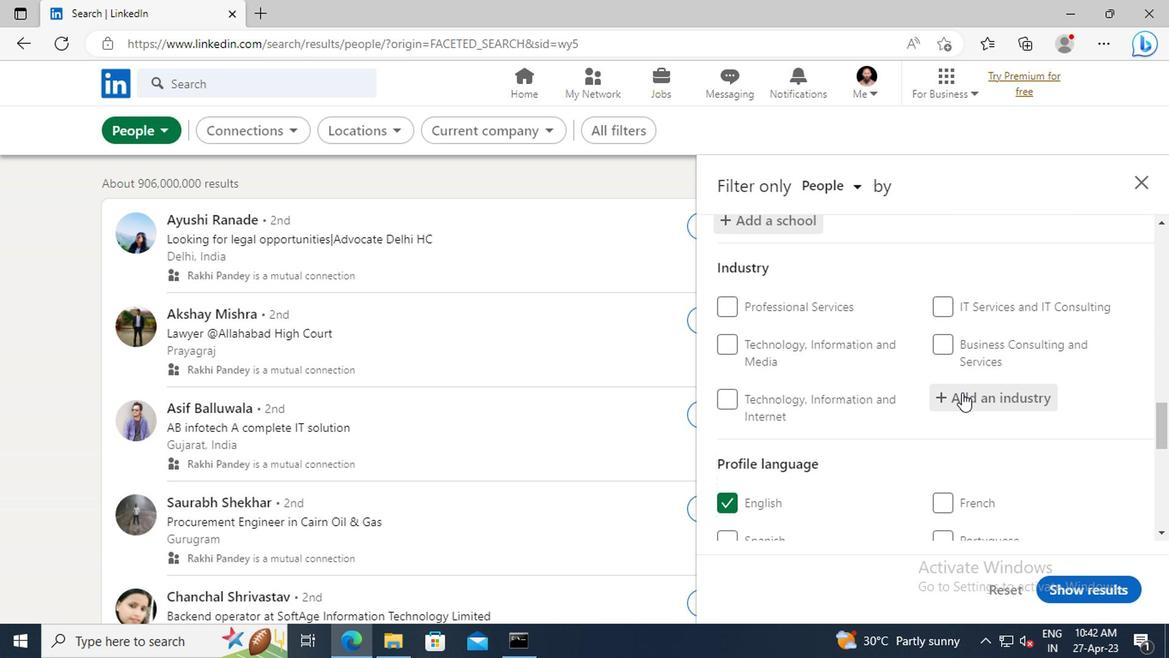 
Action: Key pressed <Key.shift>IT<Key.space><Key.shift>SERVICES<Key.space>AND<Key.space><Key.shift>IT<Key.space><Key.shift>CONSULTING
Screenshot: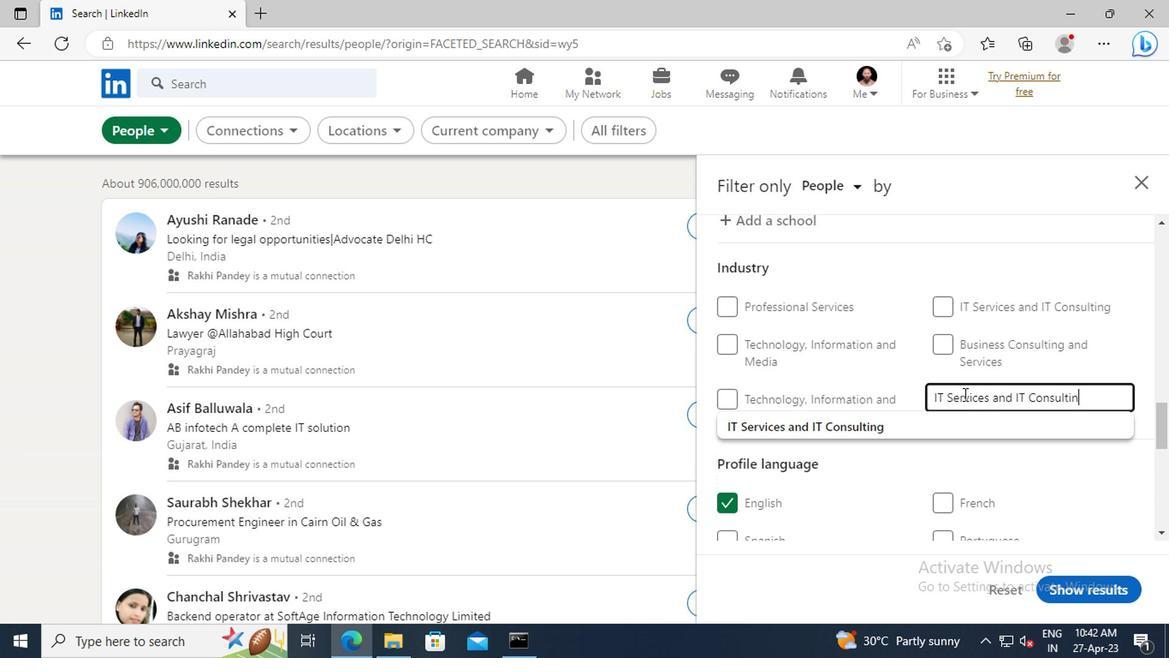 
Action: Mouse moved to (958, 421)
Screenshot: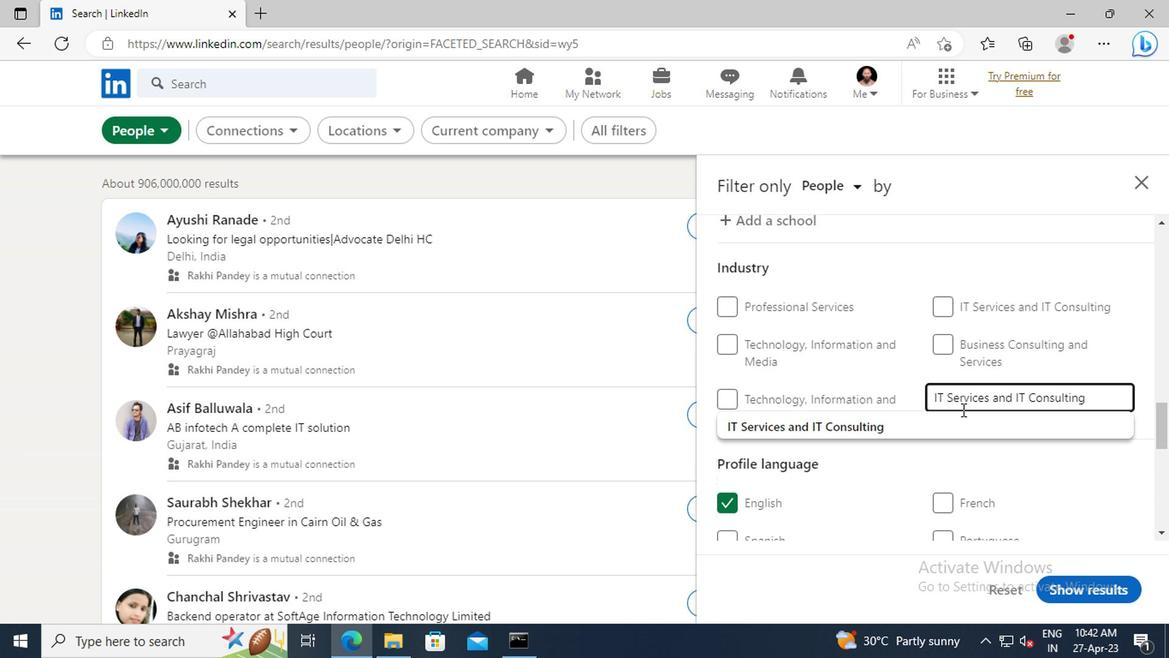 
Action: Mouse pressed left at (958, 421)
Screenshot: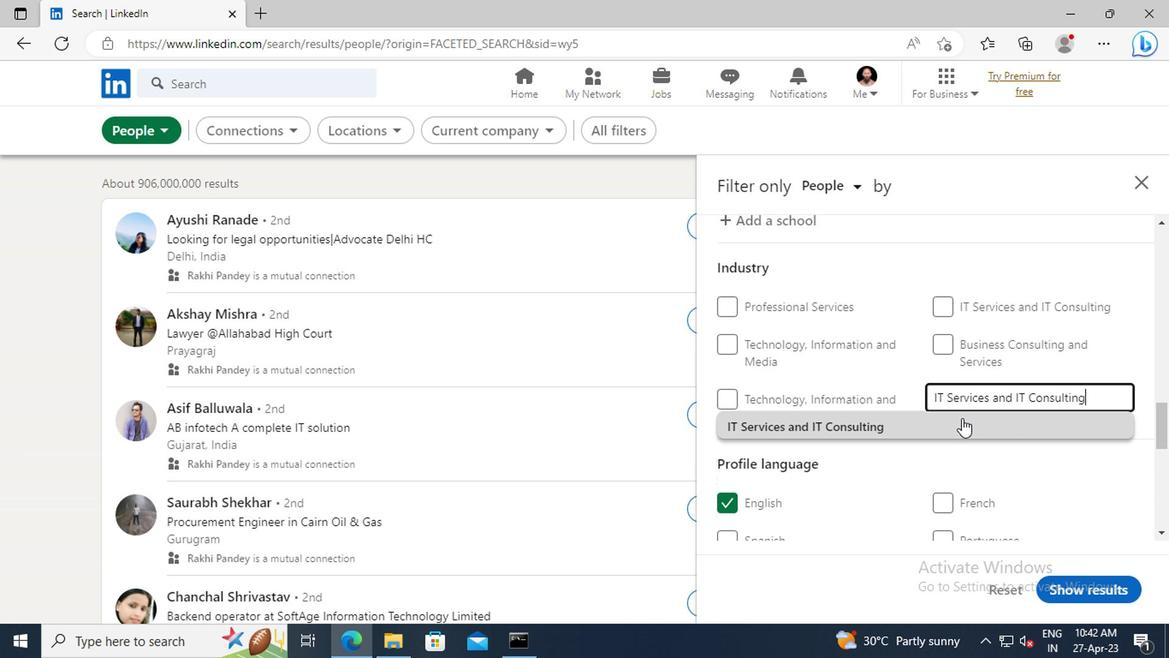 
Action: Mouse moved to (915, 336)
Screenshot: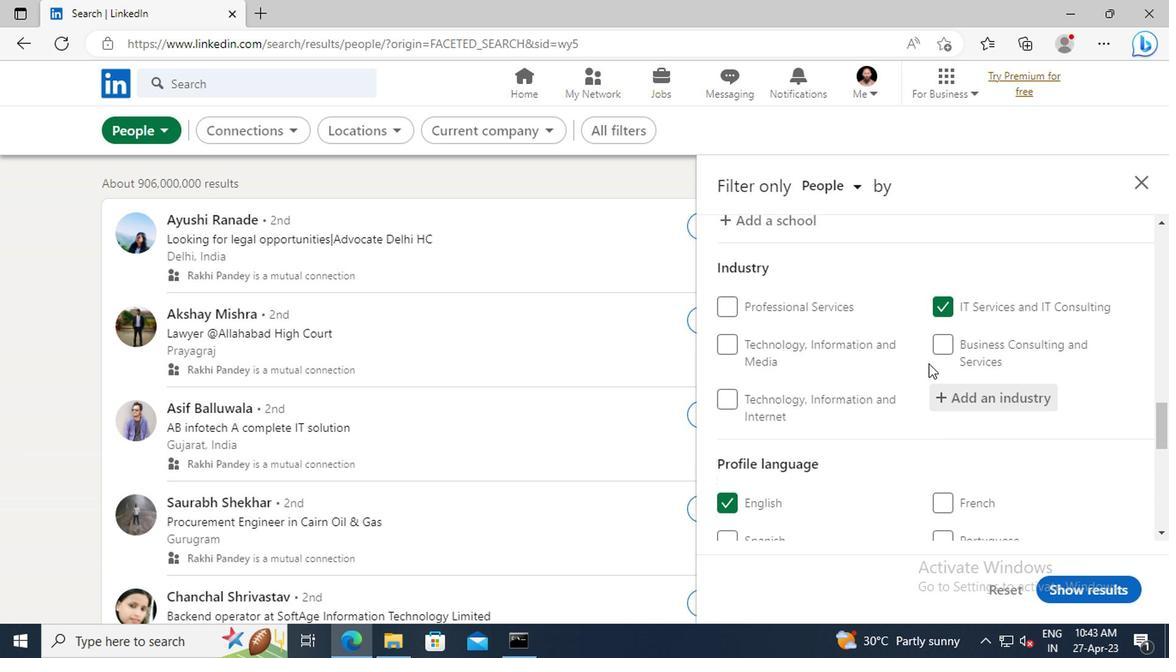 
Action: Mouse scrolled (915, 336) with delta (0, 0)
Screenshot: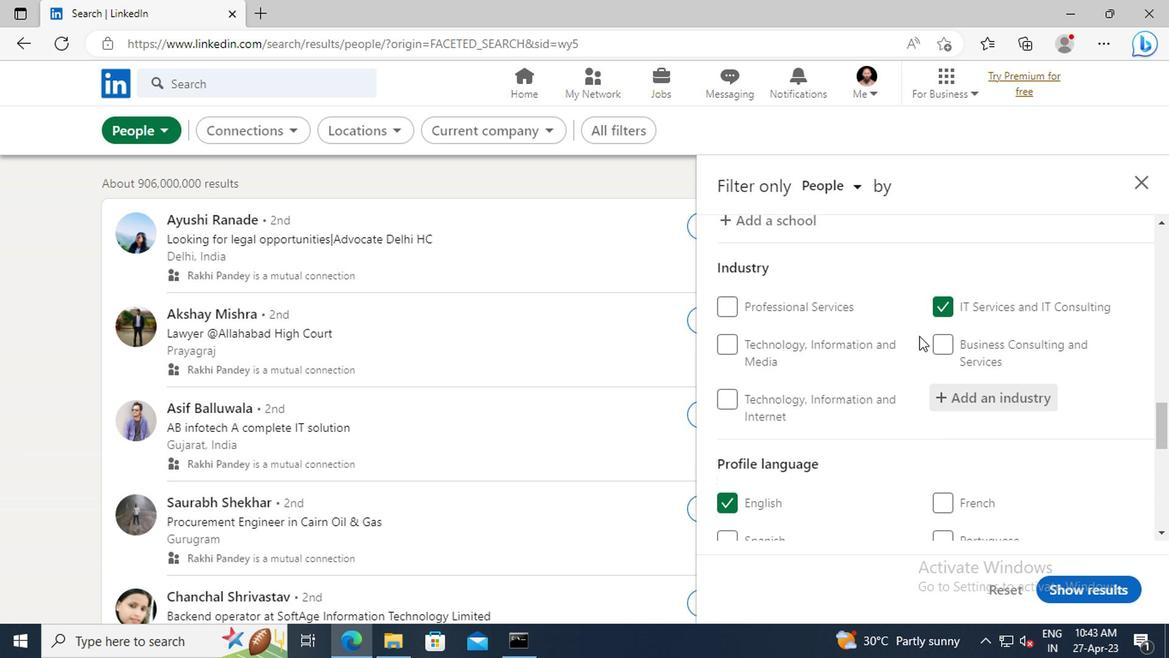 
Action: Mouse scrolled (915, 336) with delta (0, 0)
Screenshot: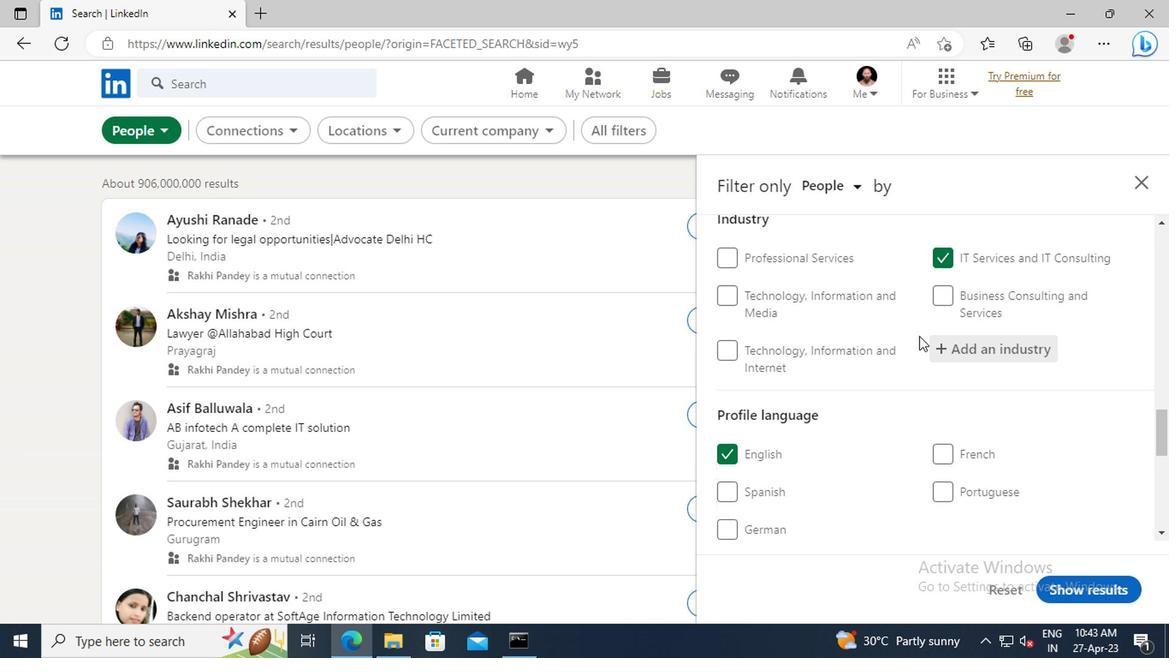 
Action: Mouse scrolled (915, 336) with delta (0, 0)
Screenshot: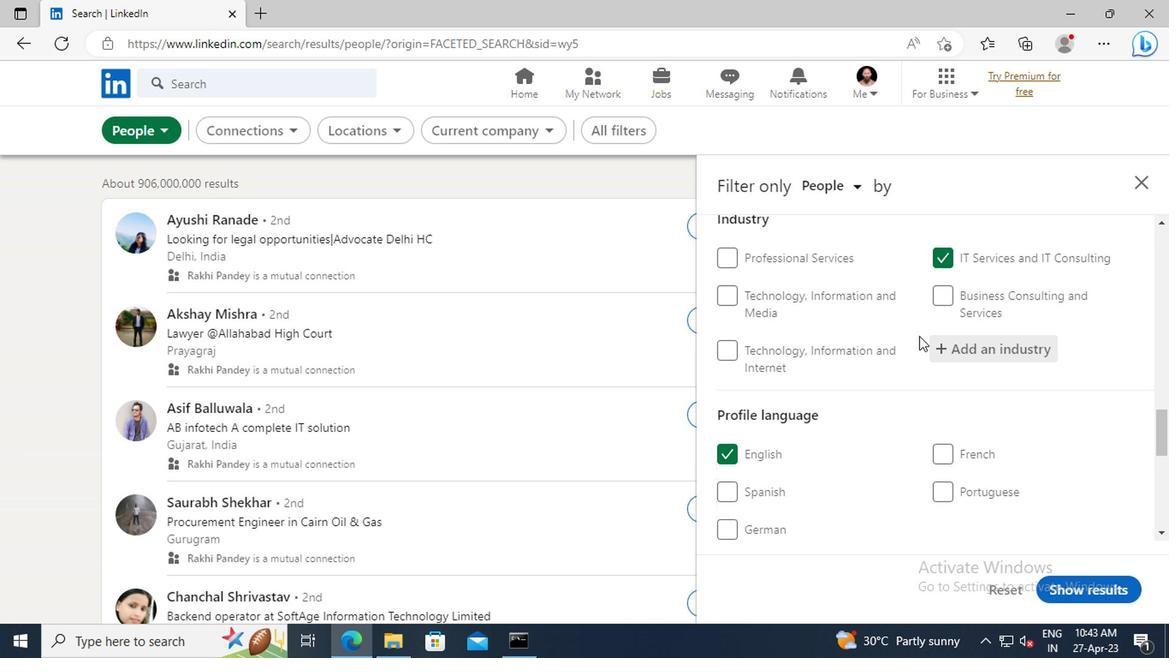 
Action: Mouse scrolled (915, 336) with delta (0, 0)
Screenshot: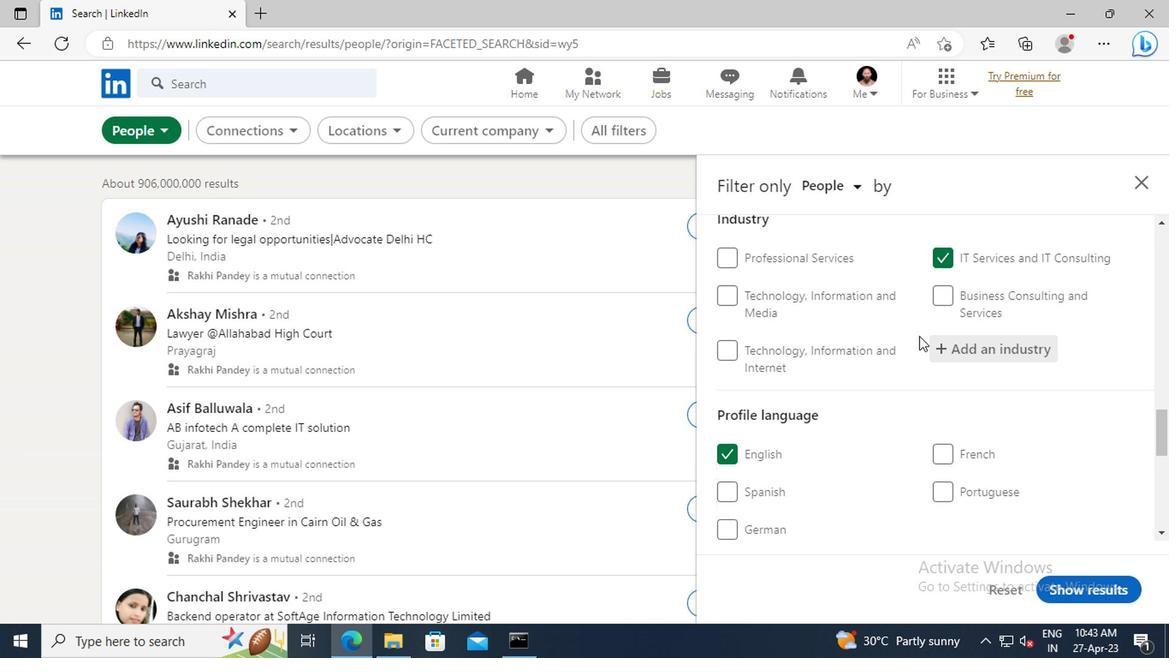 
Action: Mouse scrolled (915, 336) with delta (0, 0)
Screenshot: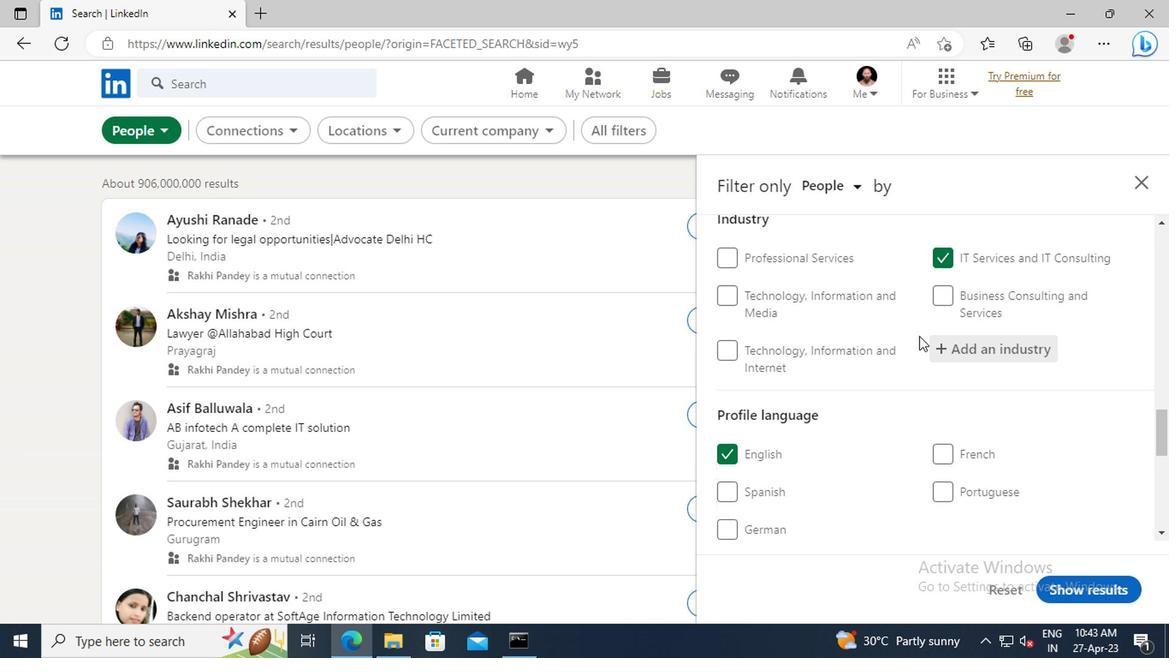 
Action: Mouse scrolled (915, 336) with delta (0, 0)
Screenshot: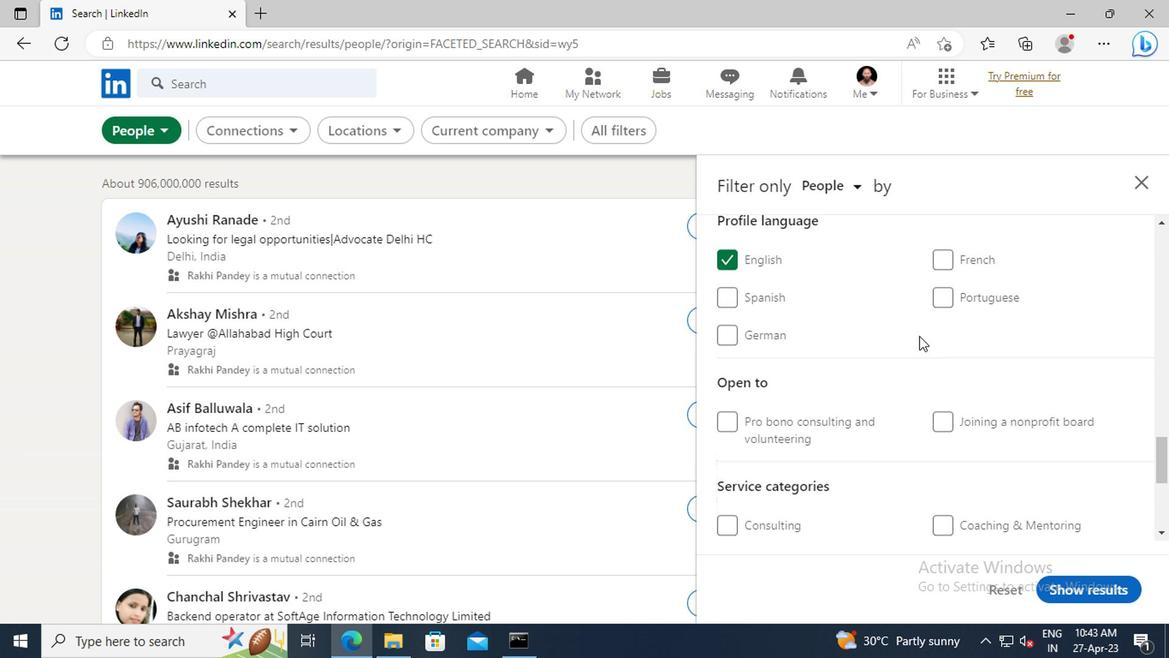 
Action: Mouse scrolled (915, 336) with delta (0, 0)
Screenshot: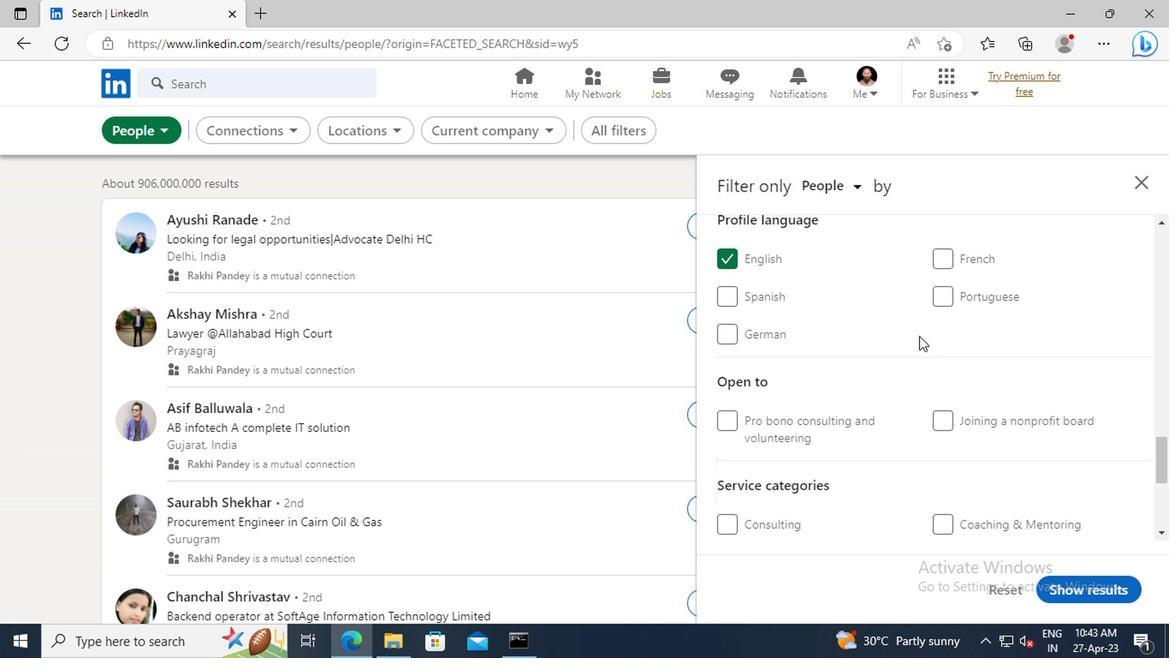 
Action: Mouse scrolled (915, 336) with delta (0, 0)
Screenshot: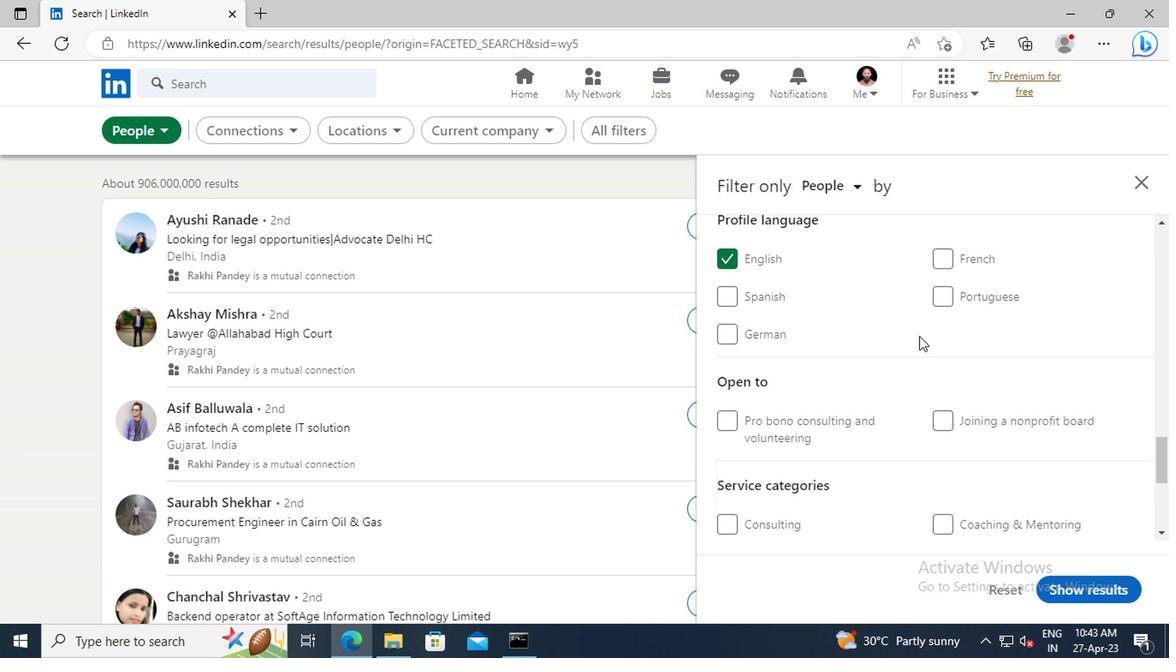 
Action: Mouse scrolled (915, 336) with delta (0, 0)
Screenshot: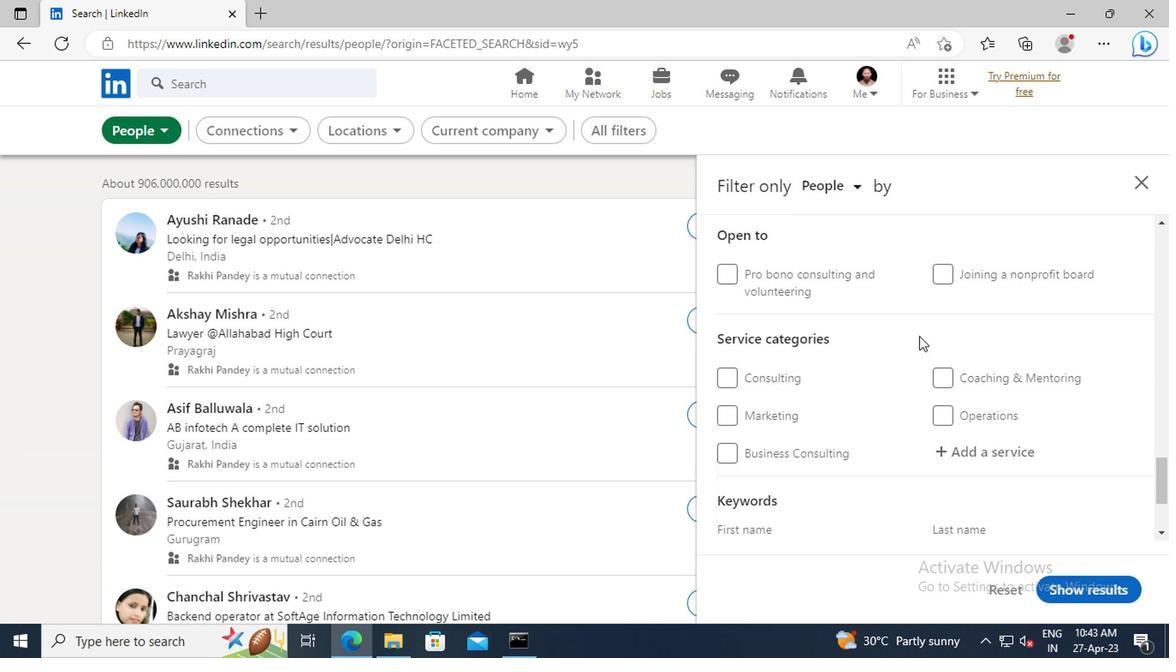 
Action: Mouse moved to (951, 402)
Screenshot: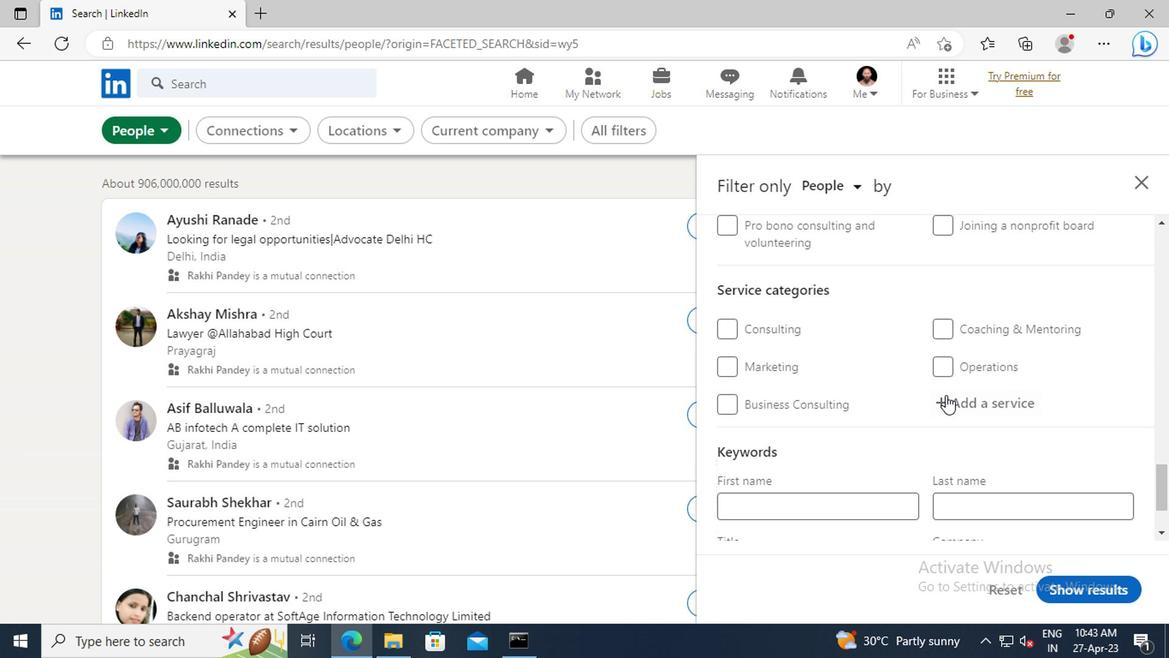 
Action: Mouse pressed left at (951, 402)
Screenshot: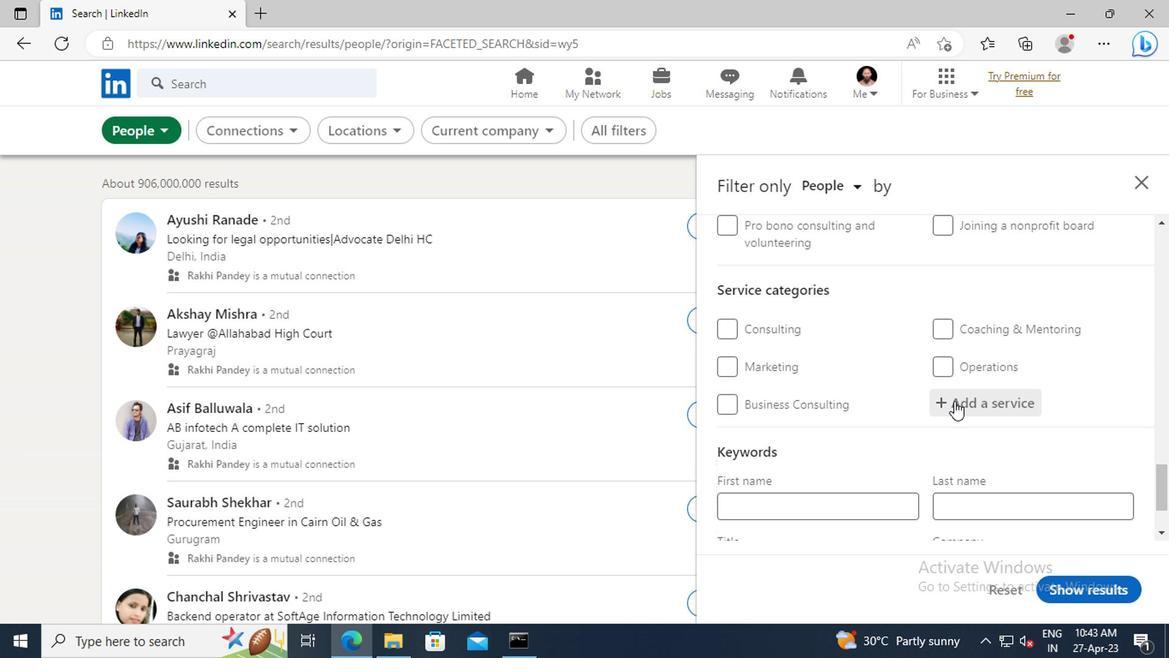 
Action: Key pressed <Key.shift>TELECOMMUNICATIONS
Screenshot: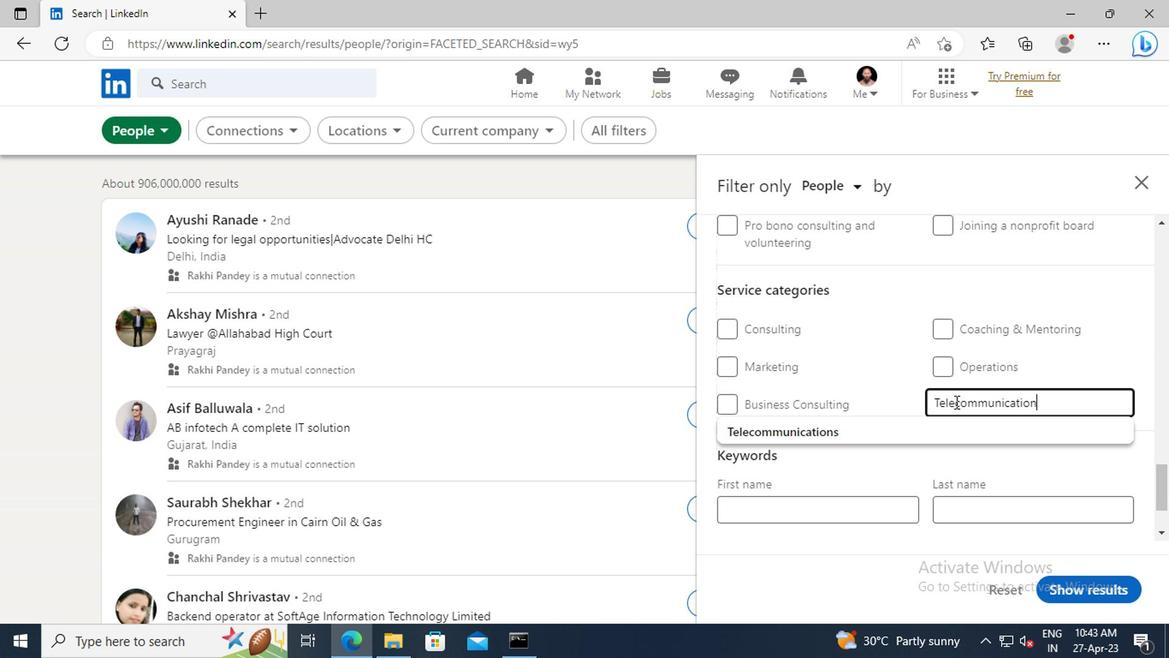 
Action: Mouse moved to (947, 429)
Screenshot: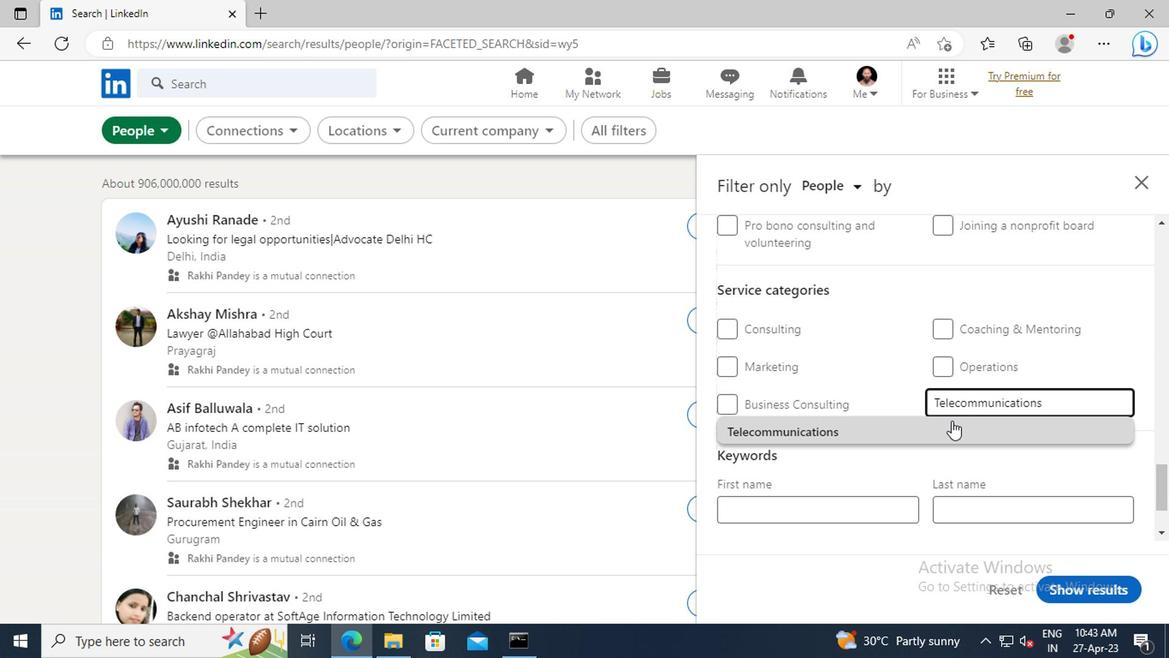 
Action: Mouse pressed left at (947, 429)
Screenshot: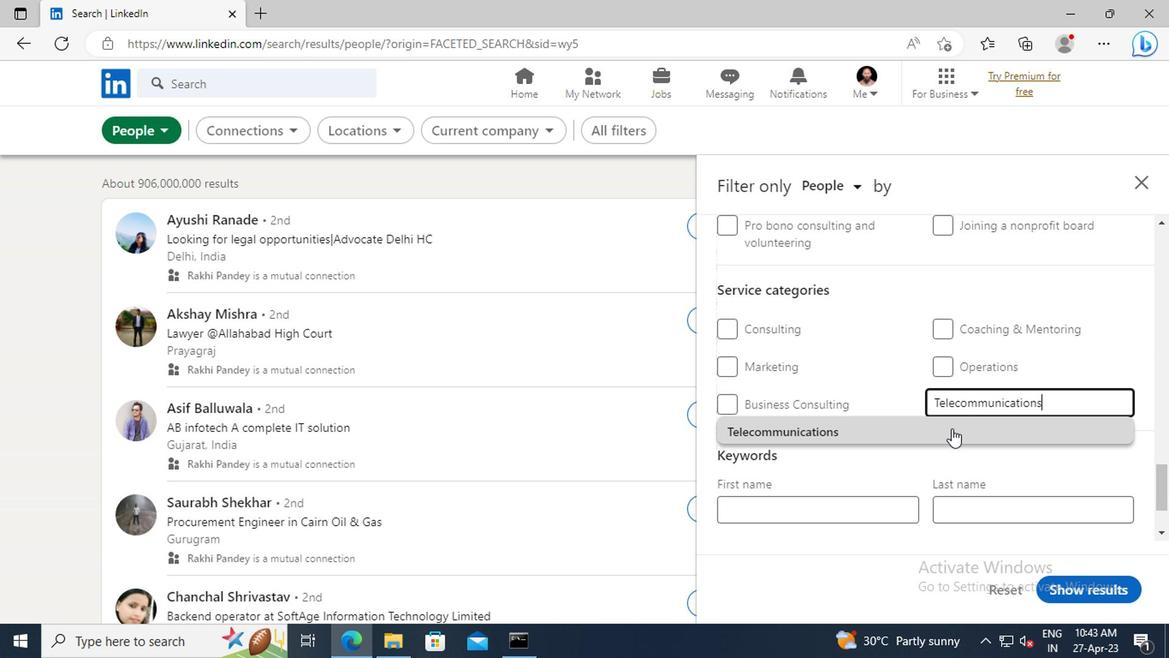 
Action: Mouse moved to (882, 368)
Screenshot: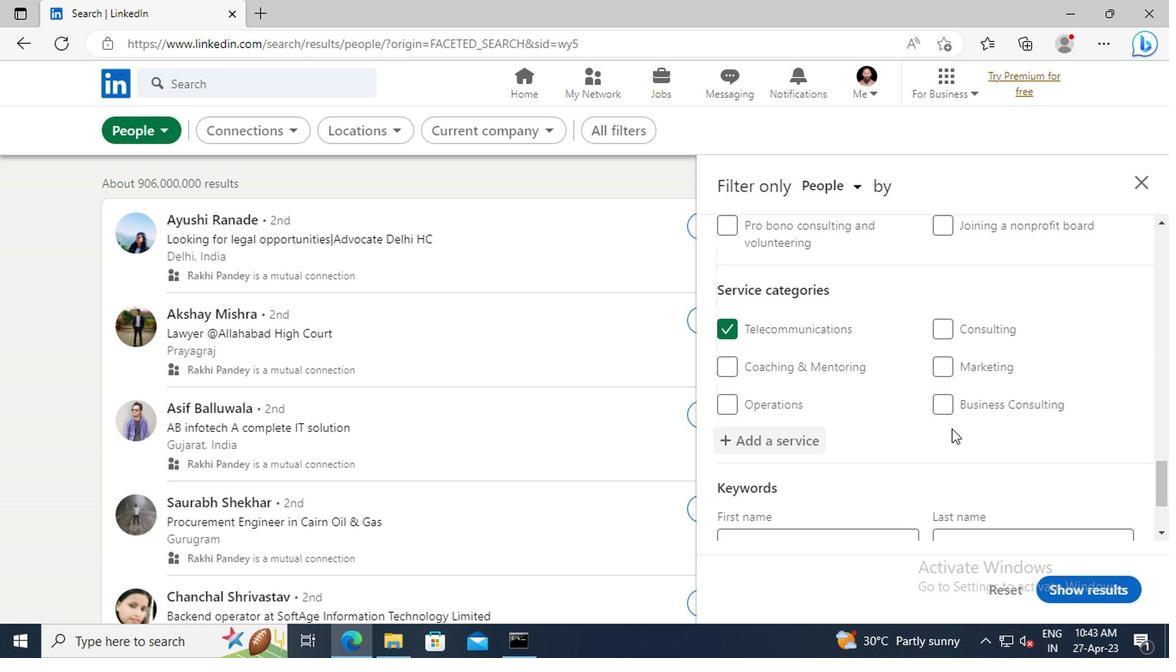 
Action: Mouse scrolled (882, 368) with delta (0, 0)
Screenshot: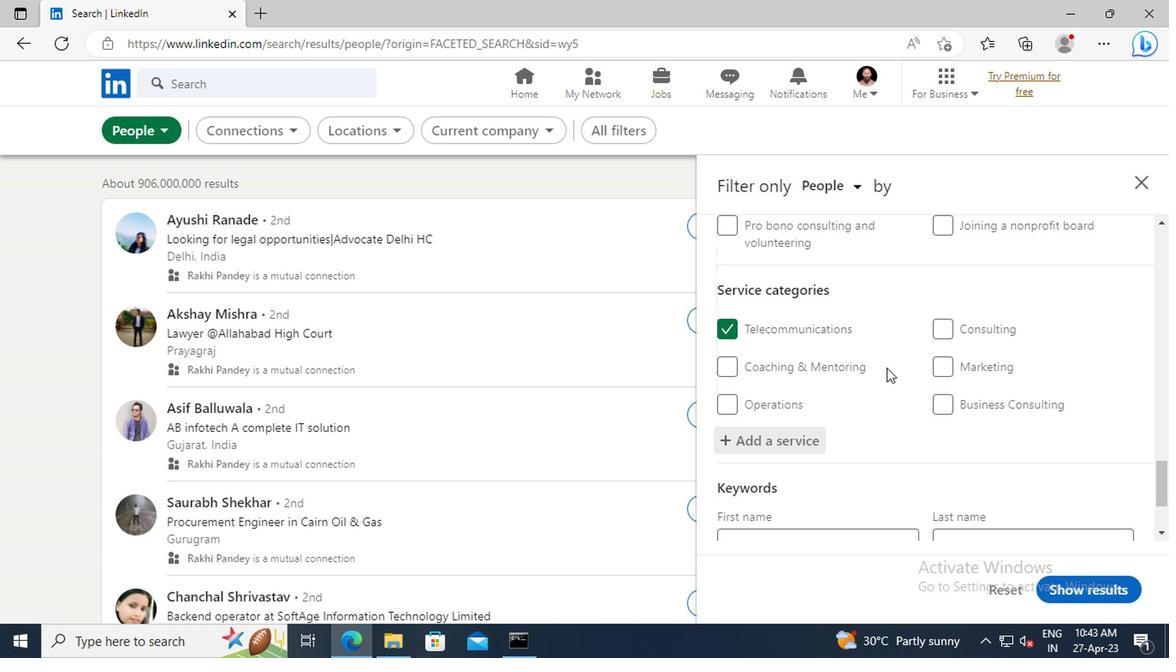 
Action: Mouse scrolled (882, 368) with delta (0, 0)
Screenshot: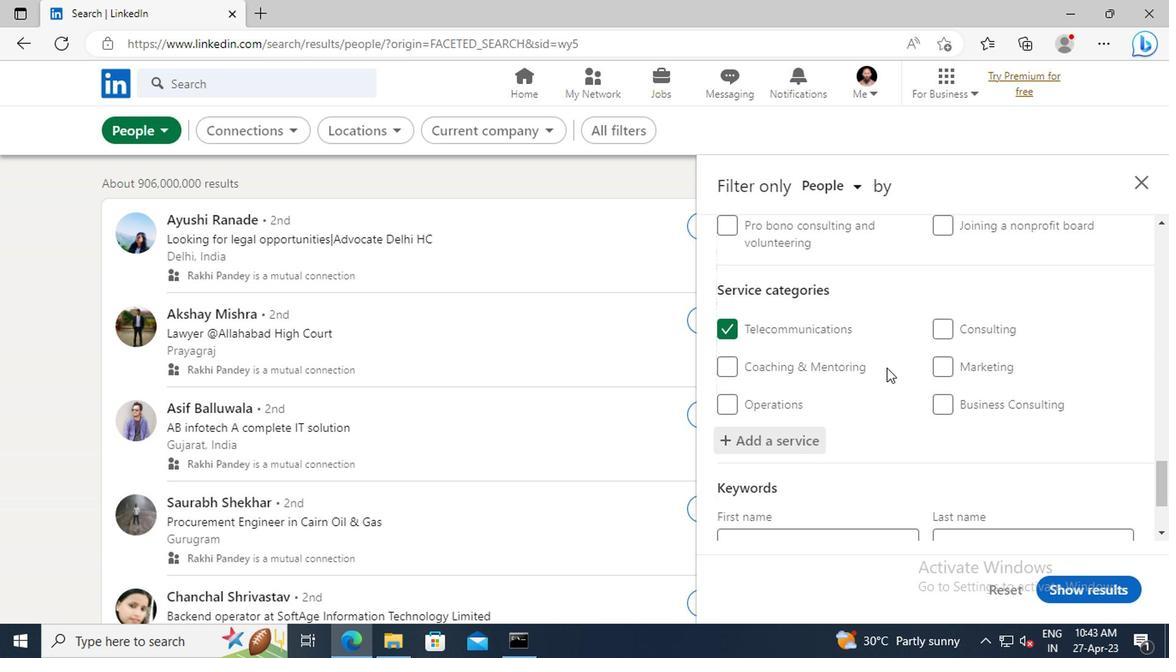 
Action: Mouse scrolled (882, 368) with delta (0, 0)
Screenshot: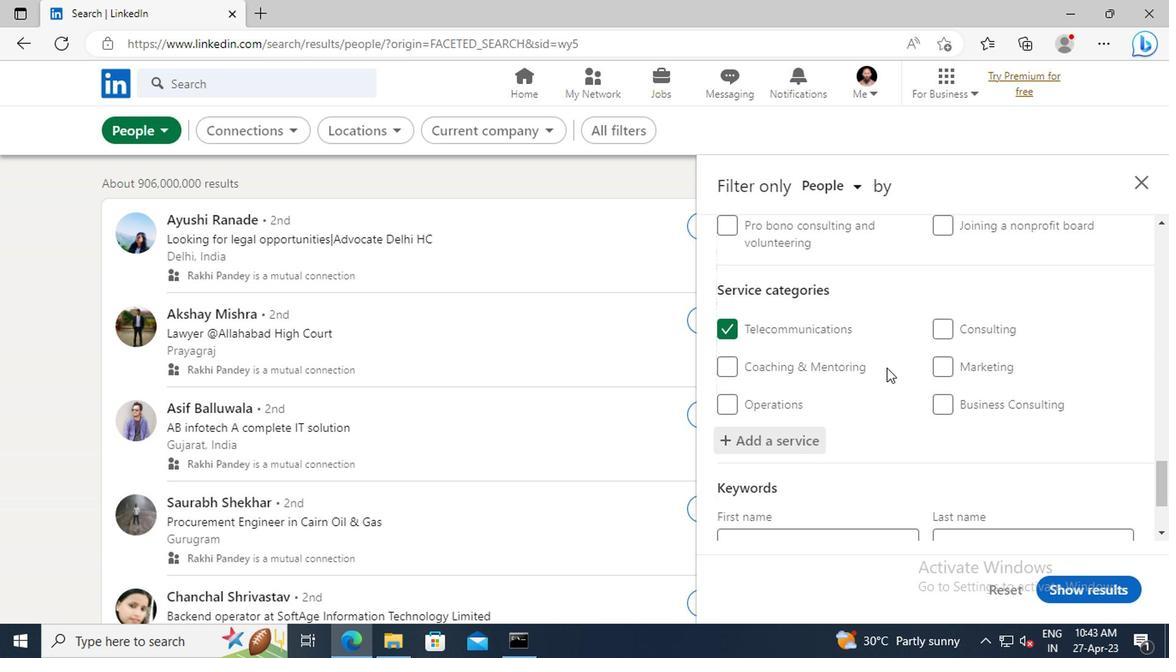 
Action: Mouse scrolled (882, 368) with delta (0, 0)
Screenshot: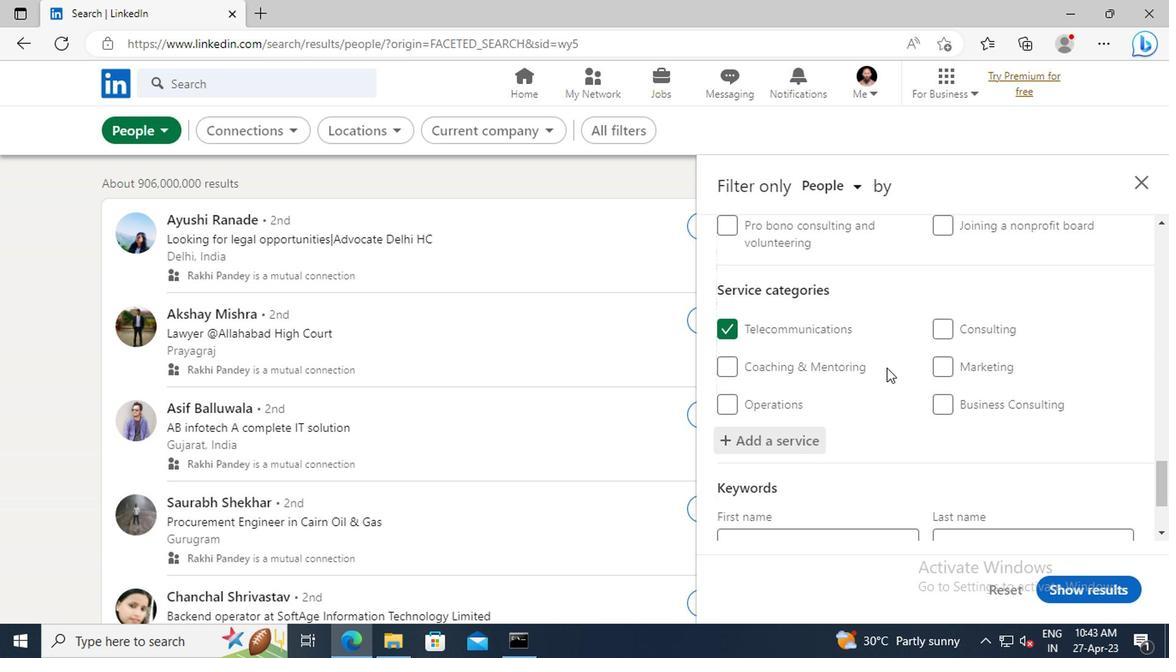 
Action: Mouse scrolled (882, 368) with delta (0, 0)
Screenshot: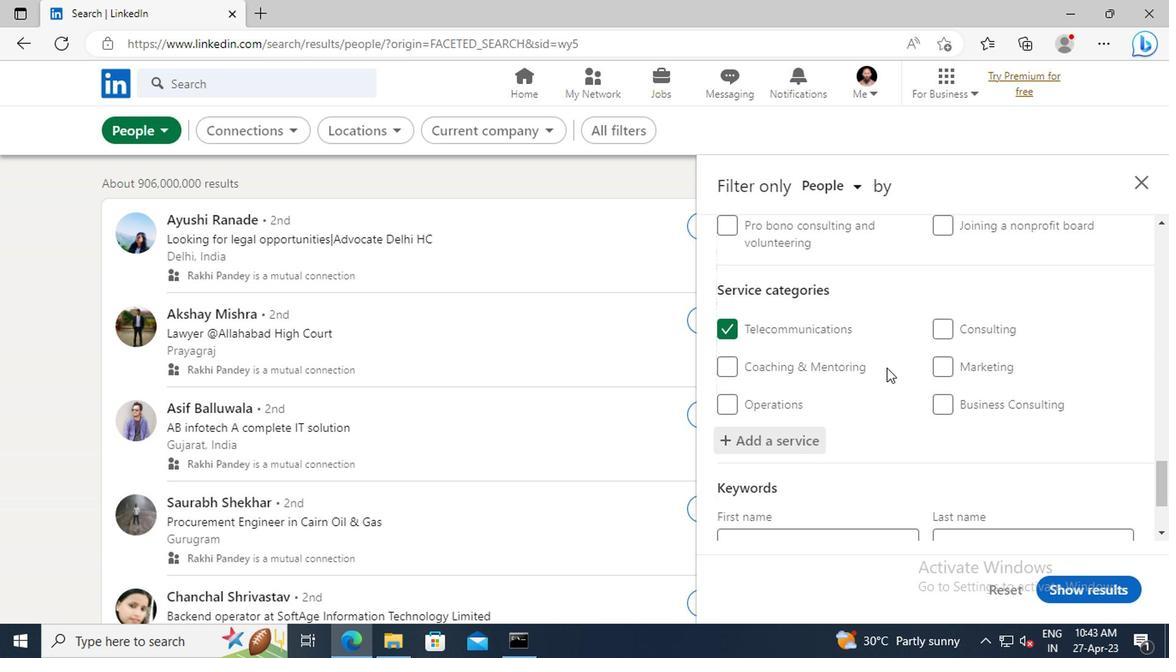 
Action: Mouse moved to (815, 458)
Screenshot: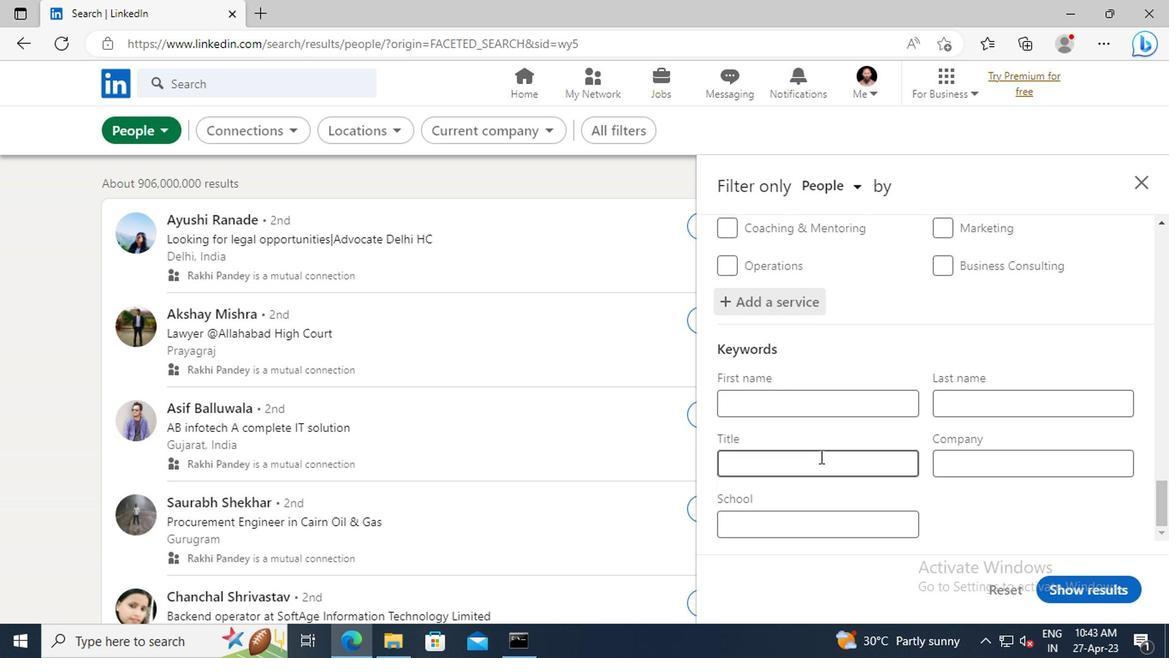 
Action: Mouse pressed left at (815, 458)
Screenshot: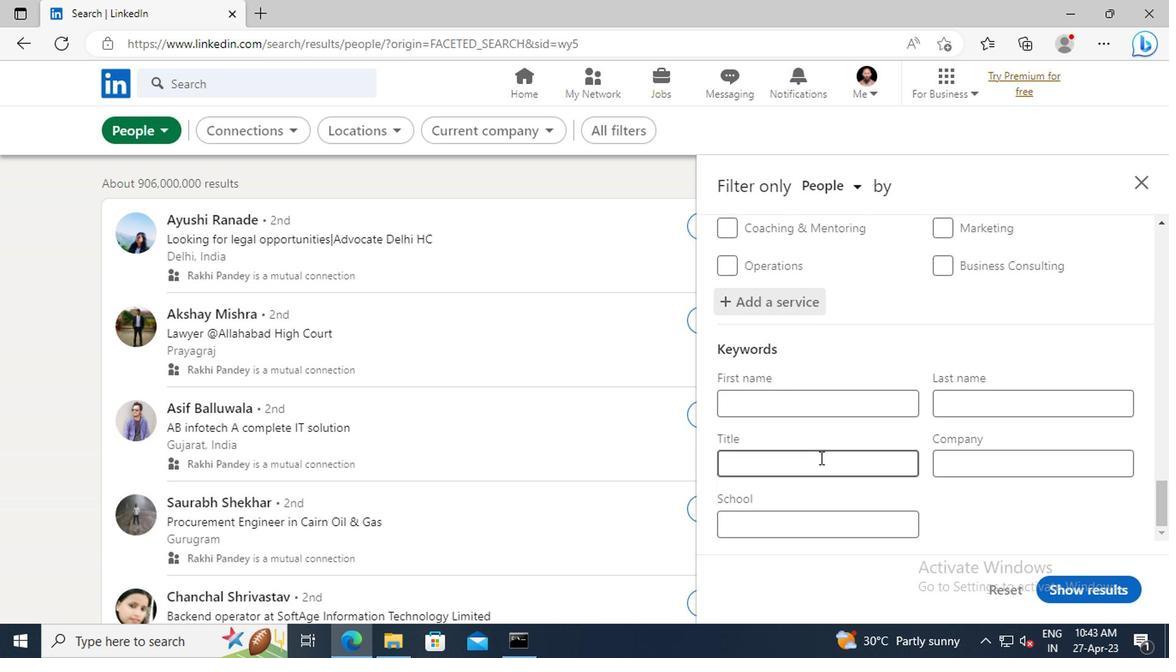 
Action: Key pressed <Key.shift>RESEARCH<Key.space><Key.shift>ASSISTANT<Key.enter>
Screenshot: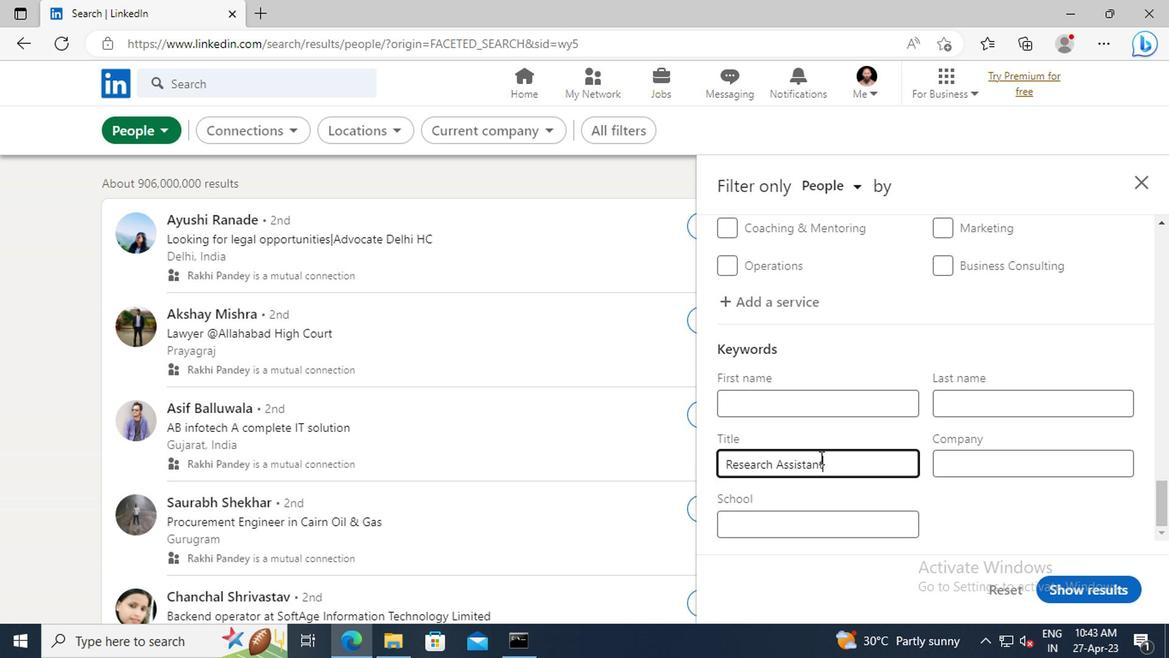 
Action: Mouse moved to (1059, 590)
Screenshot: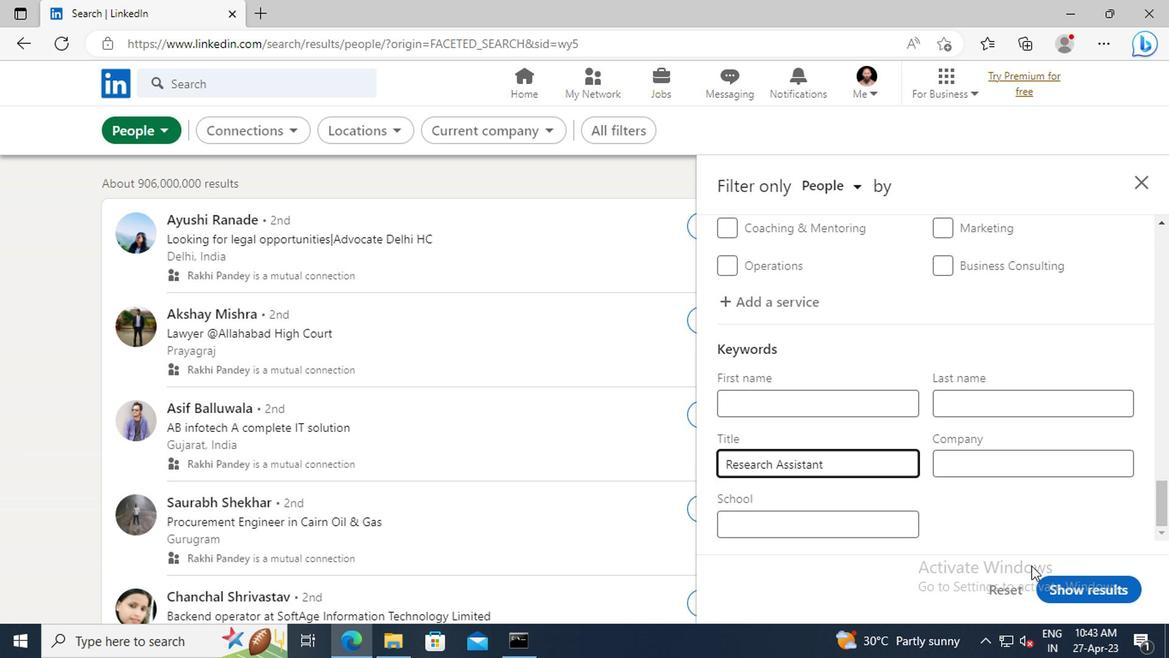 
Action: Mouse pressed left at (1059, 590)
Screenshot: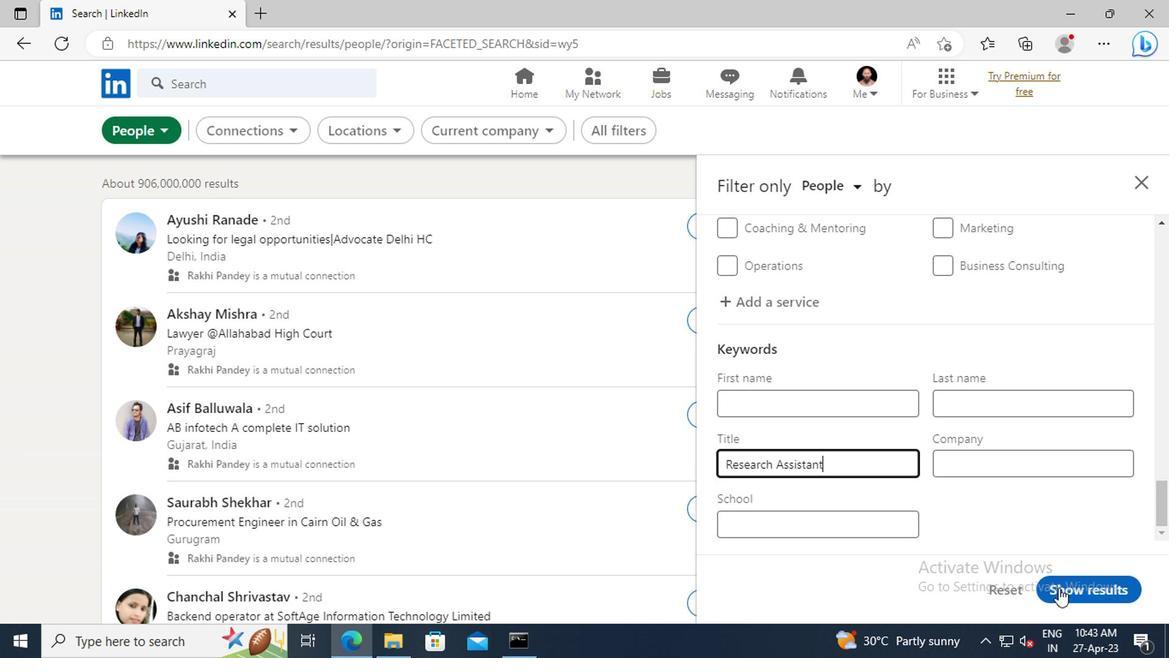 
